 Task: Search one way flight ticket for 5 adults, 2 children, 1 infant in seat and 2 infants on lap in economy from Jacksonville: Albert J. Ellis Airport to New Bern: Coastal Carolina Regional Airport (was Craven County Regional) on 8-4-2023. Choice of flights is Alaska. Number of bags: 6 checked bags. Price is upto 77000. Outbound departure time preference is 23:30.
Action: Mouse moved to (394, 339)
Screenshot: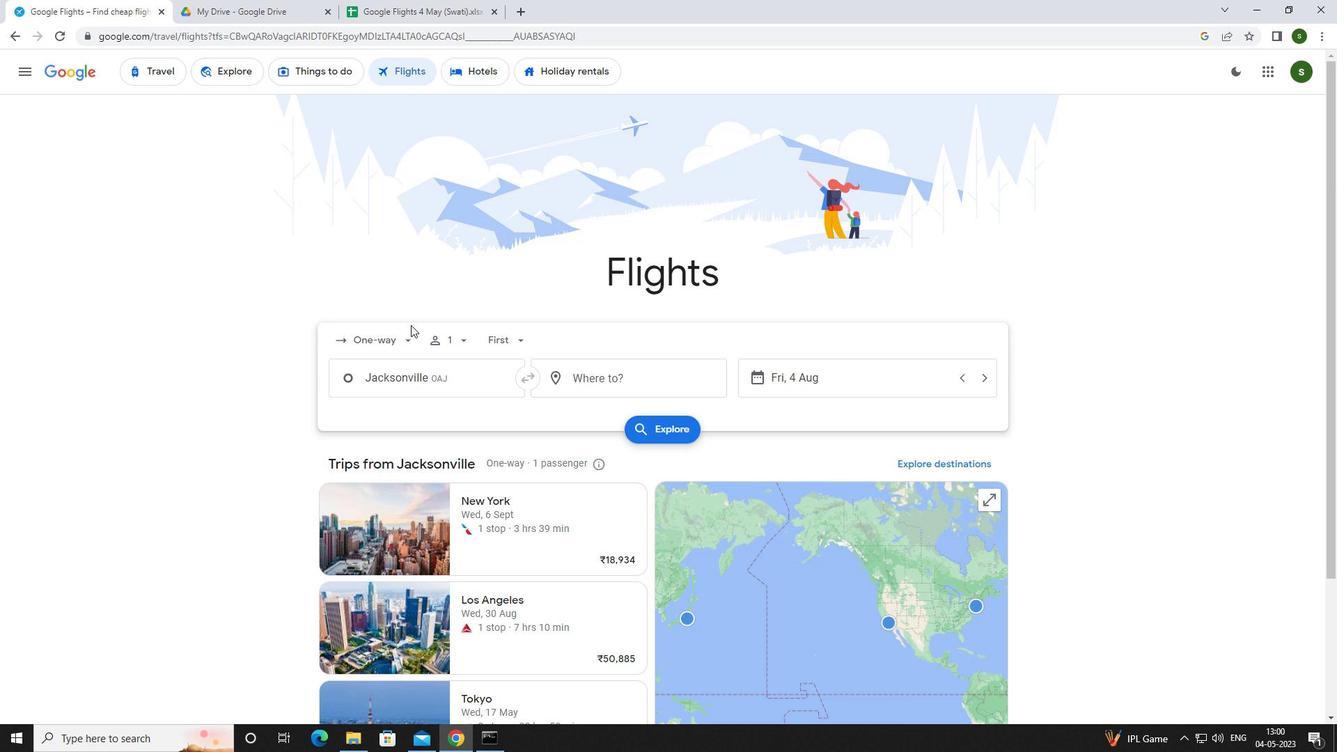 
Action: Mouse pressed left at (394, 339)
Screenshot: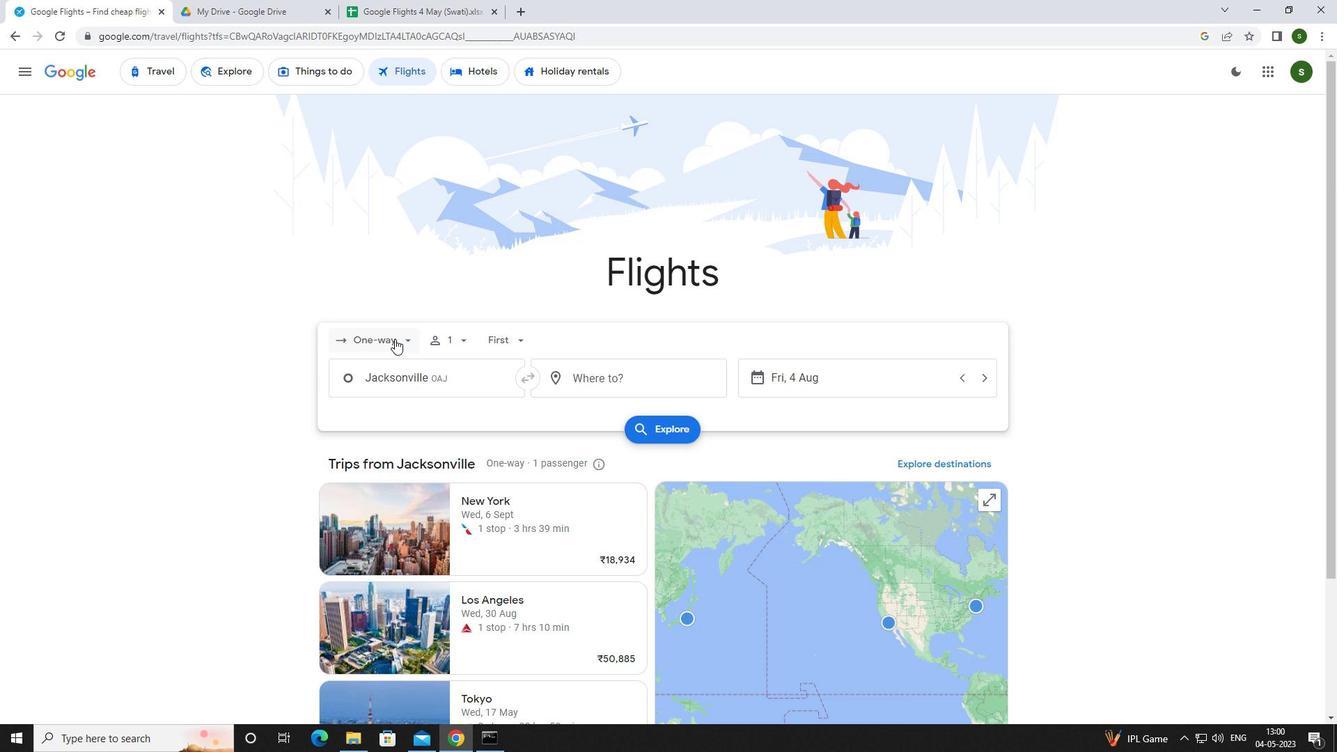 
Action: Mouse moved to (389, 408)
Screenshot: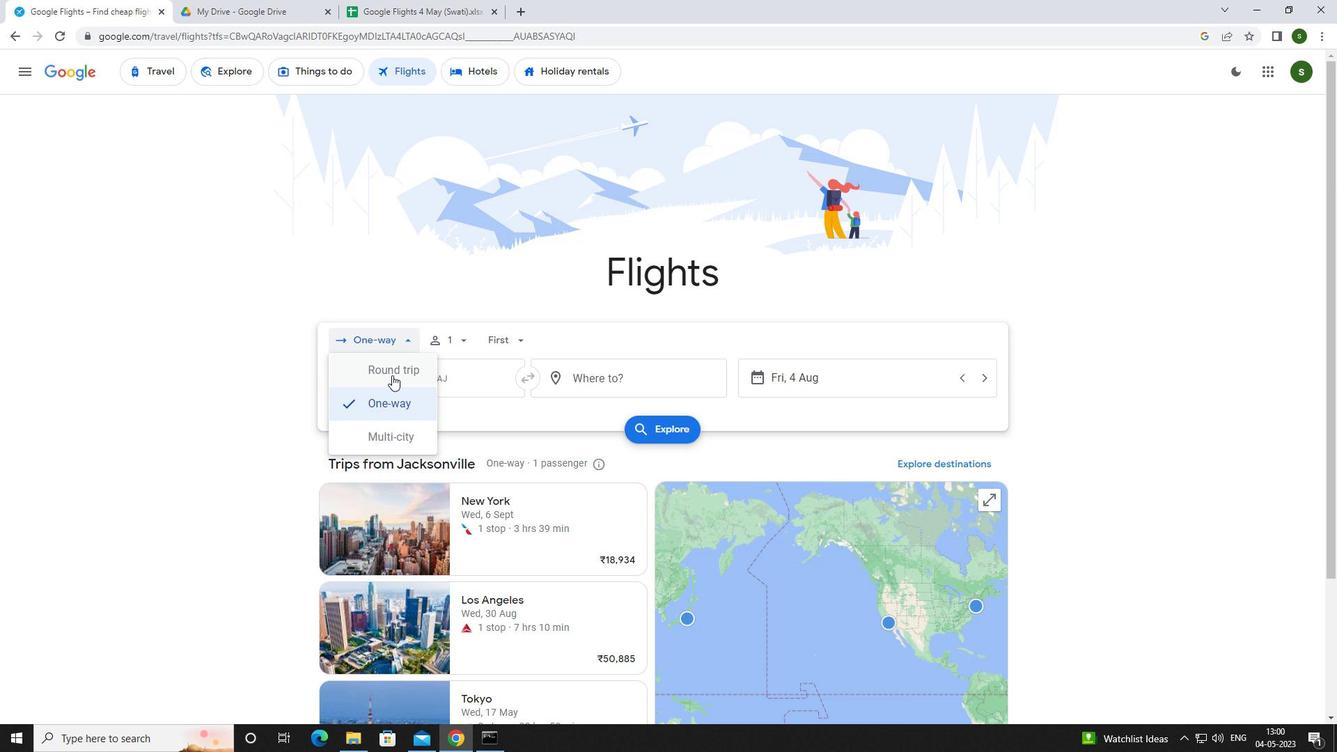 
Action: Mouse pressed left at (389, 408)
Screenshot: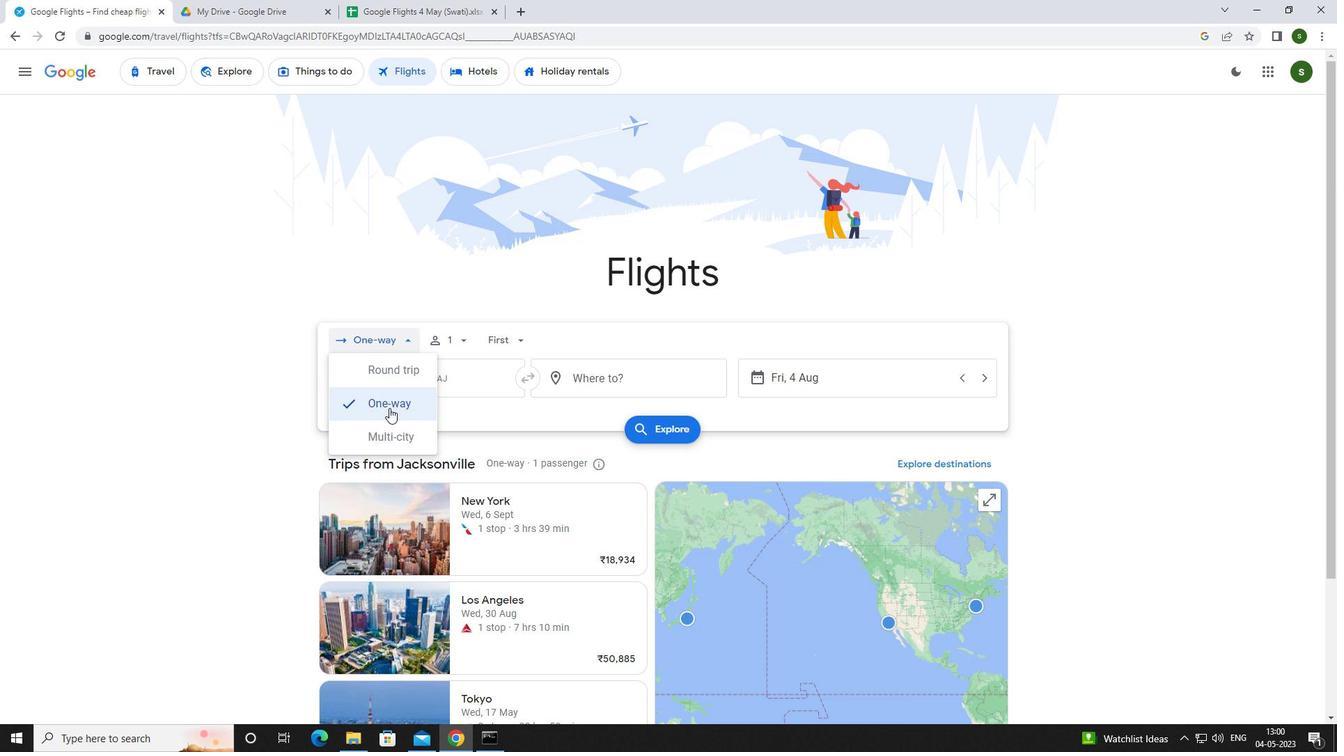 
Action: Mouse moved to (461, 345)
Screenshot: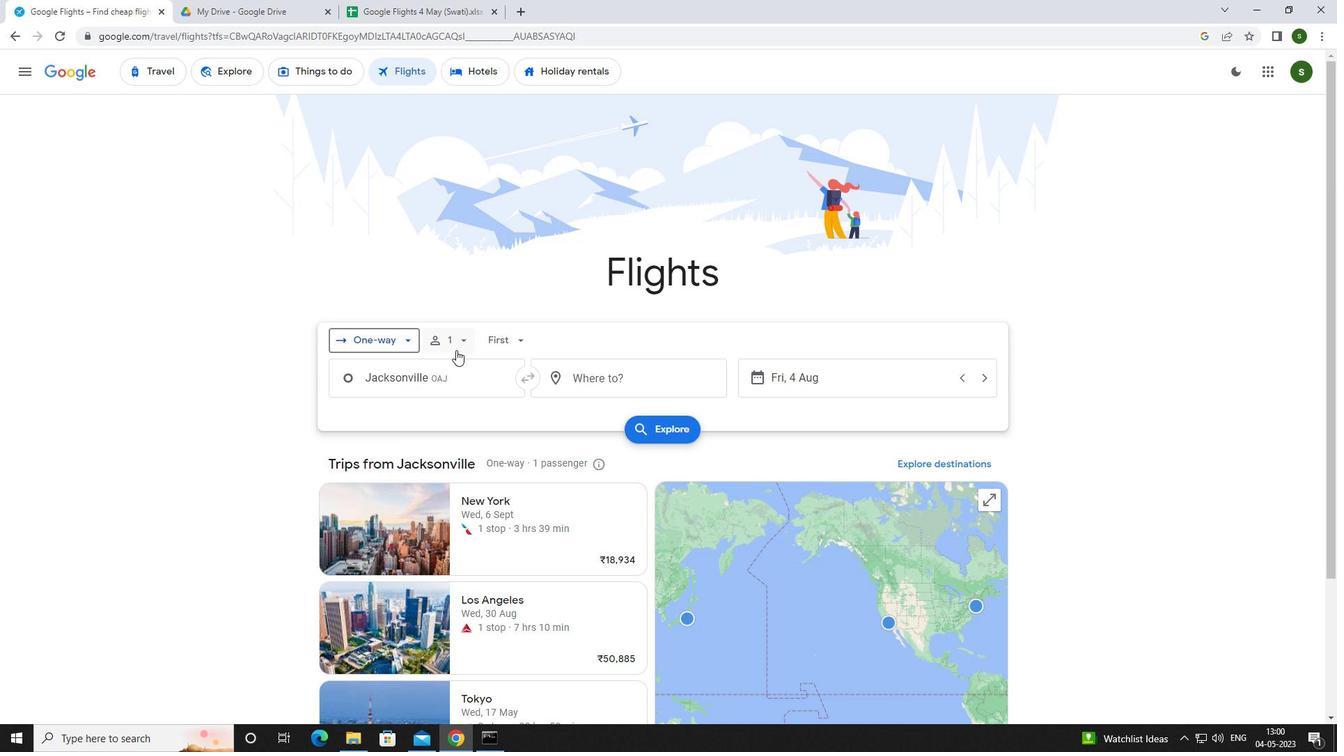 
Action: Mouse pressed left at (461, 345)
Screenshot: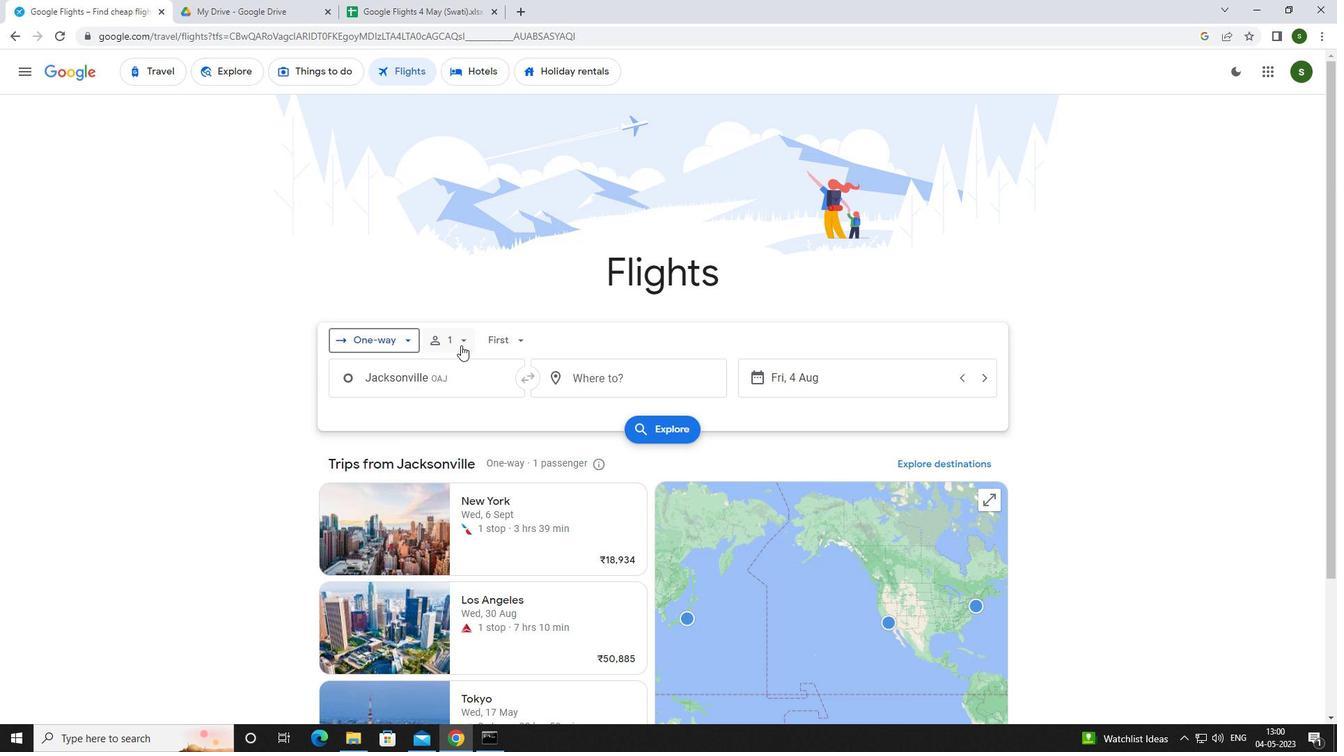 
Action: Mouse moved to (564, 378)
Screenshot: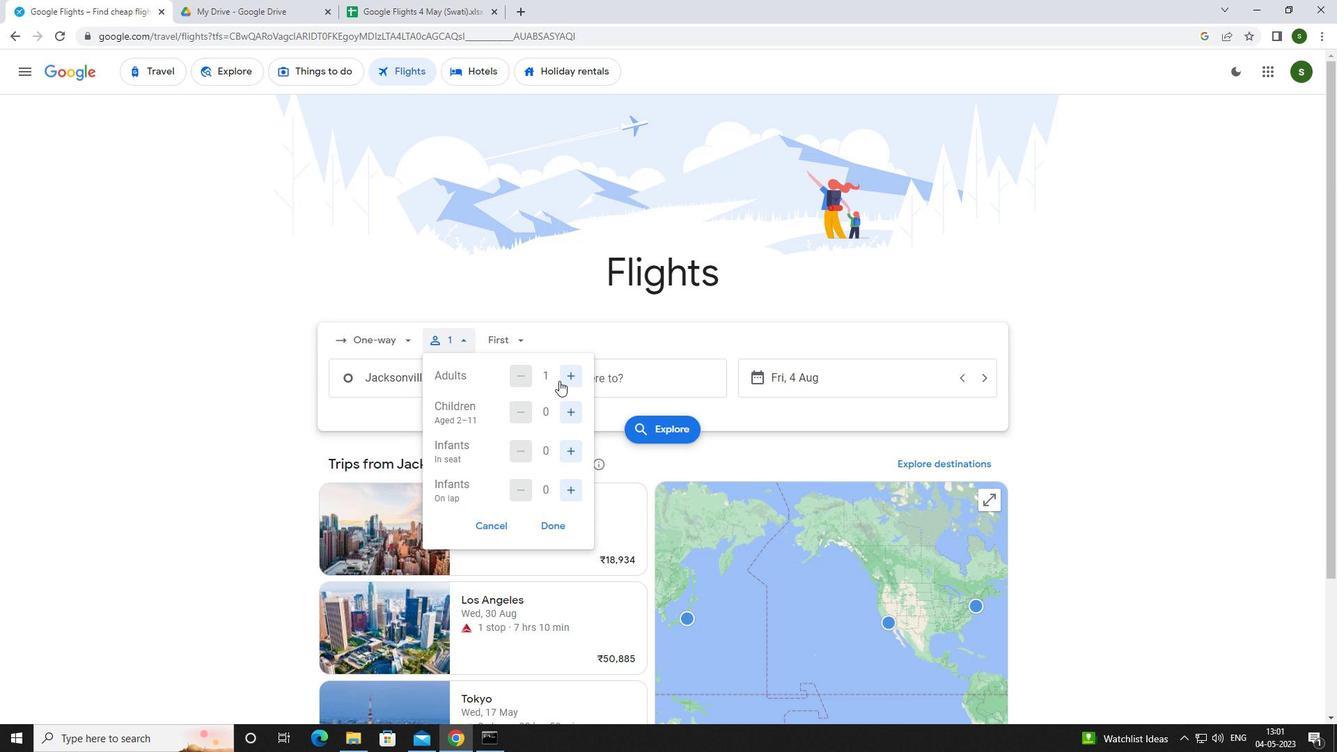 
Action: Mouse pressed left at (564, 378)
Screenshot: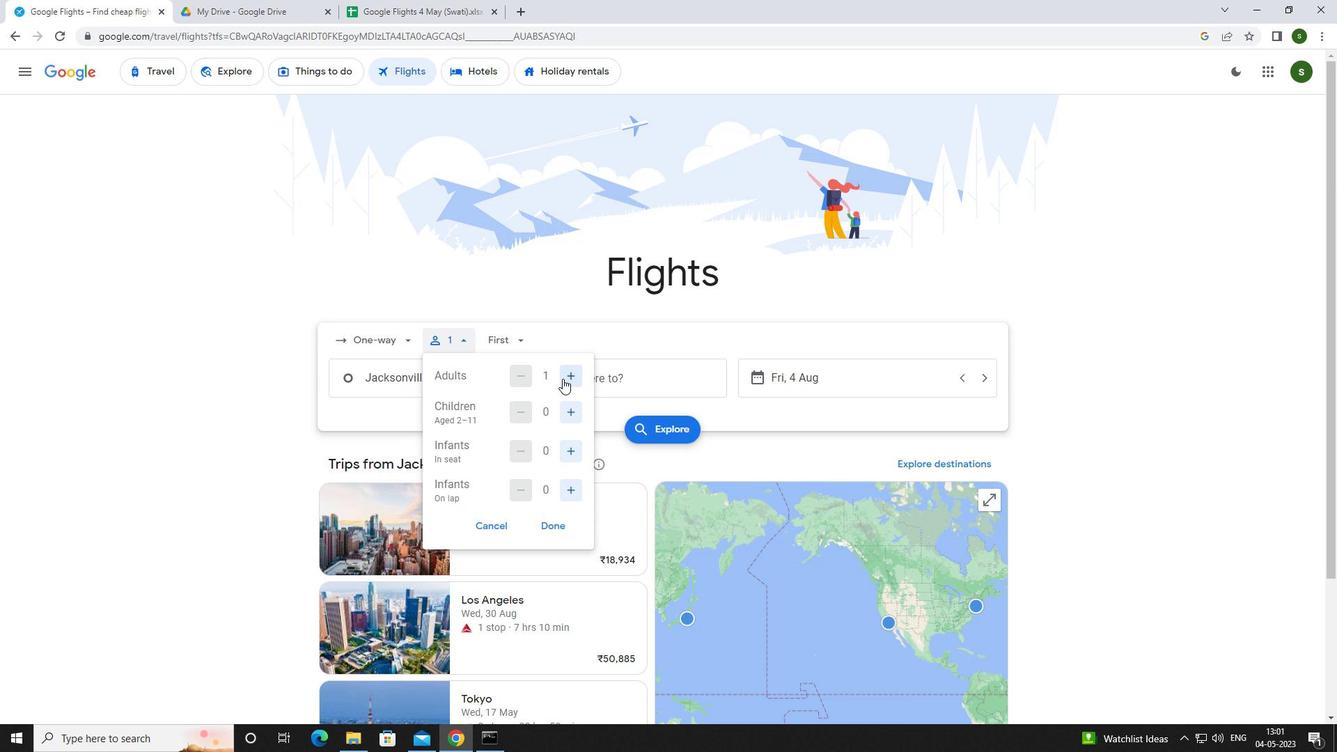 
Action: Mouse pressed left at (564, 378)
Screenshot: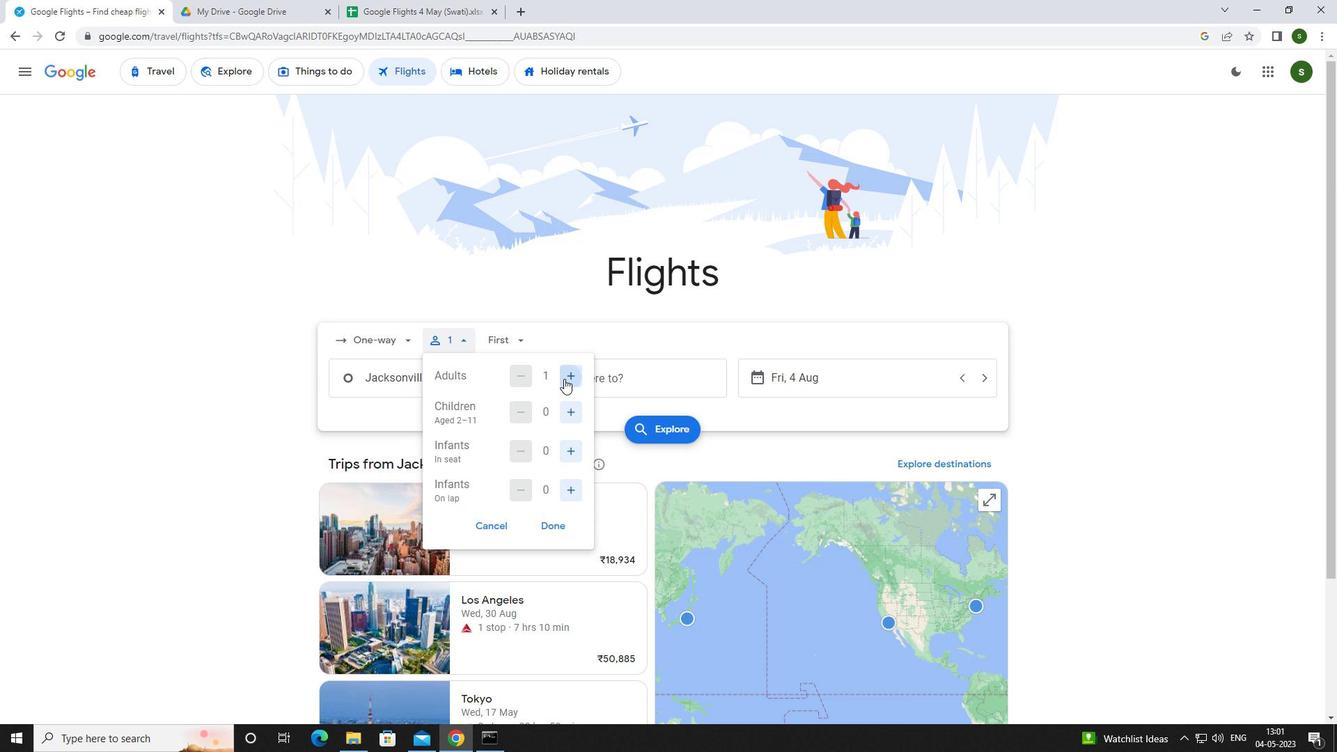 
Action: Mouse pressed left at (564, 378)
Screenshot: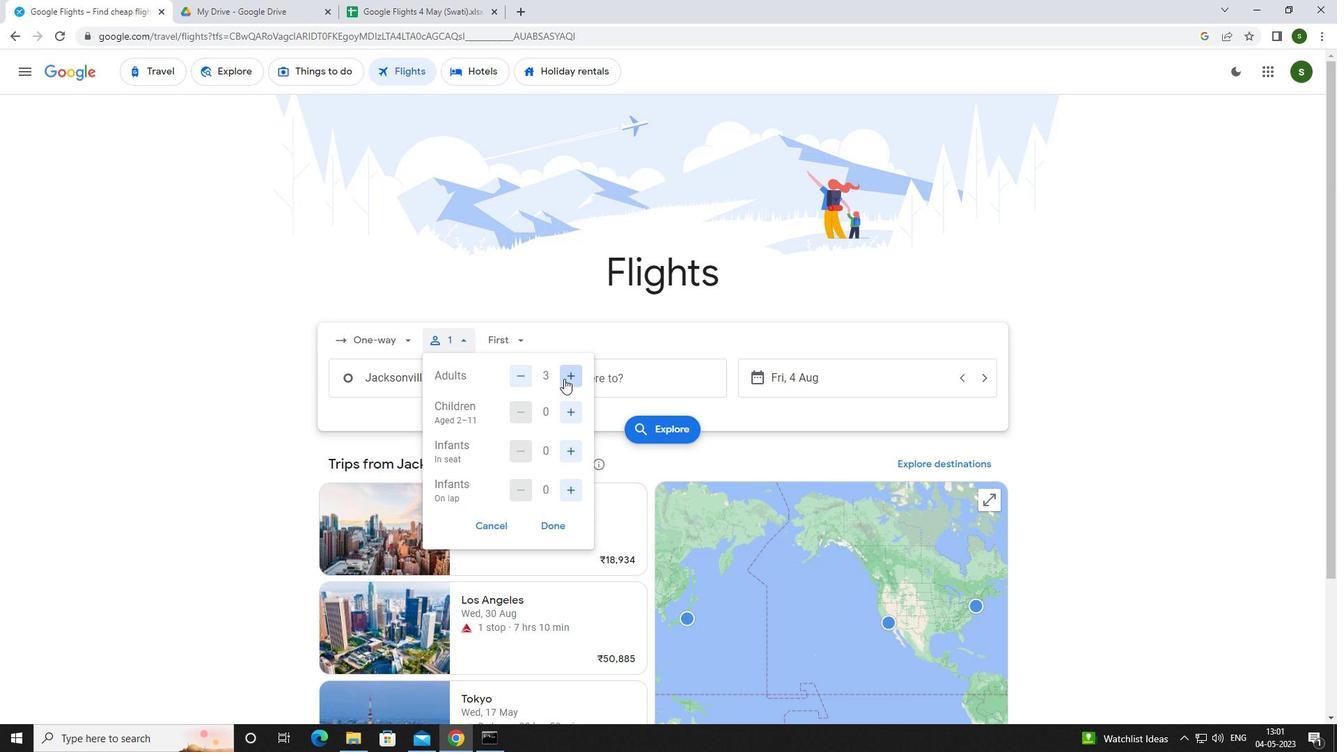 
Action: Mouse pressed left at (564, 378)
Screenshot: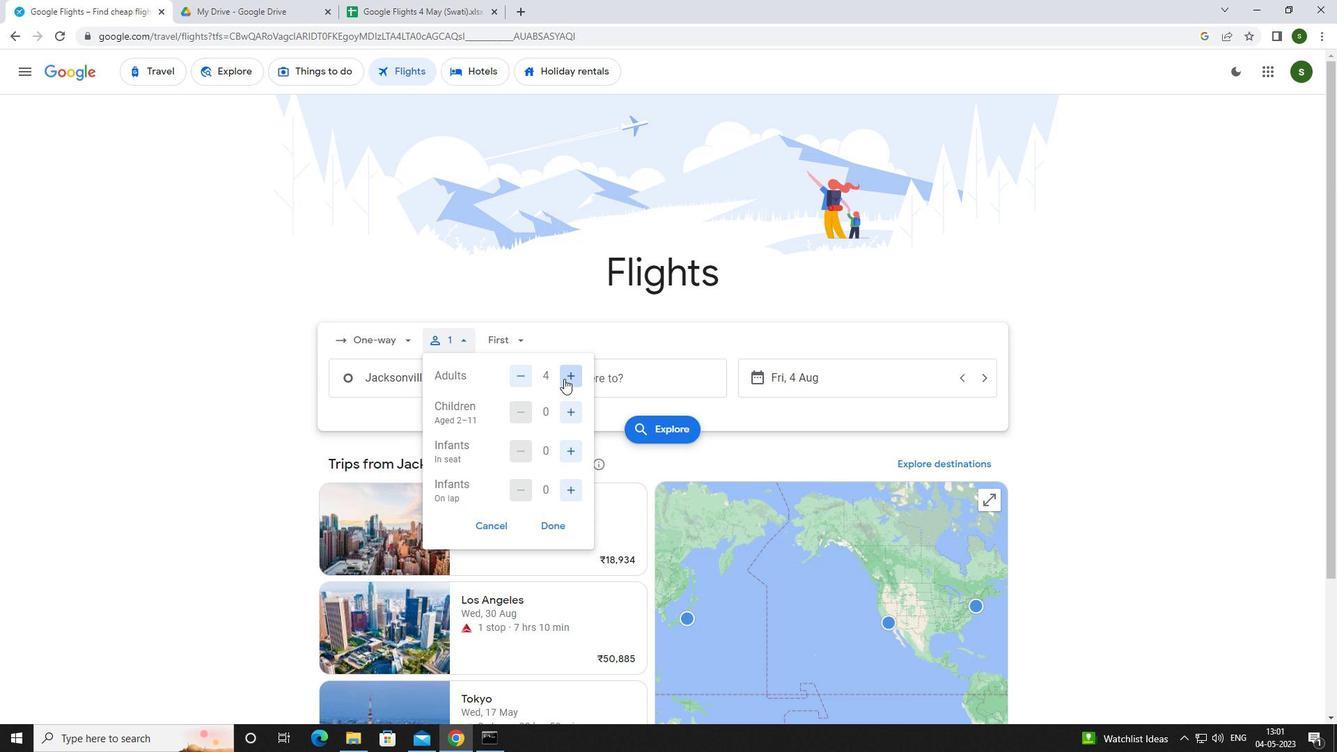 
Action: Mouse moved to (571, 403)
Screenshot: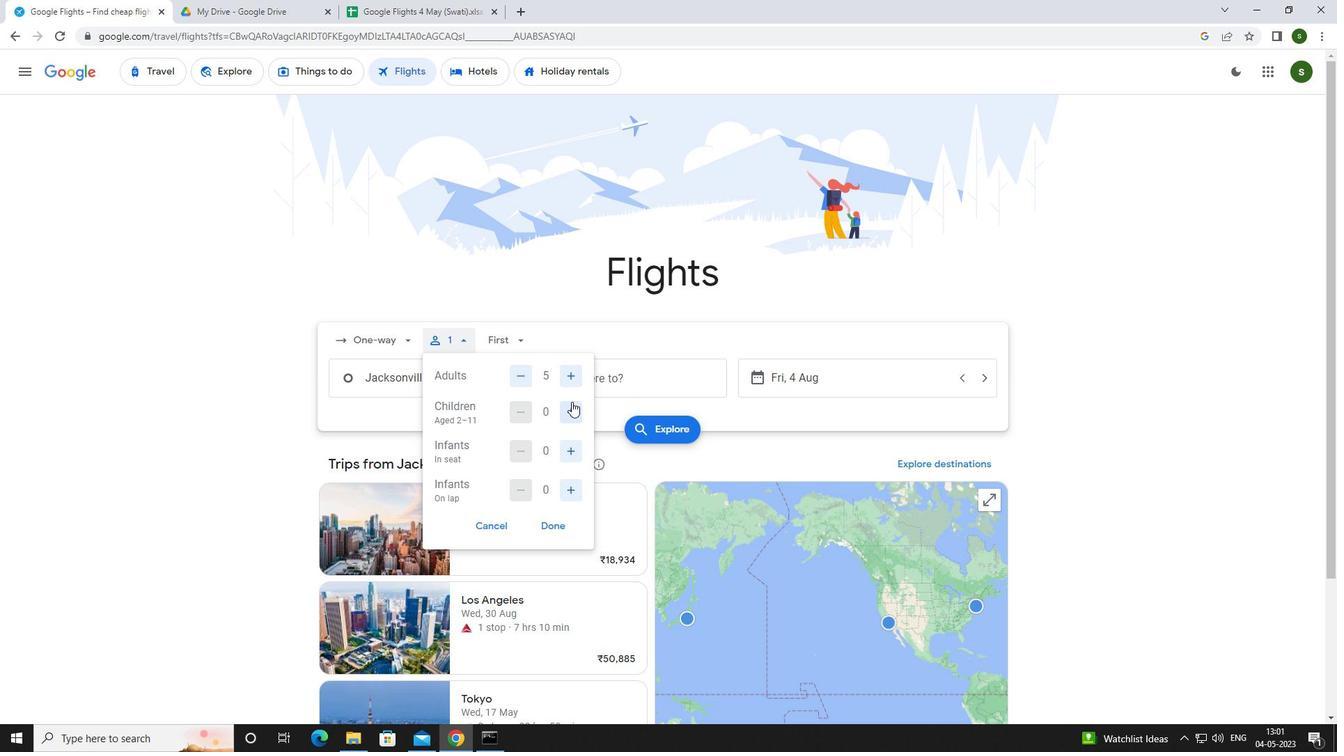 
Action: Mouse pressed left at (571, 403)
Screenshot: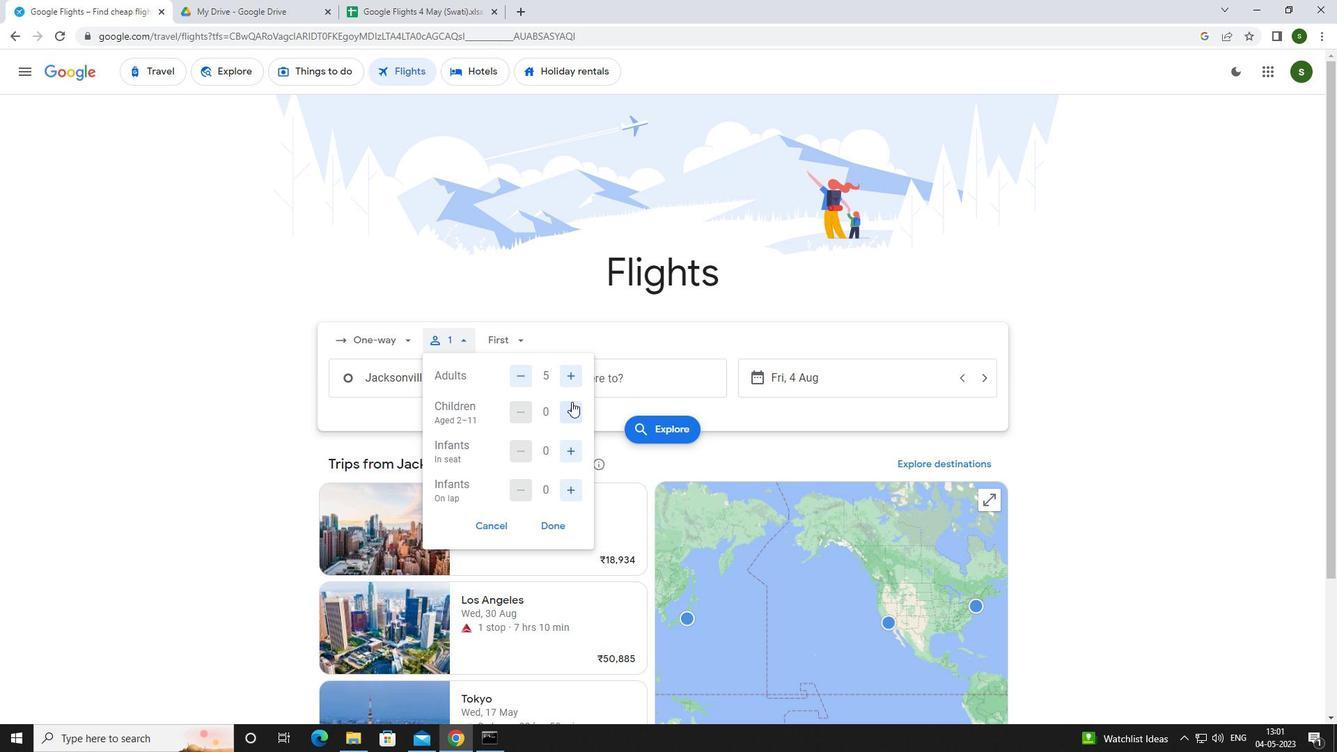 
Action: Mouse pressed left at (571, 403)
Screenshot: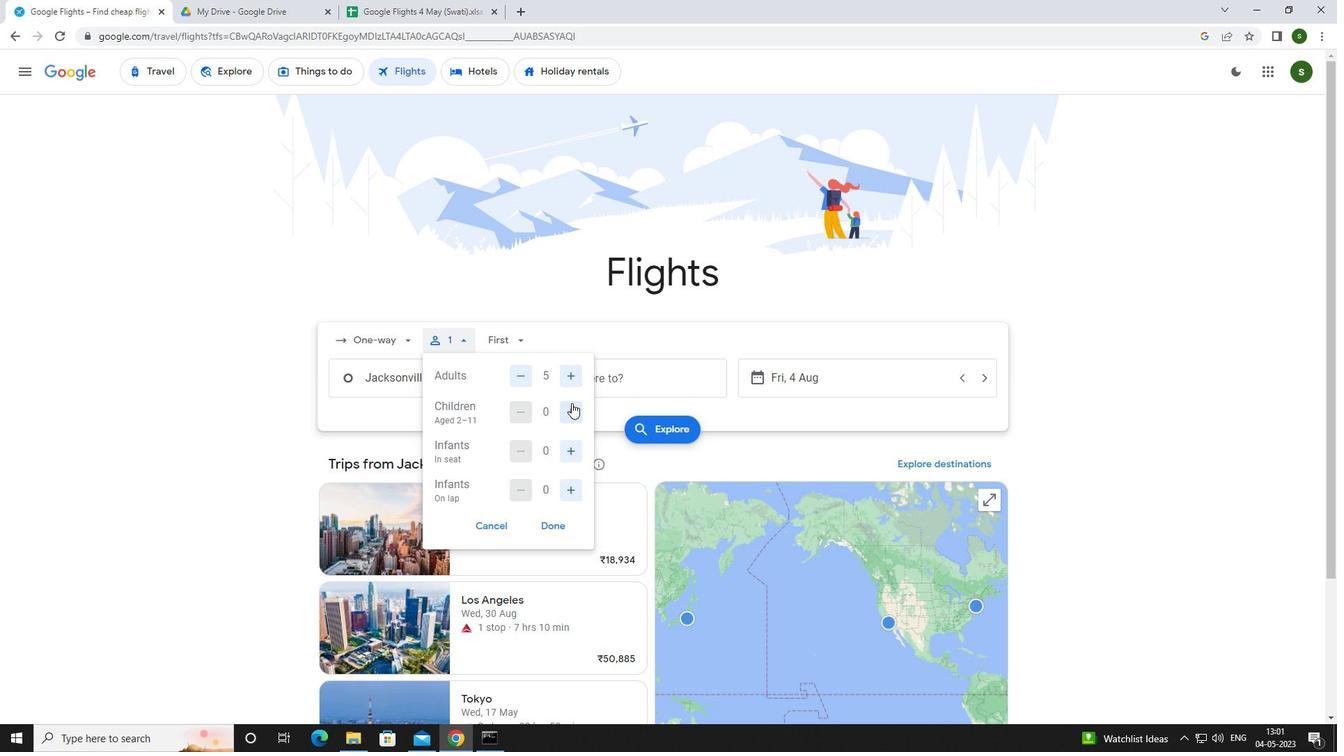 
Action: Mouse moved to (573, 458)
Screenshot: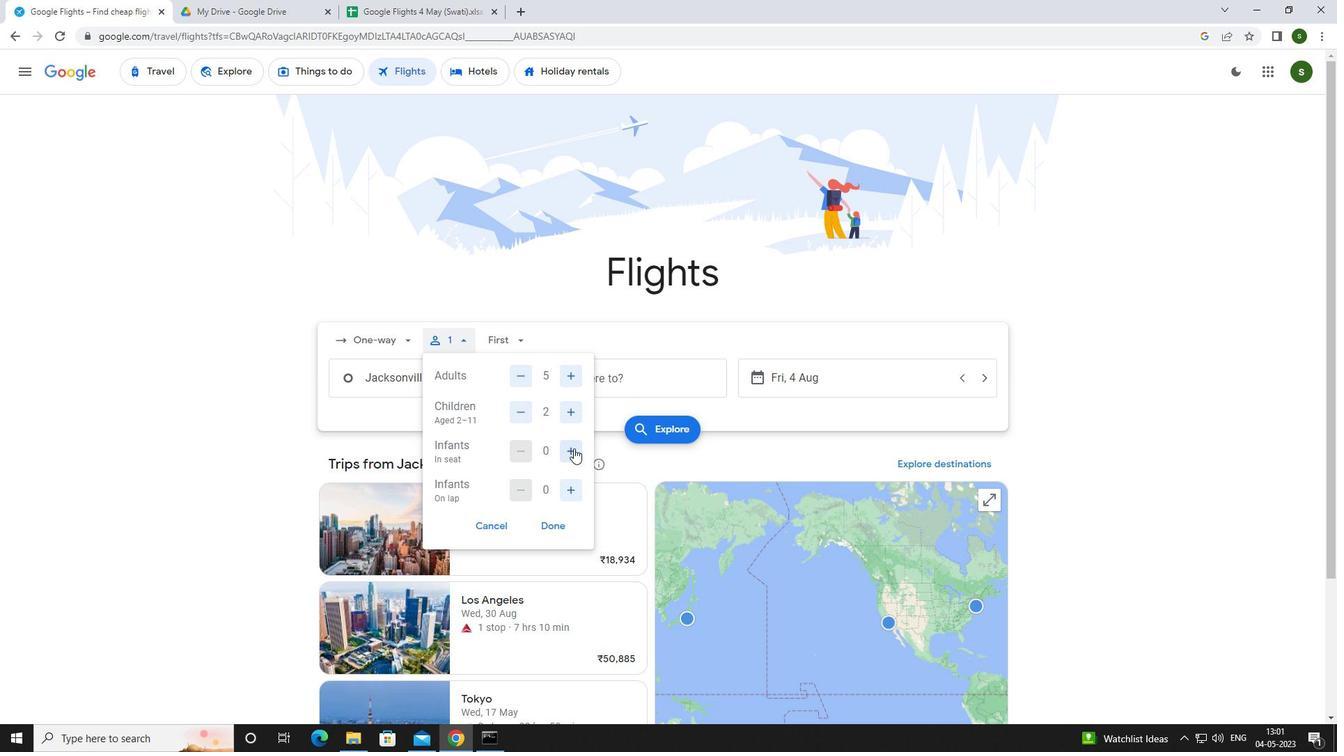 
Action: Mouse pressed left at (573, 458)
Screenshot: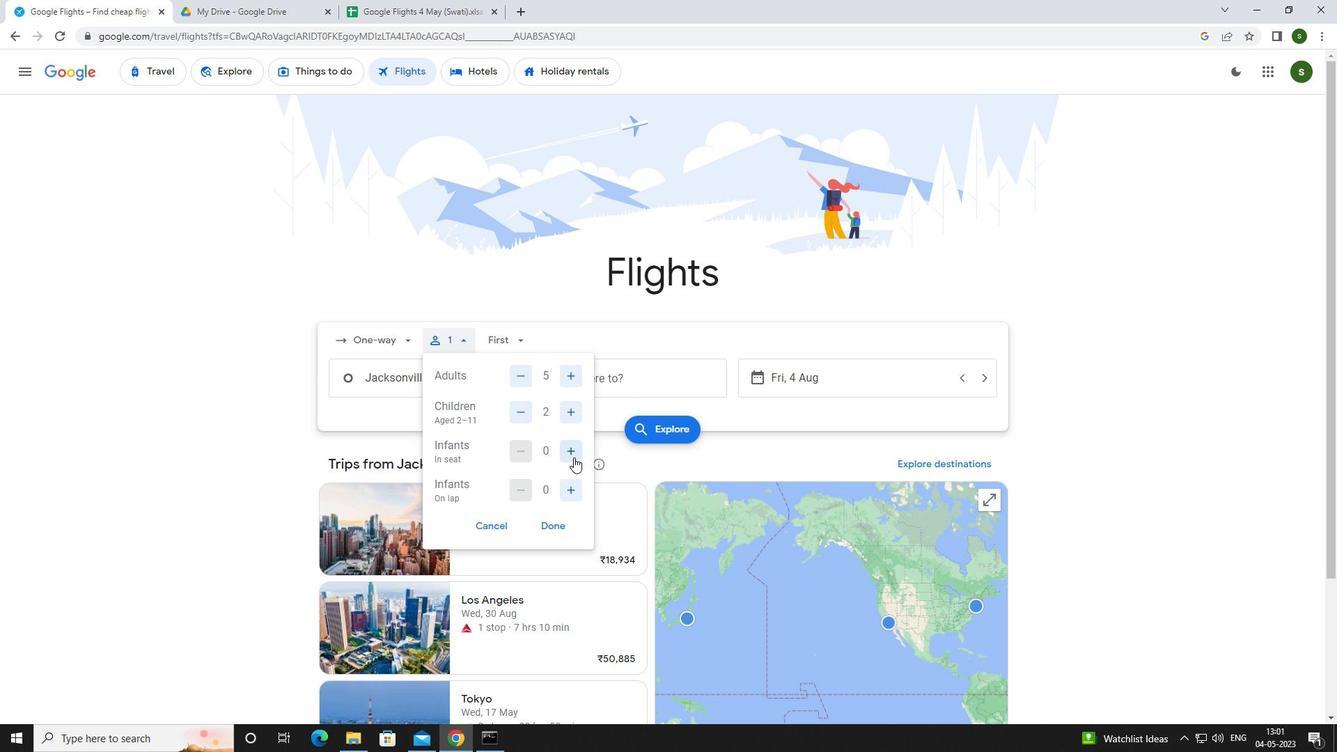 
Action: Mouse moved to (573, 487)
Screenshot: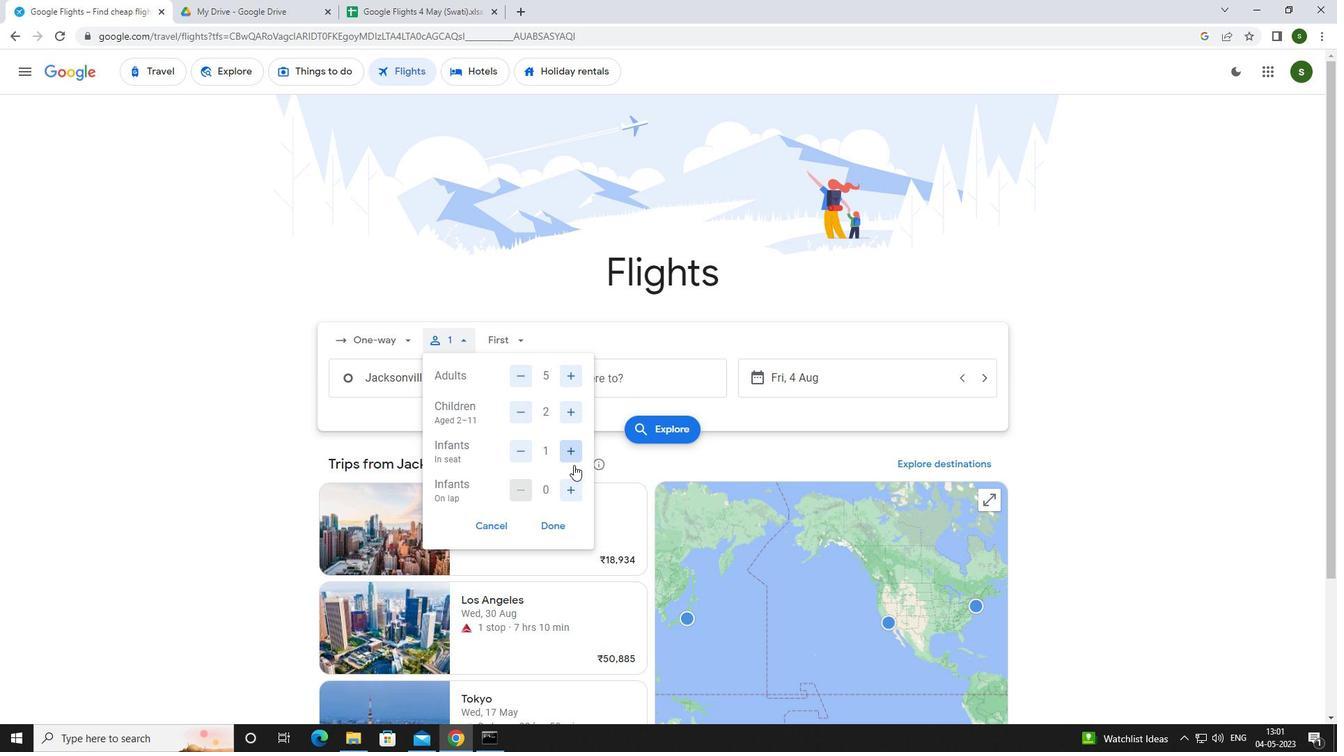 
Action: Mouse pressed left at (573, 487)
Screenshot: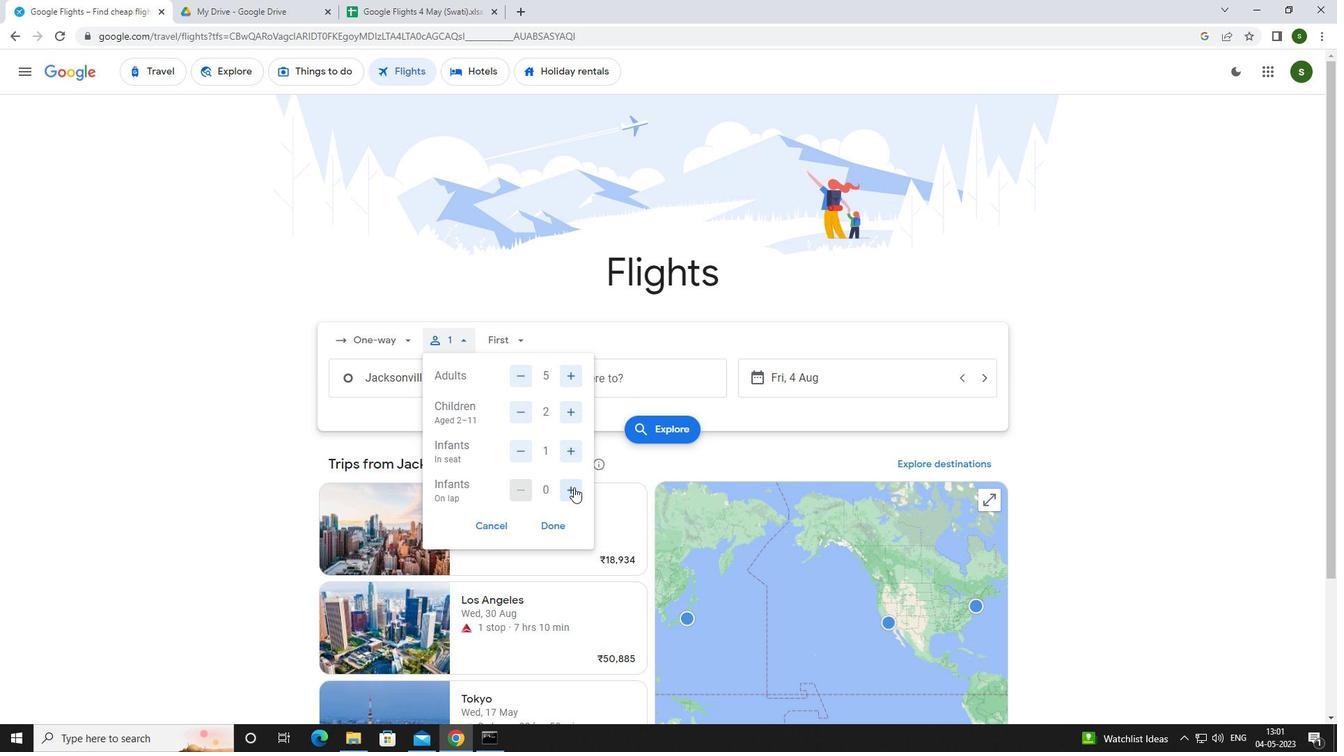 
Action: Mouse pressed left at (573, 487)
Screenshot: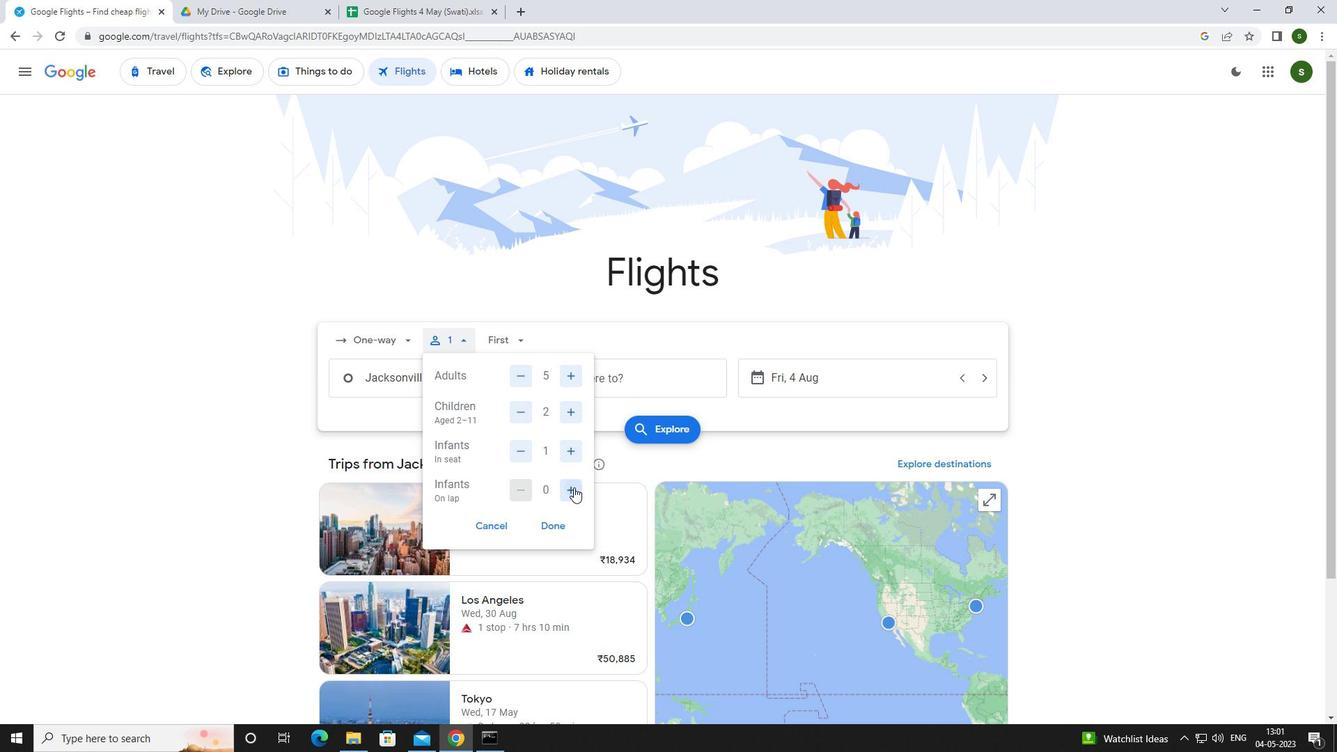
Action: Mouse moved to (520, 483)
Screenshot: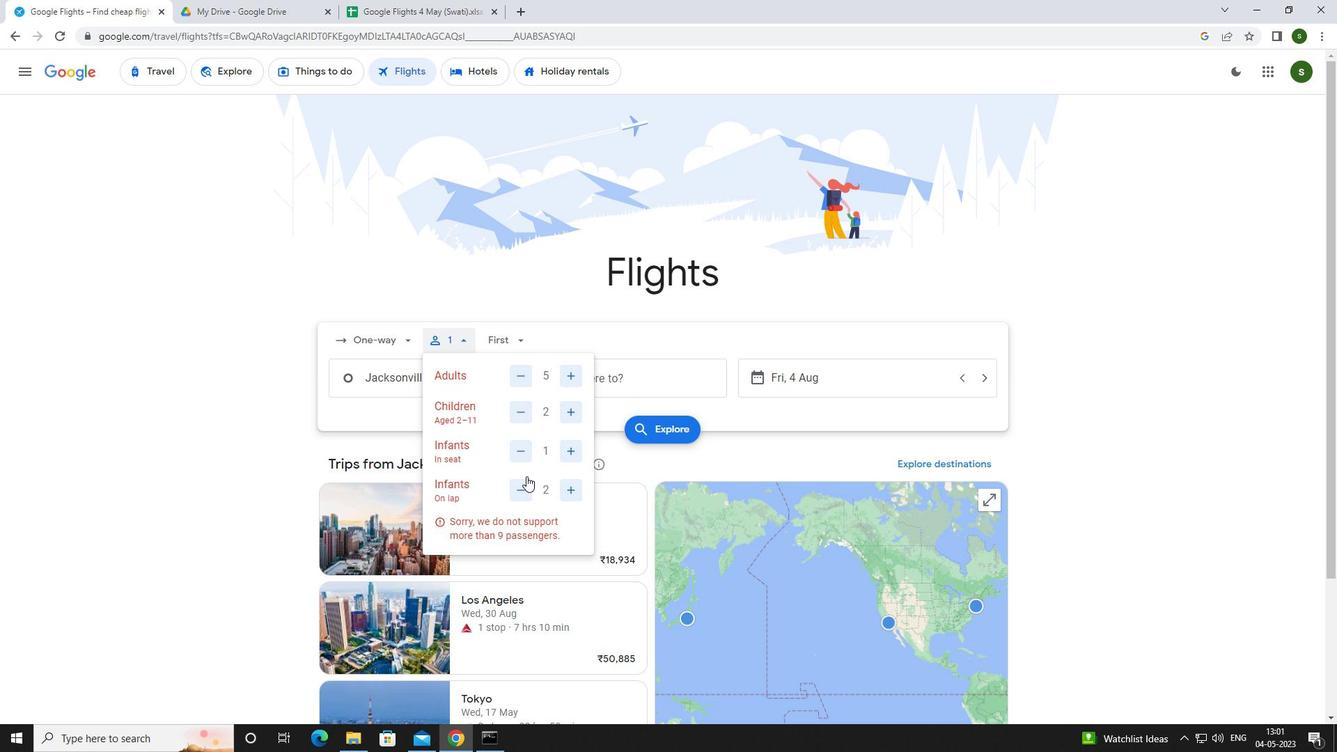 
Action: Mouse pressed left at (520, 483)
Screenshot: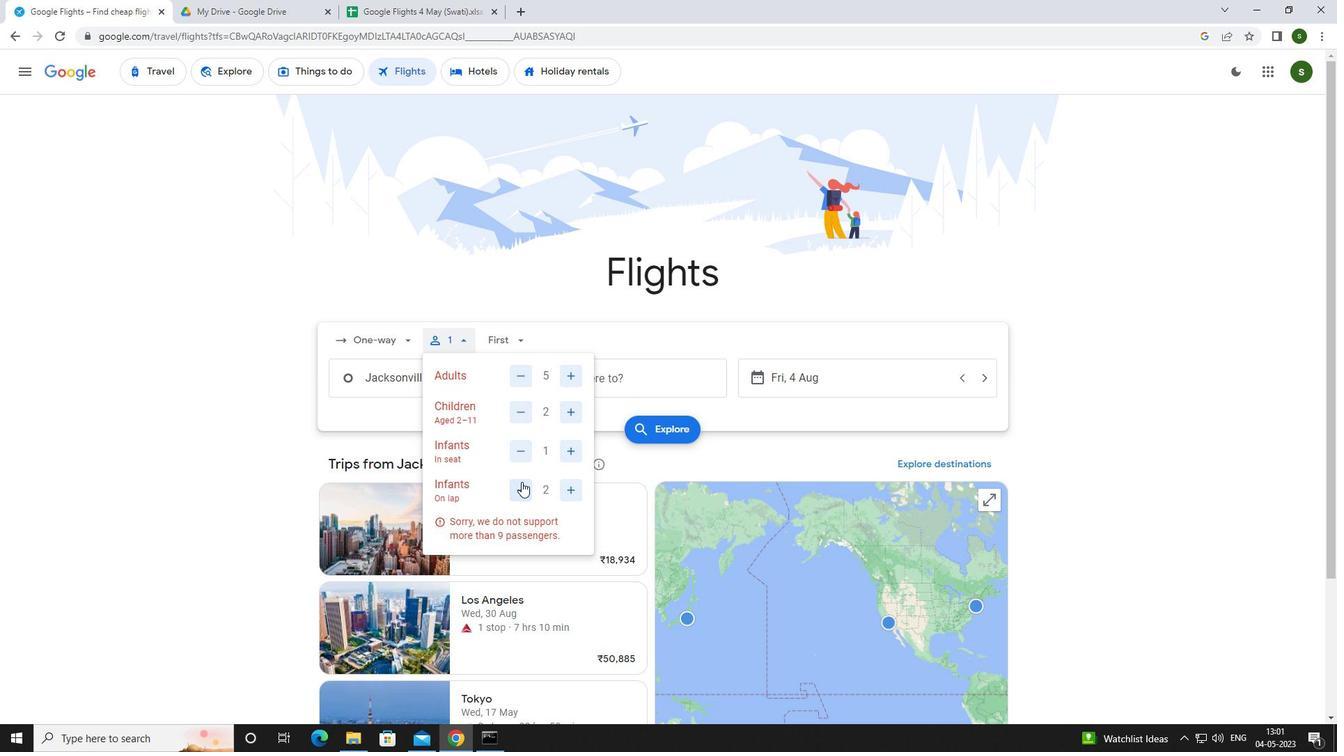 
Action: Mouse moved to (530, 341)
Screenshot: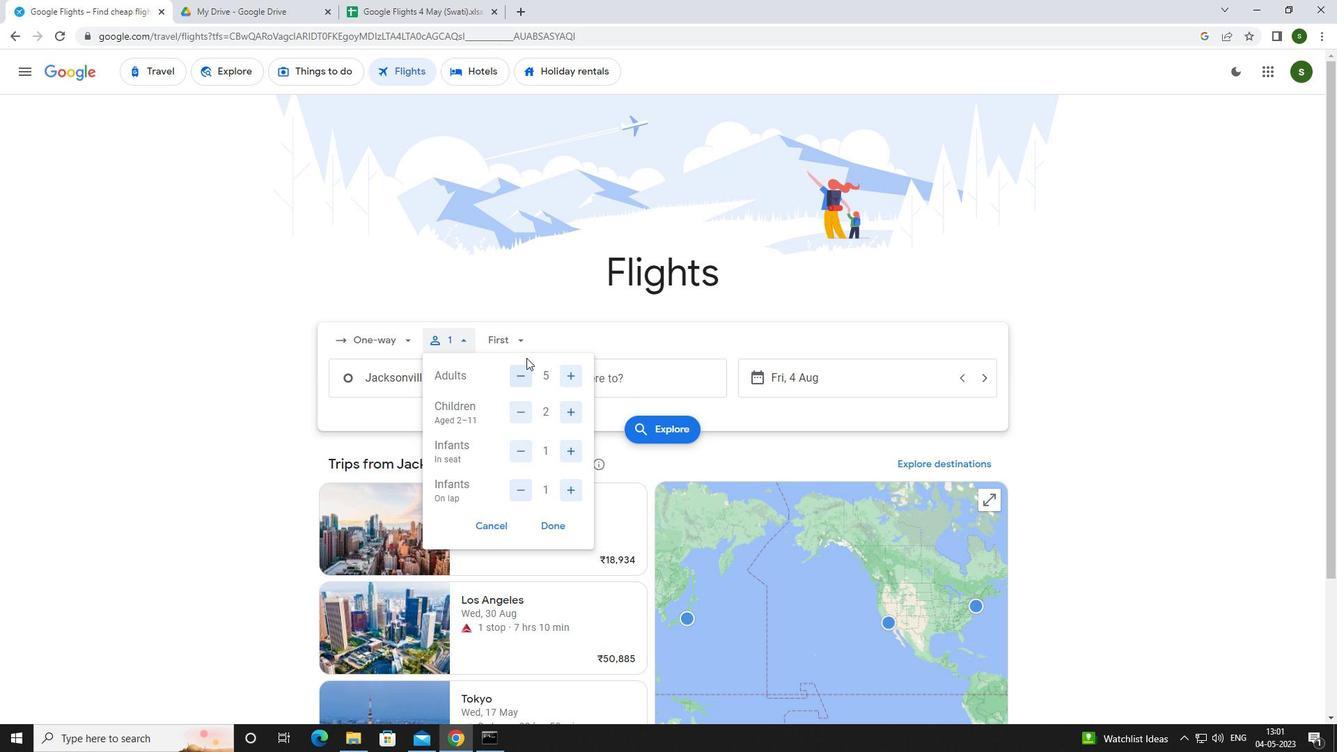 
Action: Mouse pressed left at (530, 341)
Screenshot: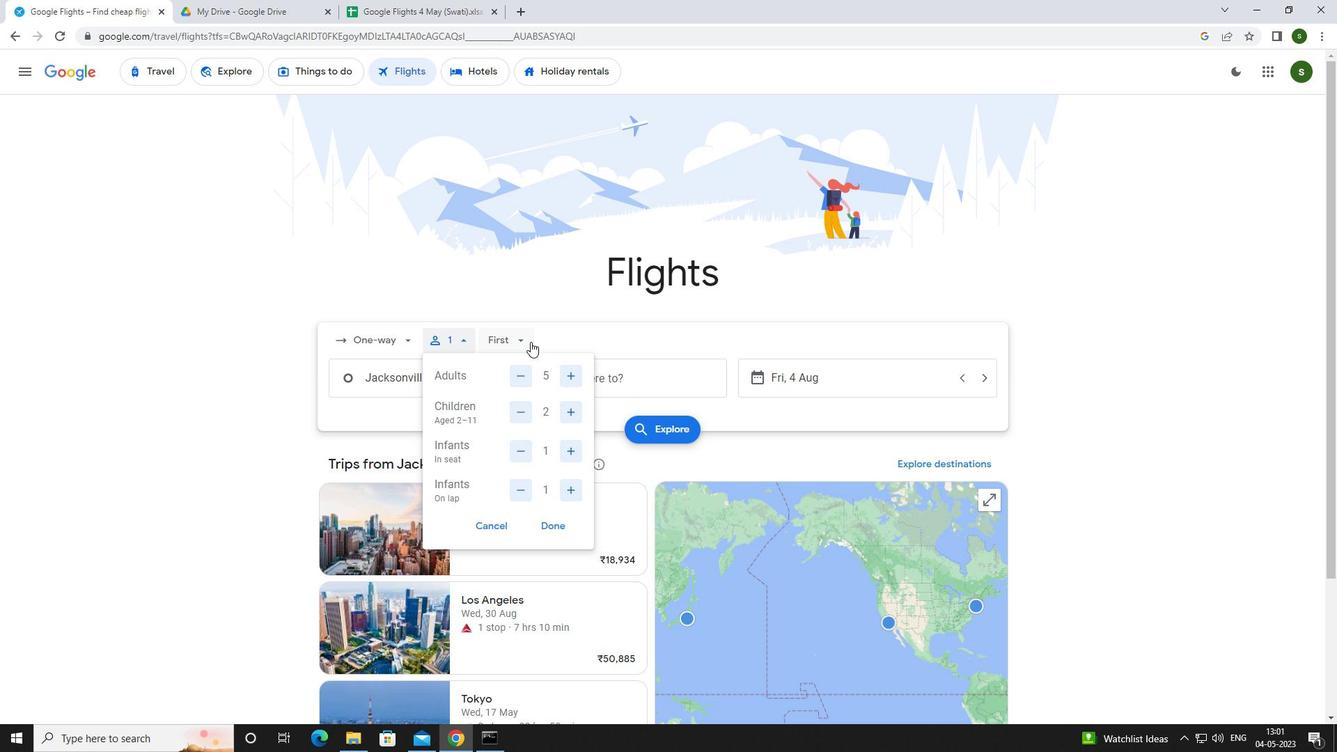 
Action: Mouse moved to (537, 378)
Screenshot: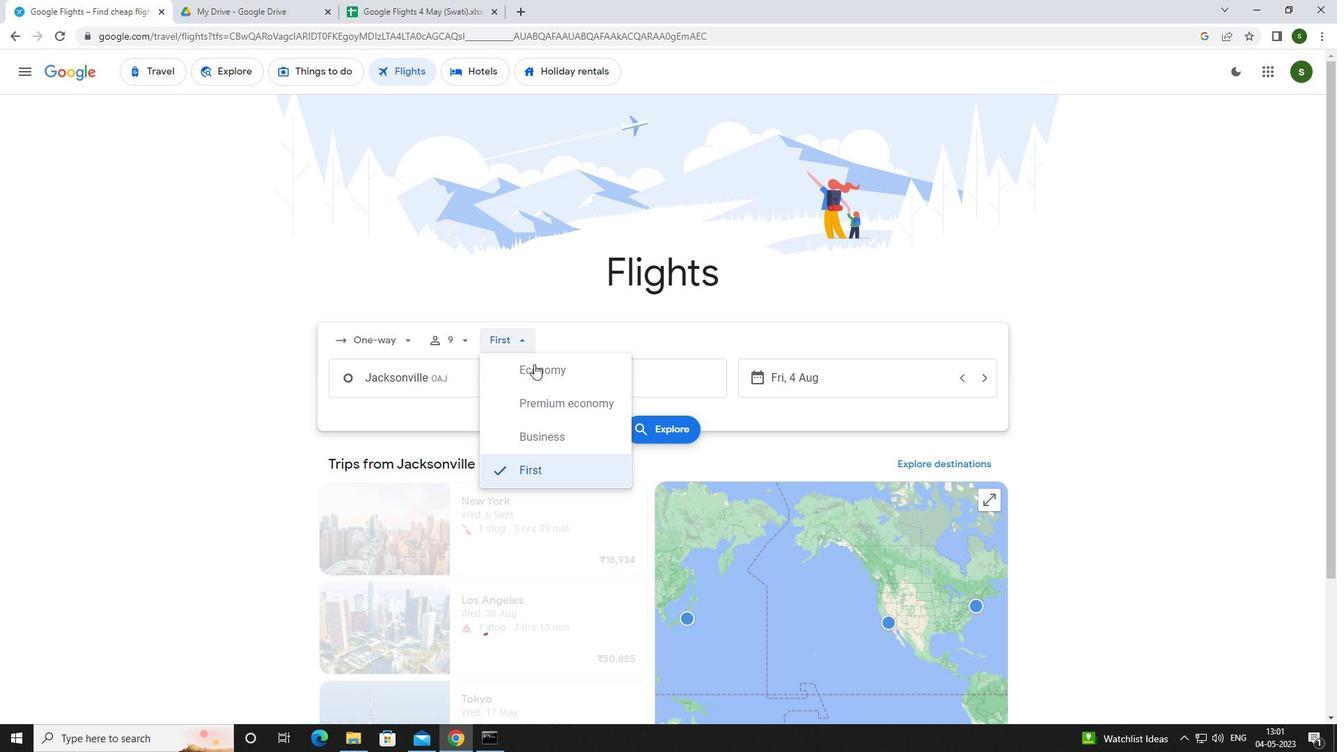 
Action: Mouse pressed left at (537, 378)
Screenshot: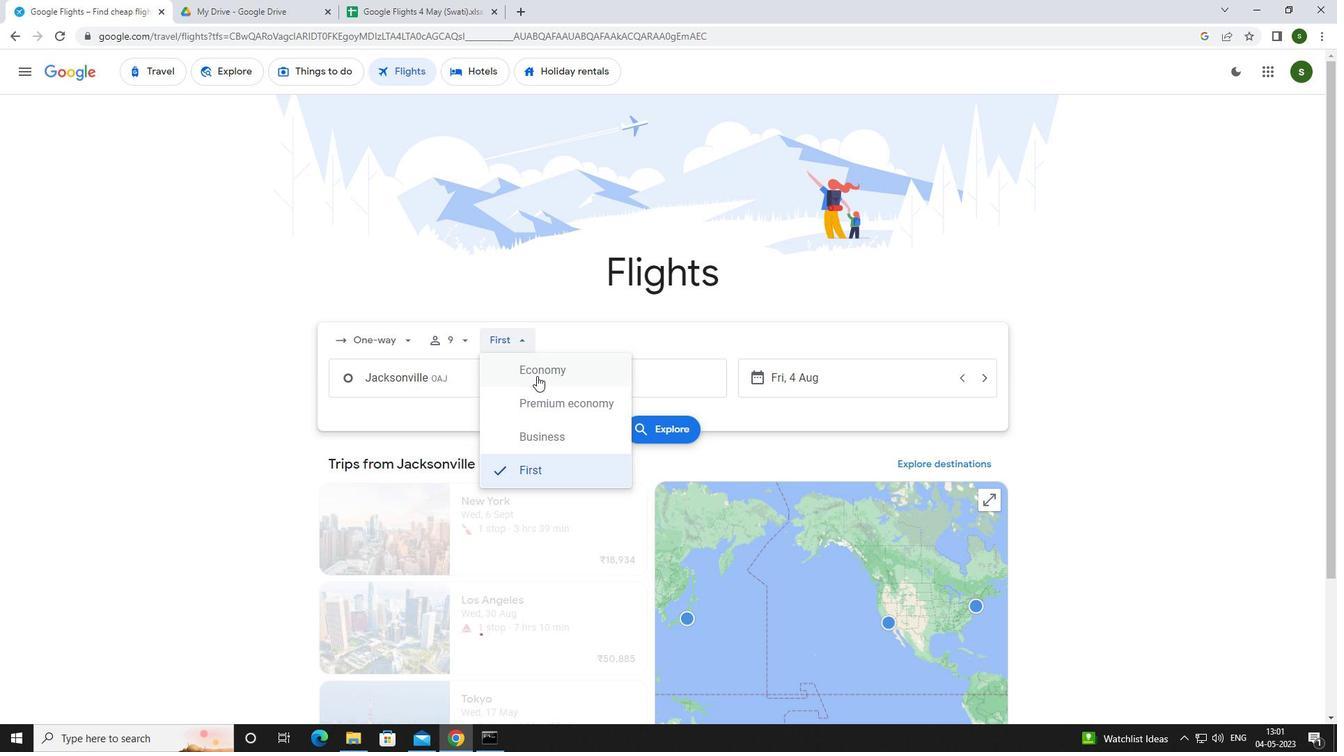 
Action: Mouse moved to (474, 383)
Screenshot: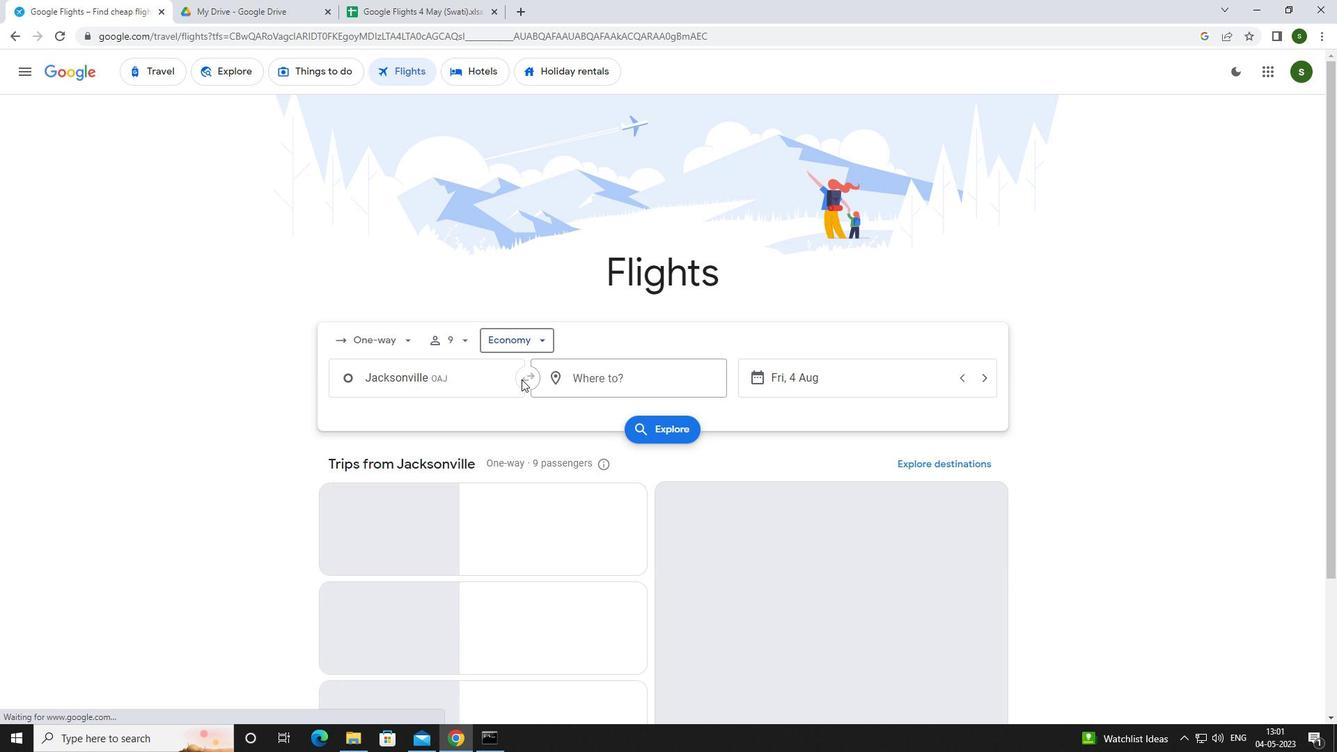 
Action: Mouse pressed left at (474, 383)
Screenshot: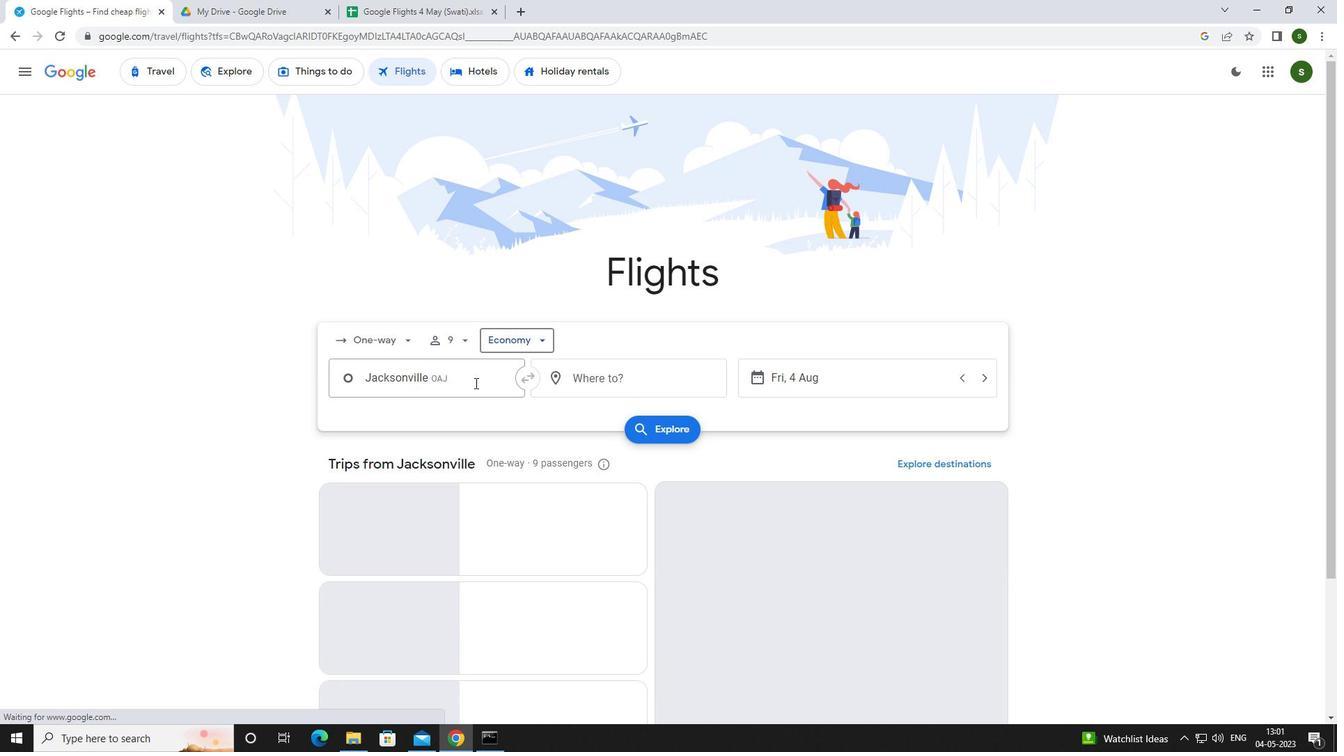 
Action: Key pressed <Key.caps_lock>a<Key.caps_lock>lbert<Key.space>
Screenshot: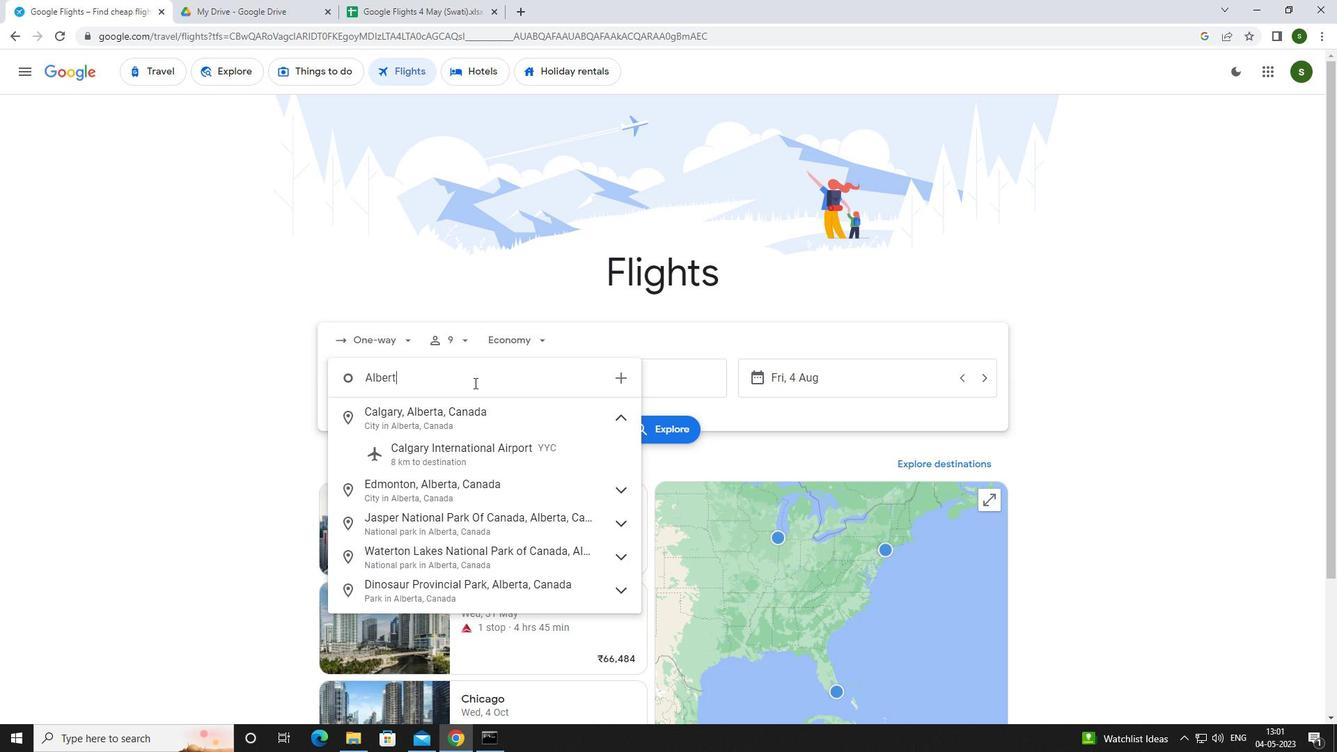 
Action: Mouse moved to (467, 413)
Screenshot: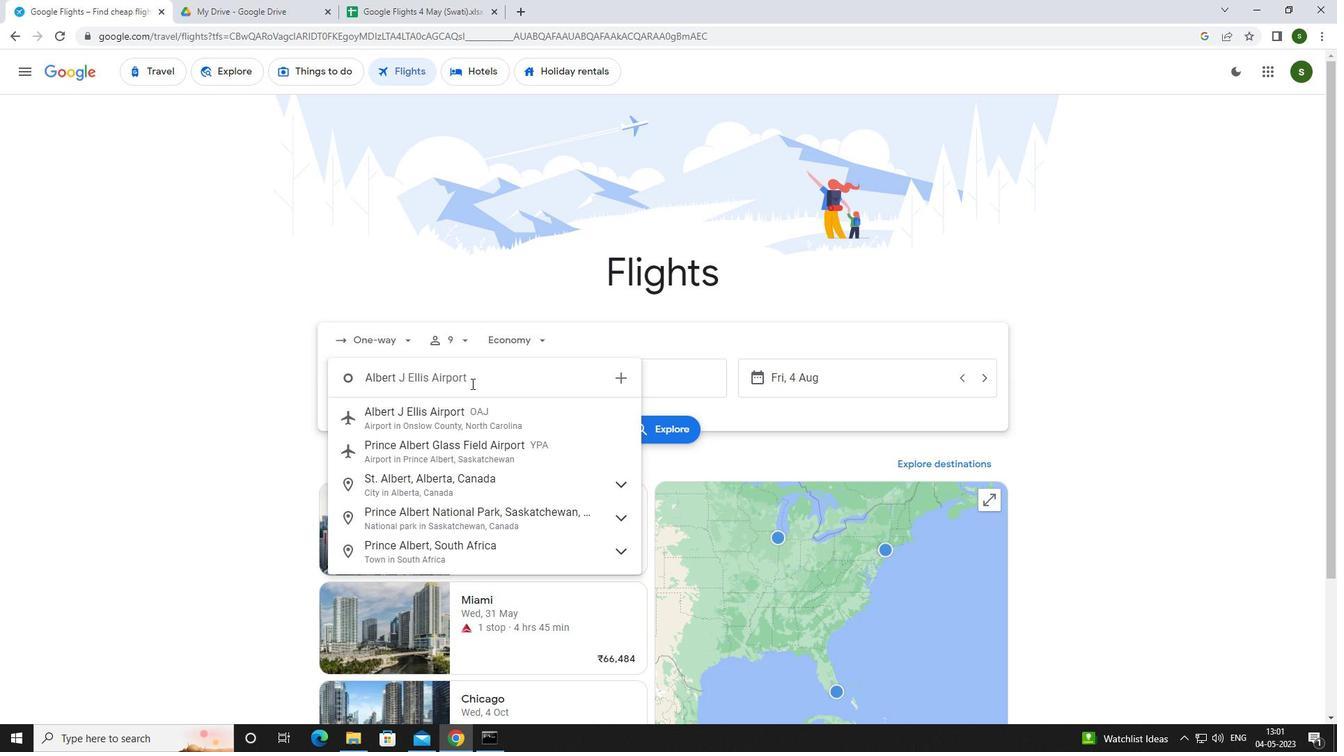 
Action: Mouse pressed left at (467, 413)
Screenshot: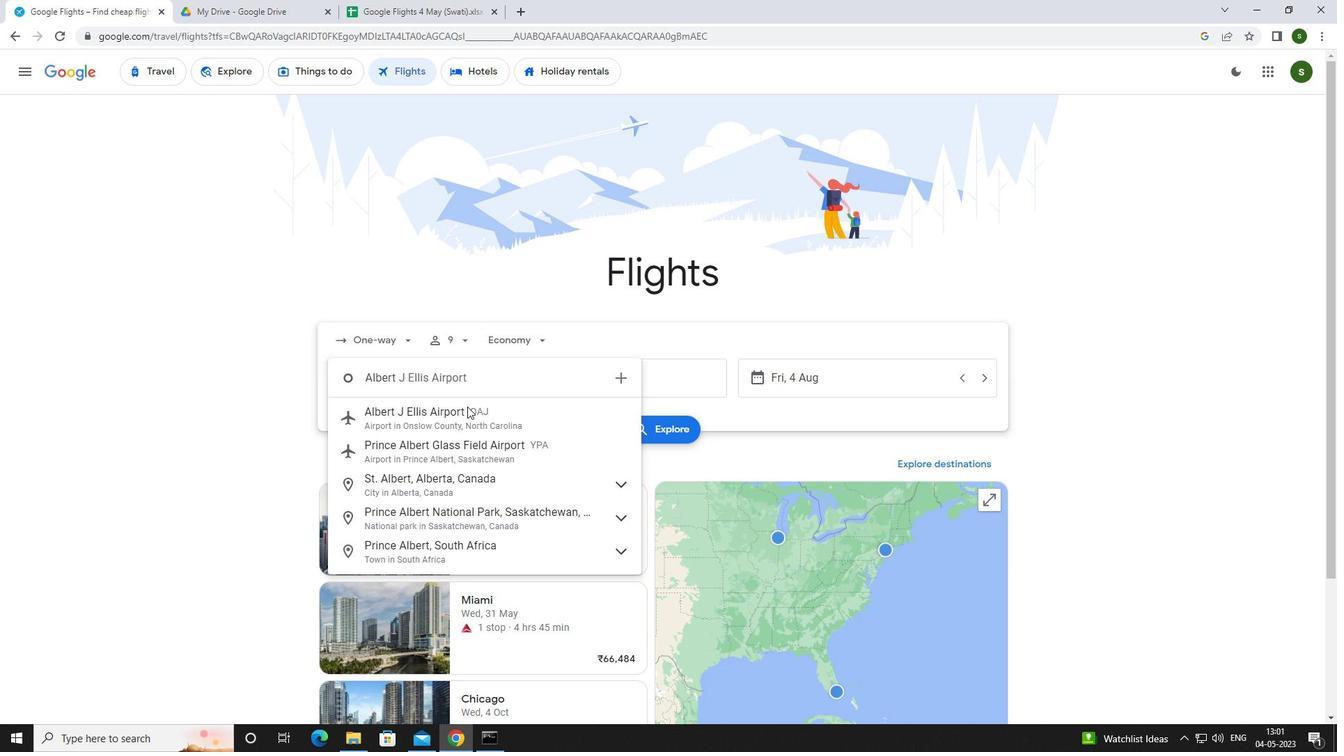 
Action: Mouse moved to (594, 372)
Screenshot: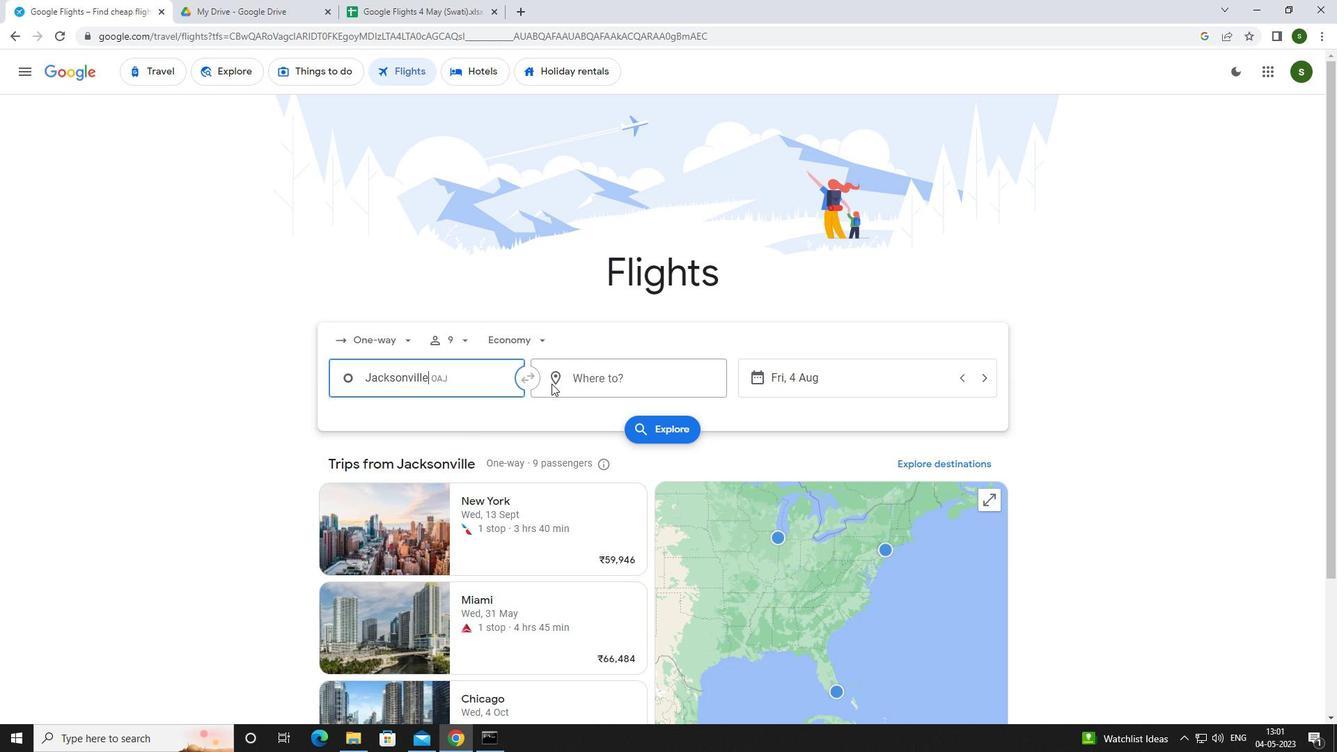 
Action: Mouse pressed left at (594, 372)
Screenshot: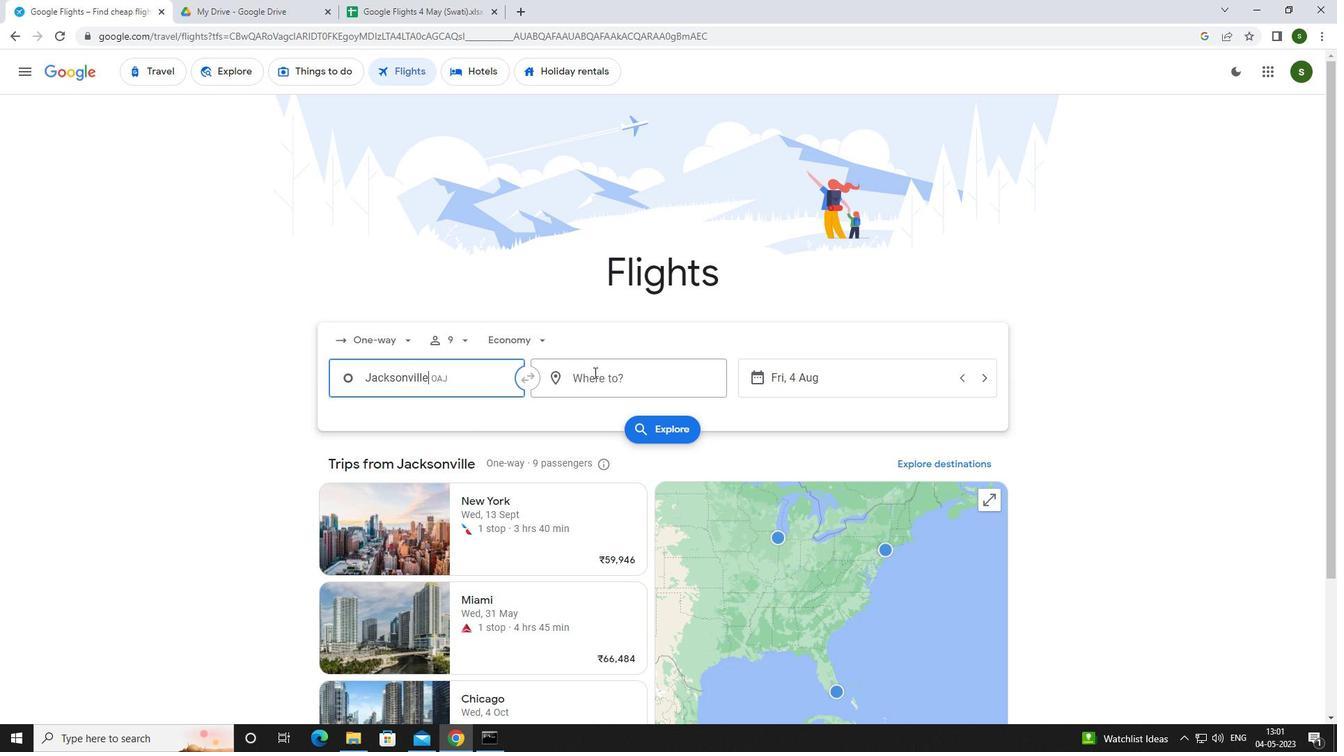 
Action: Key pressed <Key.caps_lock>c<Key.caps_lock>oastal
Screenshot: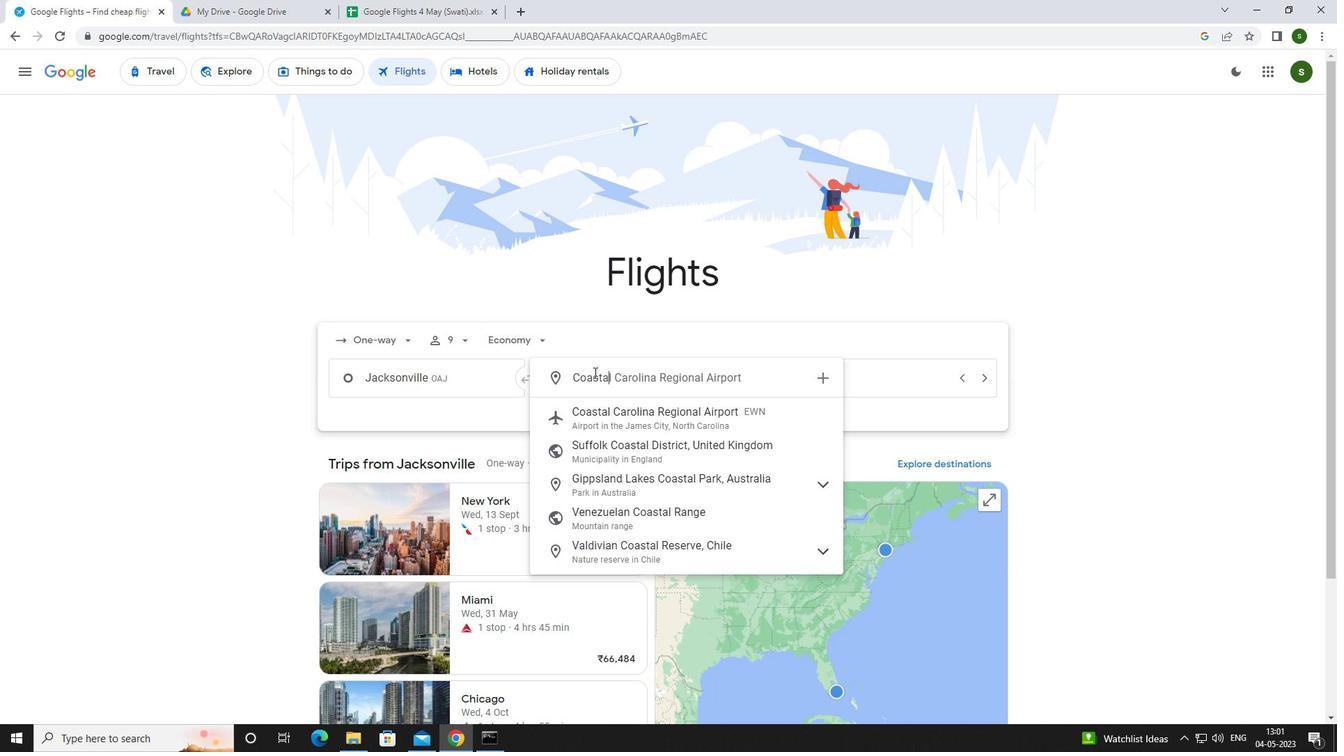 
Action: Mouse moved to (614, 420)
Screenshot: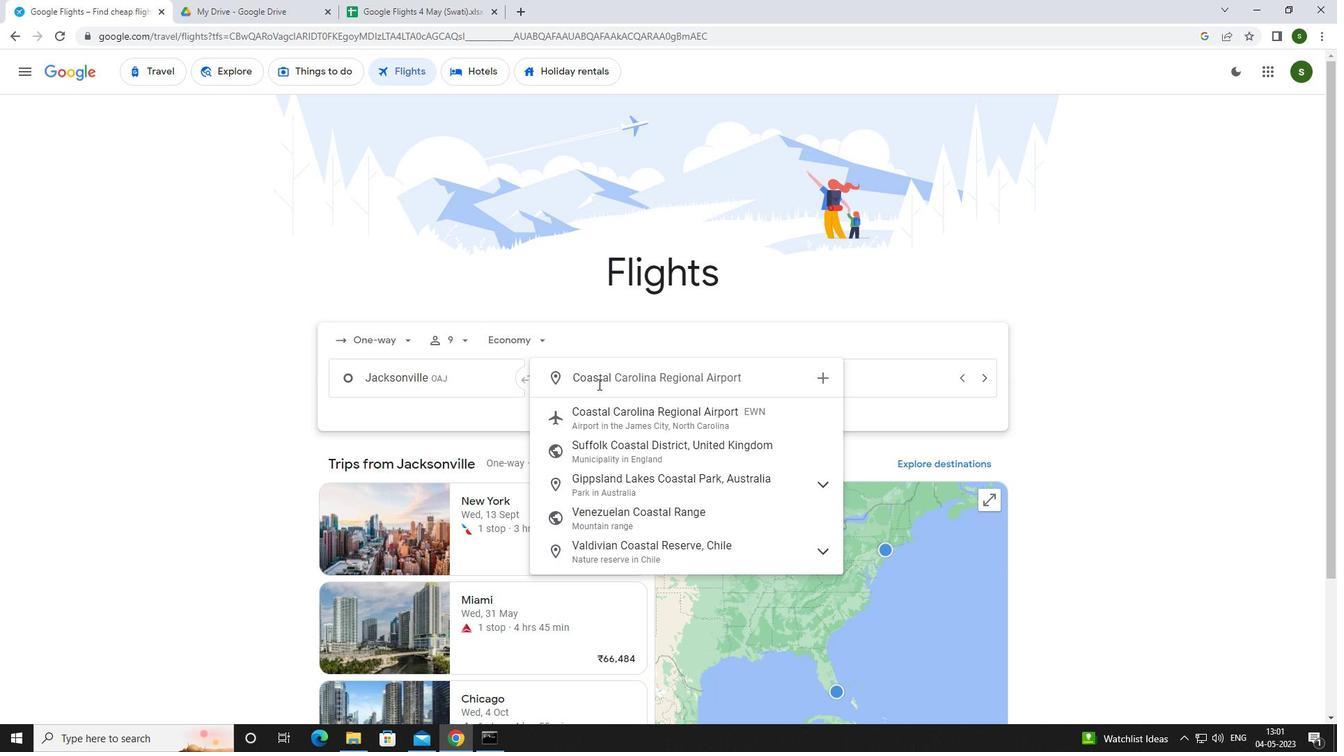 
Action: Mouse pressed left at (614, 420)
Screenshot: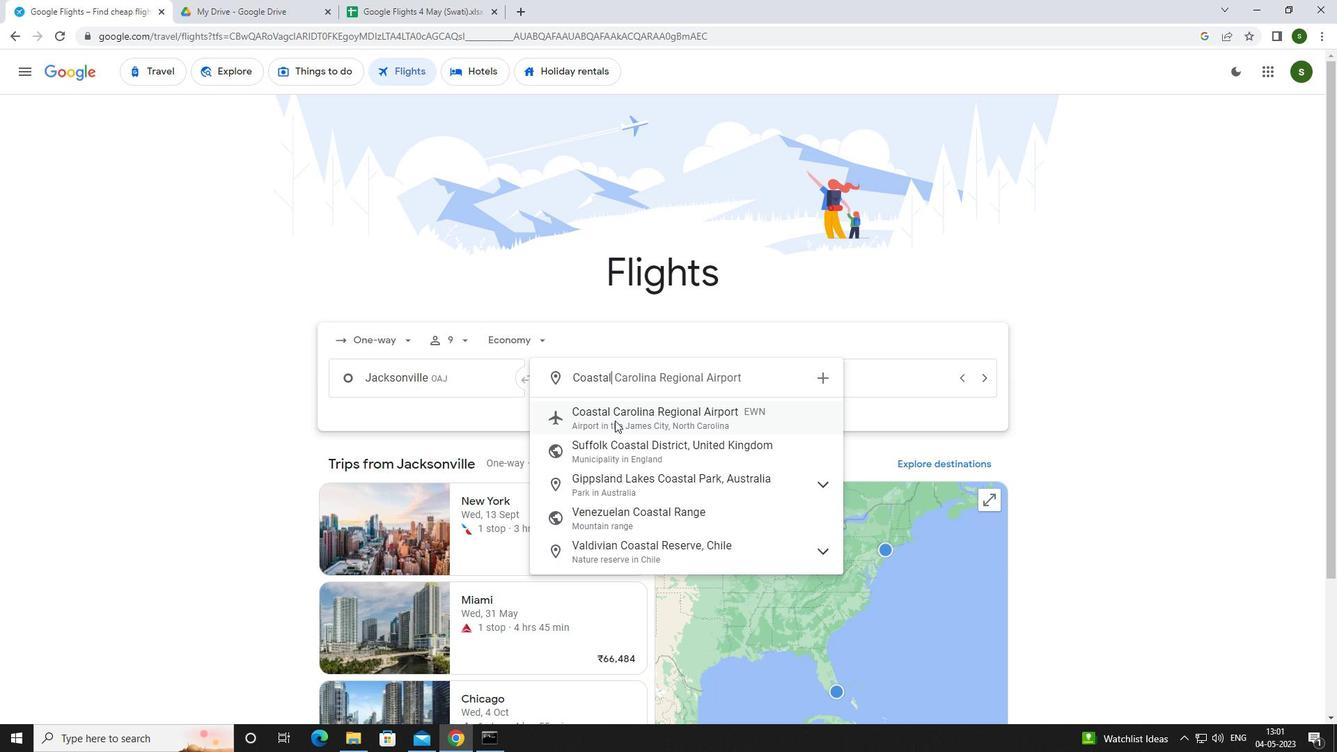 
Action: Mouse moved to (832, 375)
Screenshot: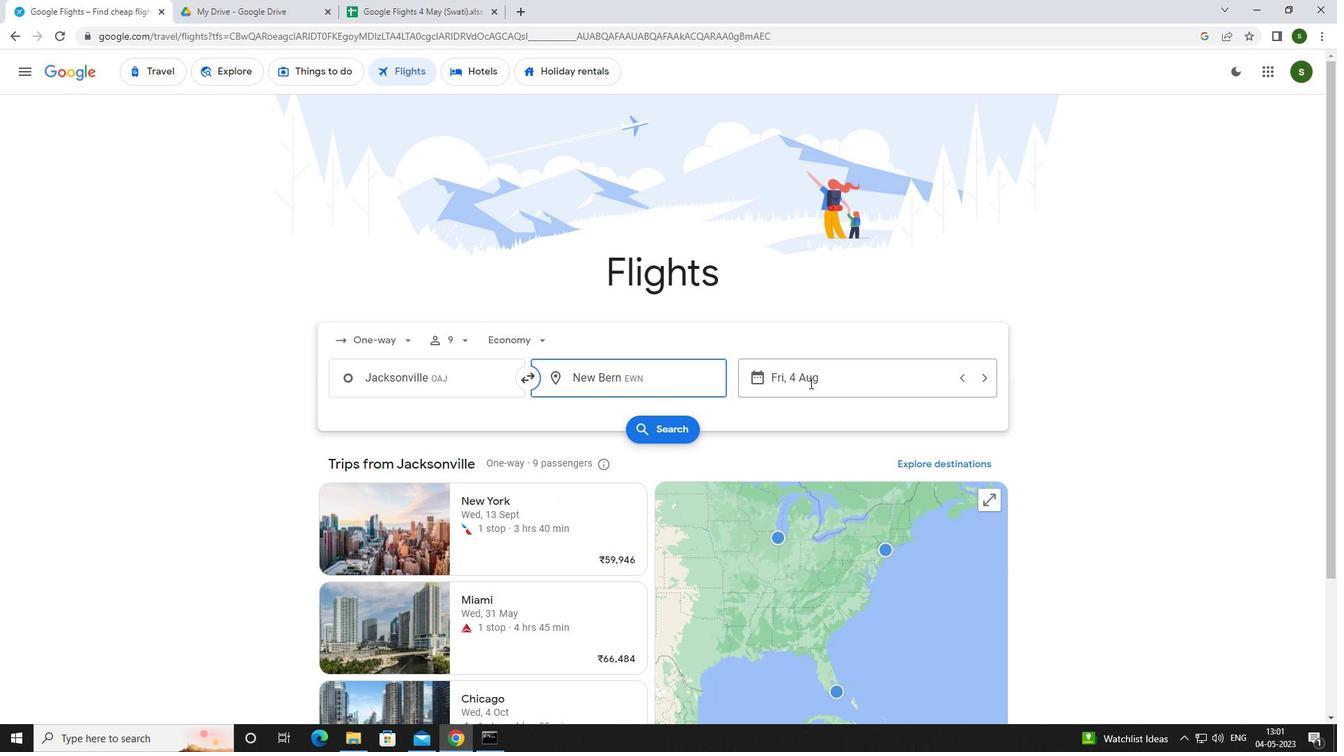 
Action: Mouse pressed left at (832, 375)
Screenshot: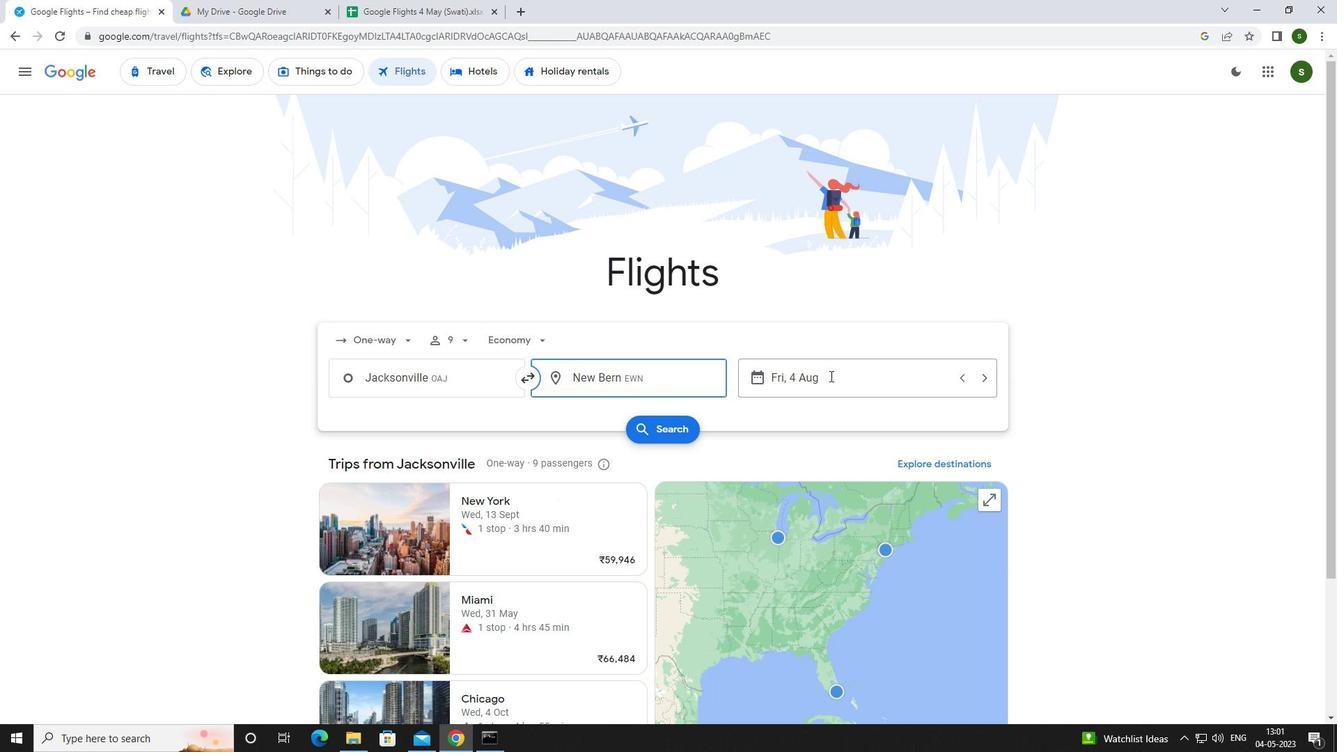 
Action: Mouse moved to (670, 470)
Screenshot: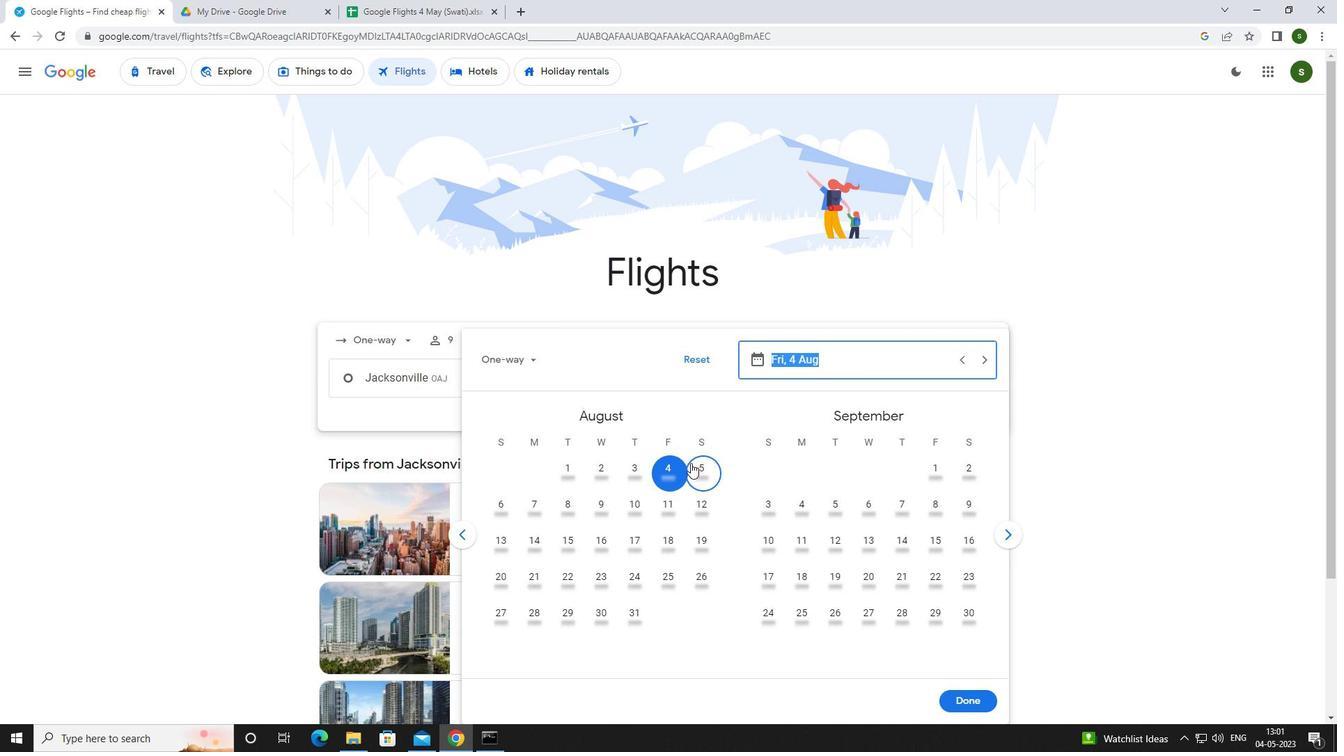 
Action: Mouse pressed left at (670, 470)
Screenshot: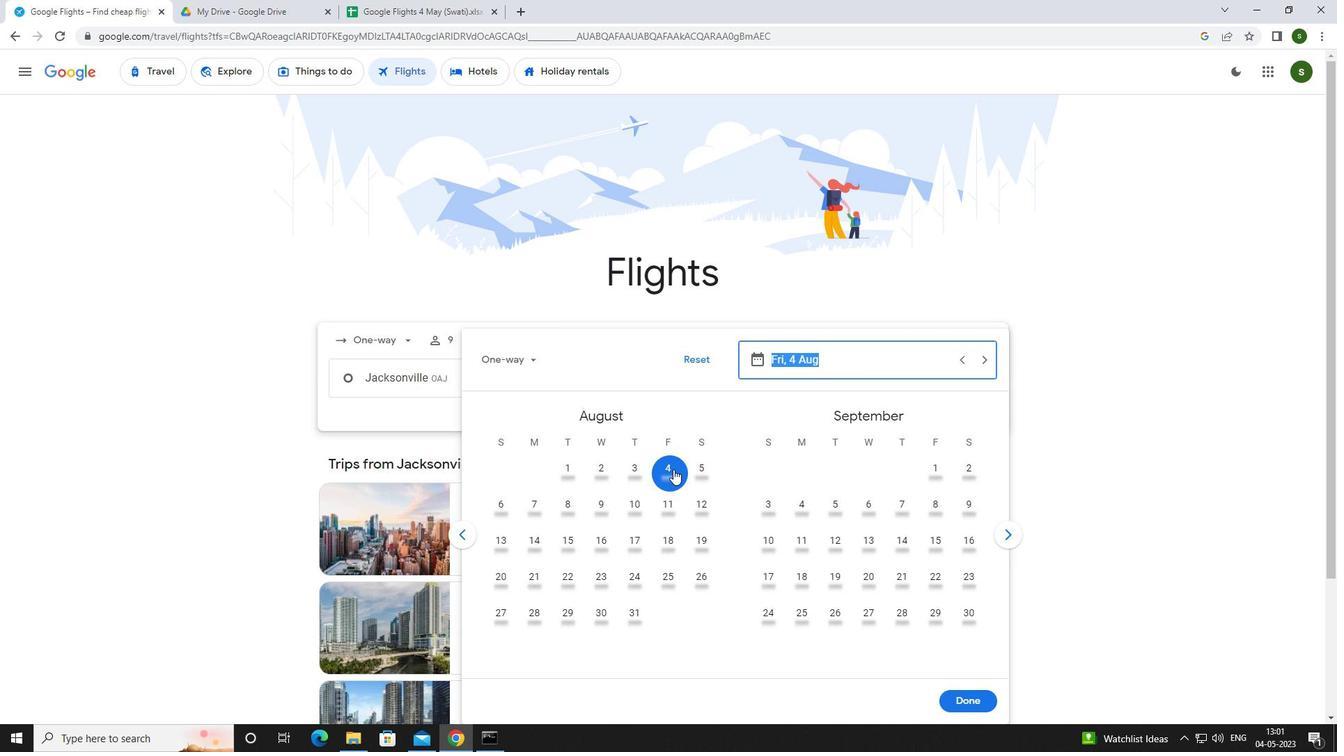 
Action: Mouse moved to (972, 708)
Screenshot: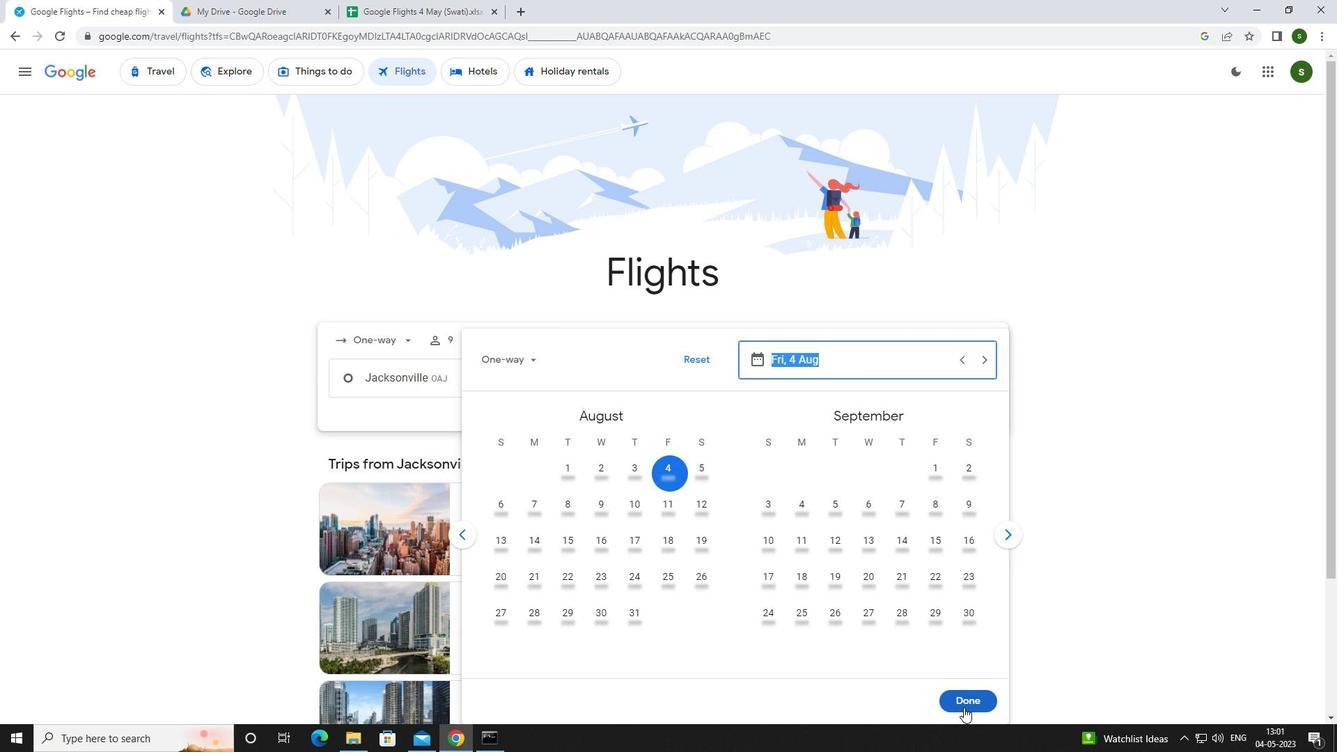 
Action: Mouse pressed left at (972, 708)
Screenshot: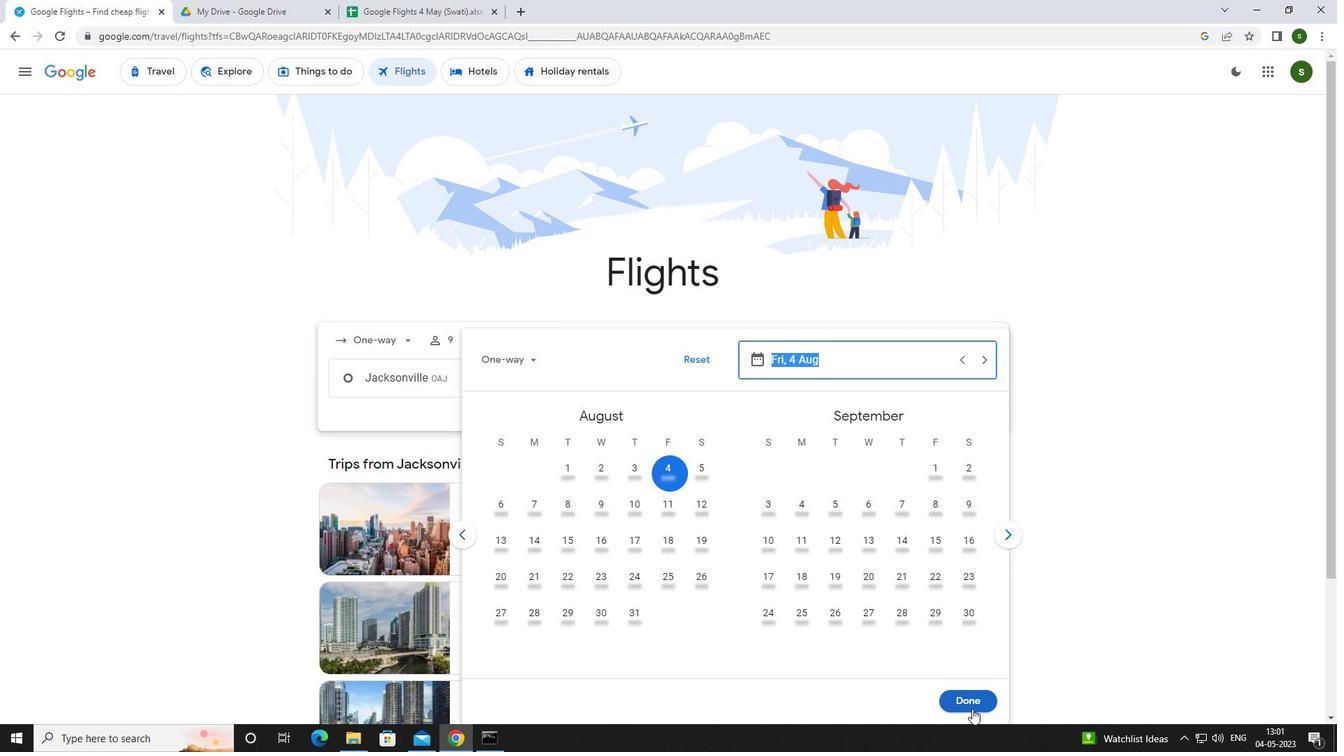 
Action: Mouse moved to (674, 438)
Screenshot: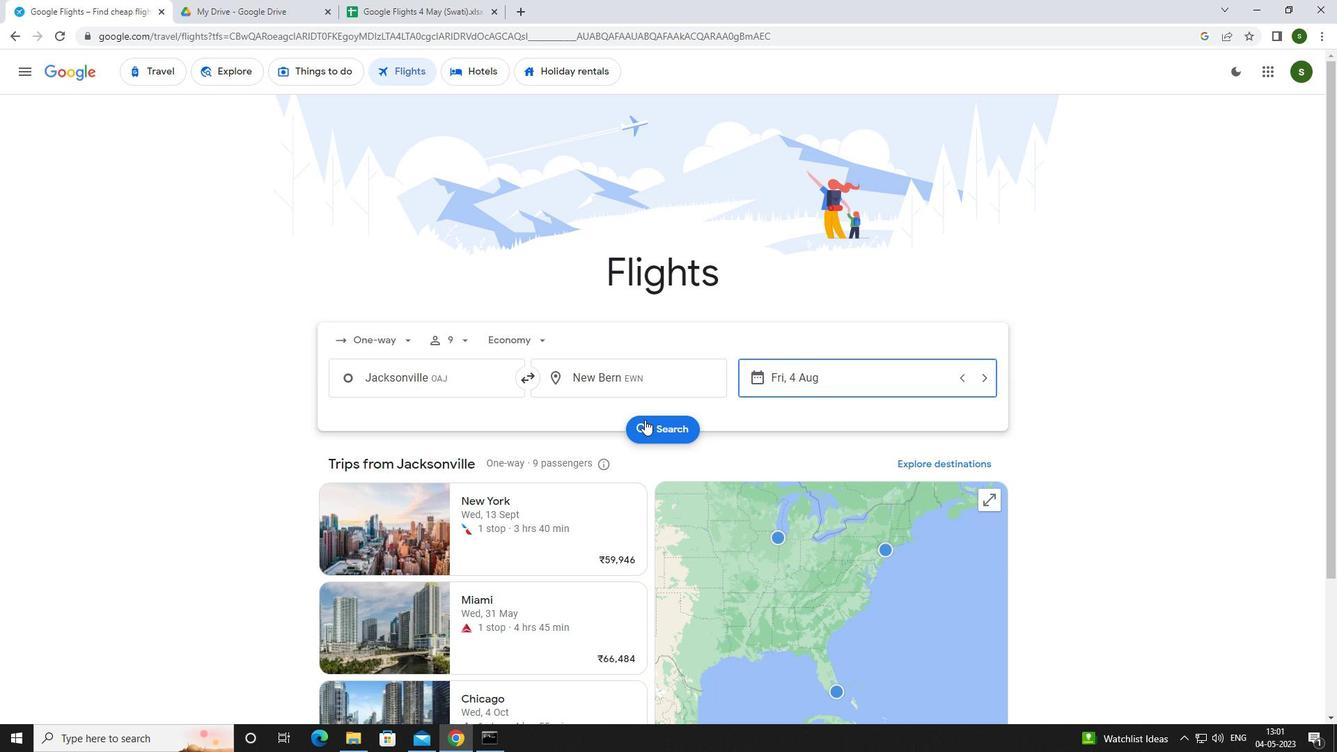 
Action: Mouse pressed left at (674, 438)
Screenshot: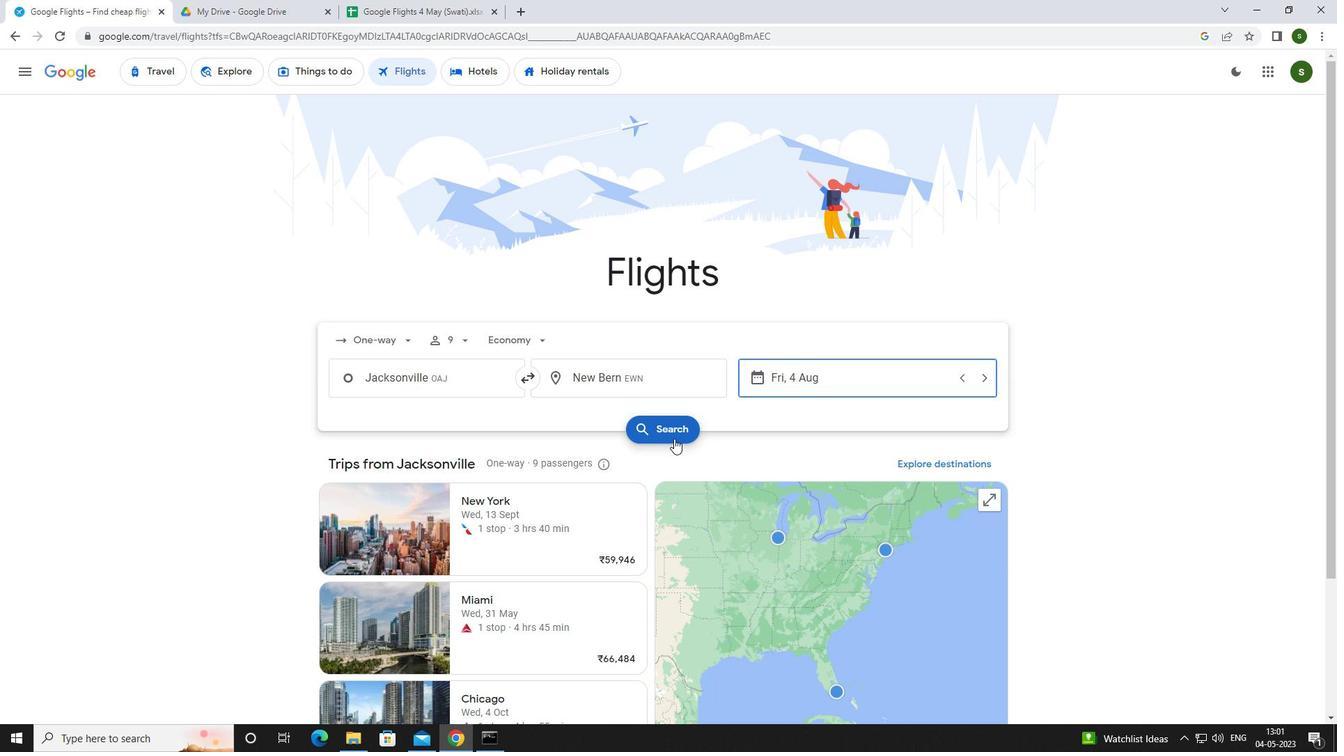
Action: Mouse moved to (354, 197)
Screenshot: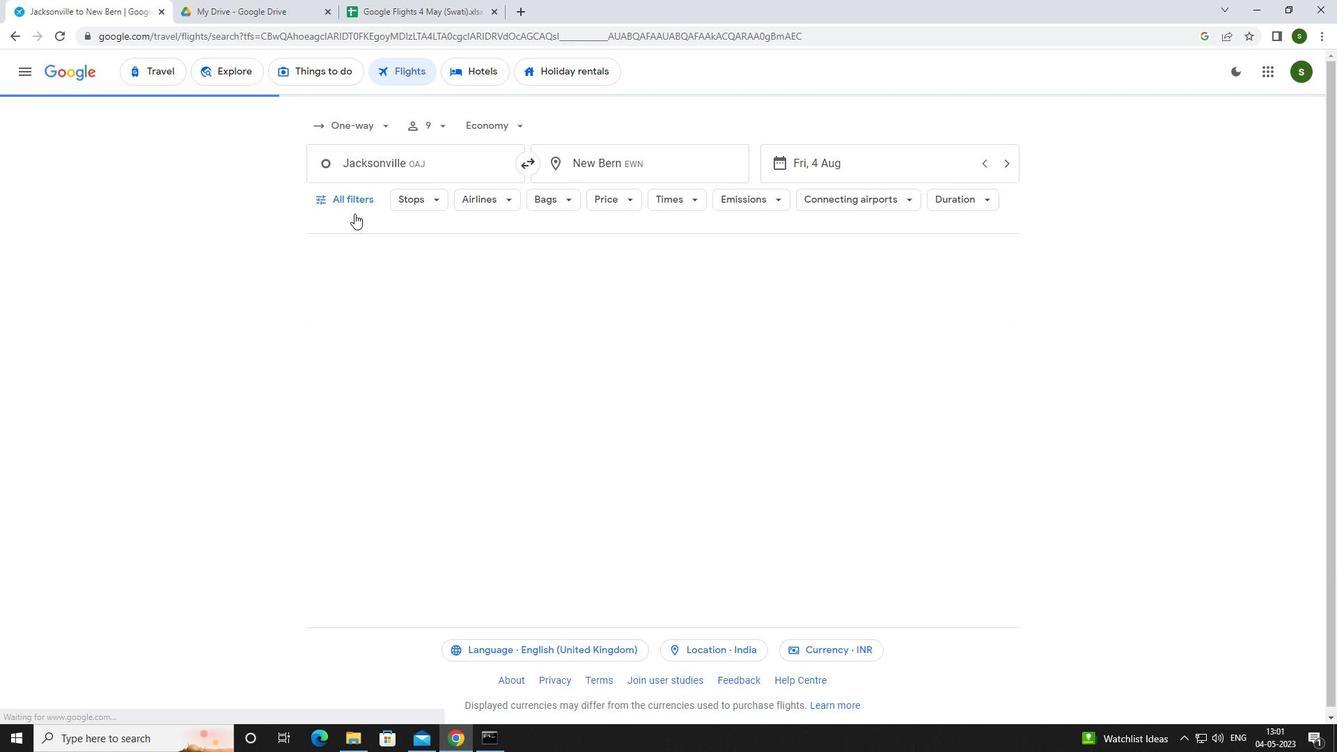 
Action: Mouse pressed left at (354, 197)
Screenshot: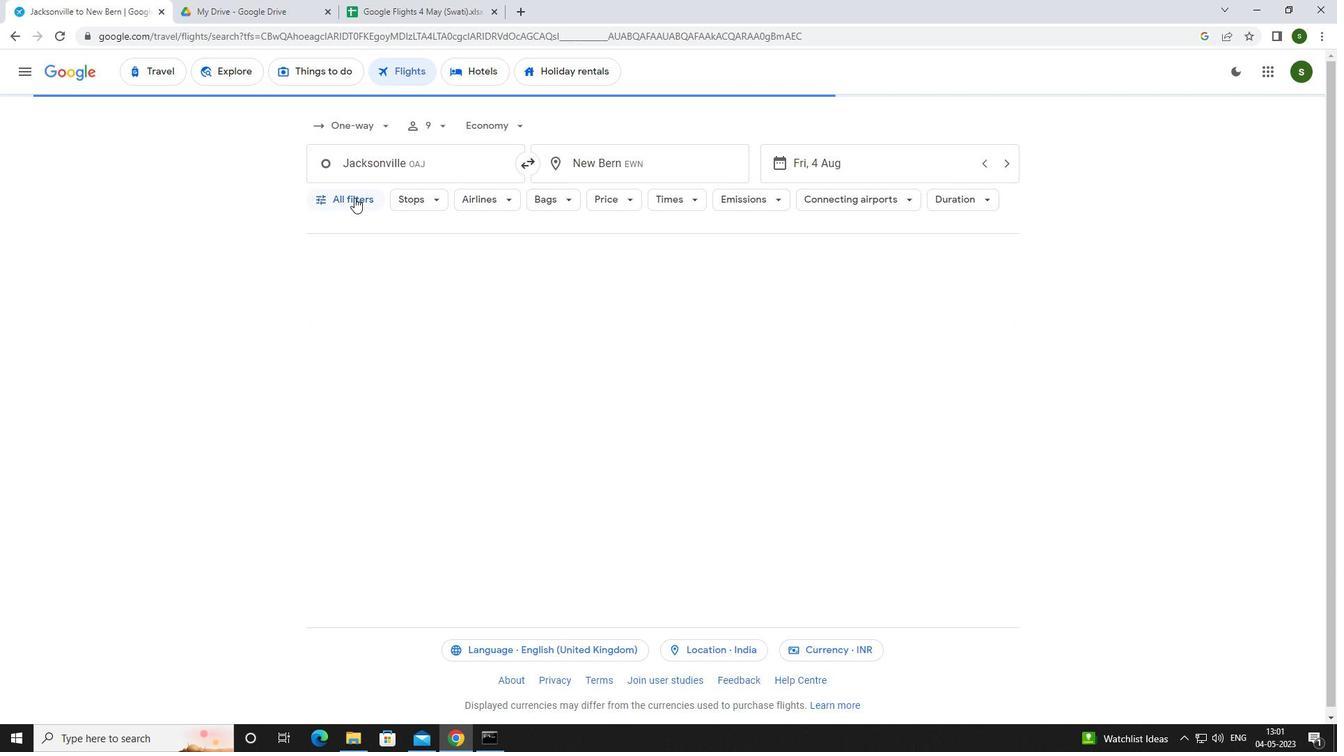 
Action: Mouse moved to (525, 491)
Screenshot: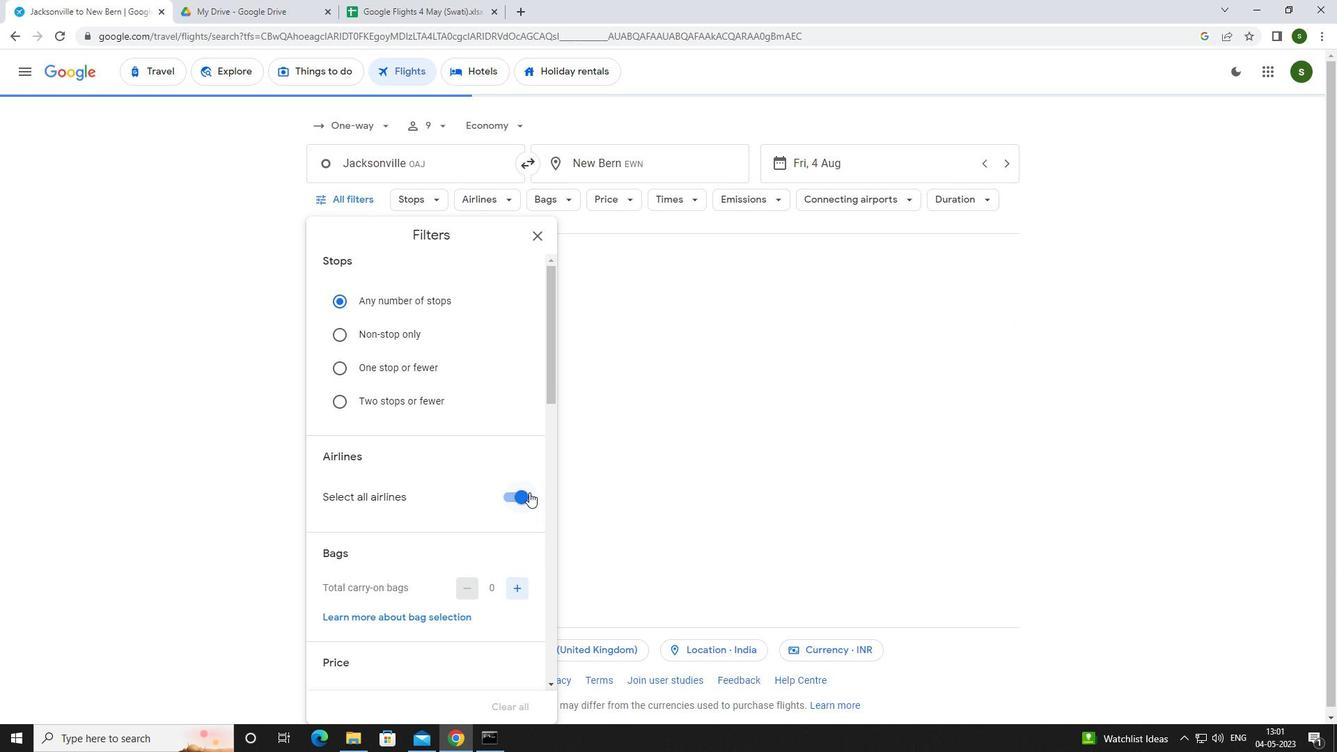 
Action: Mouse pressed left at (525, 491)
Screenshot: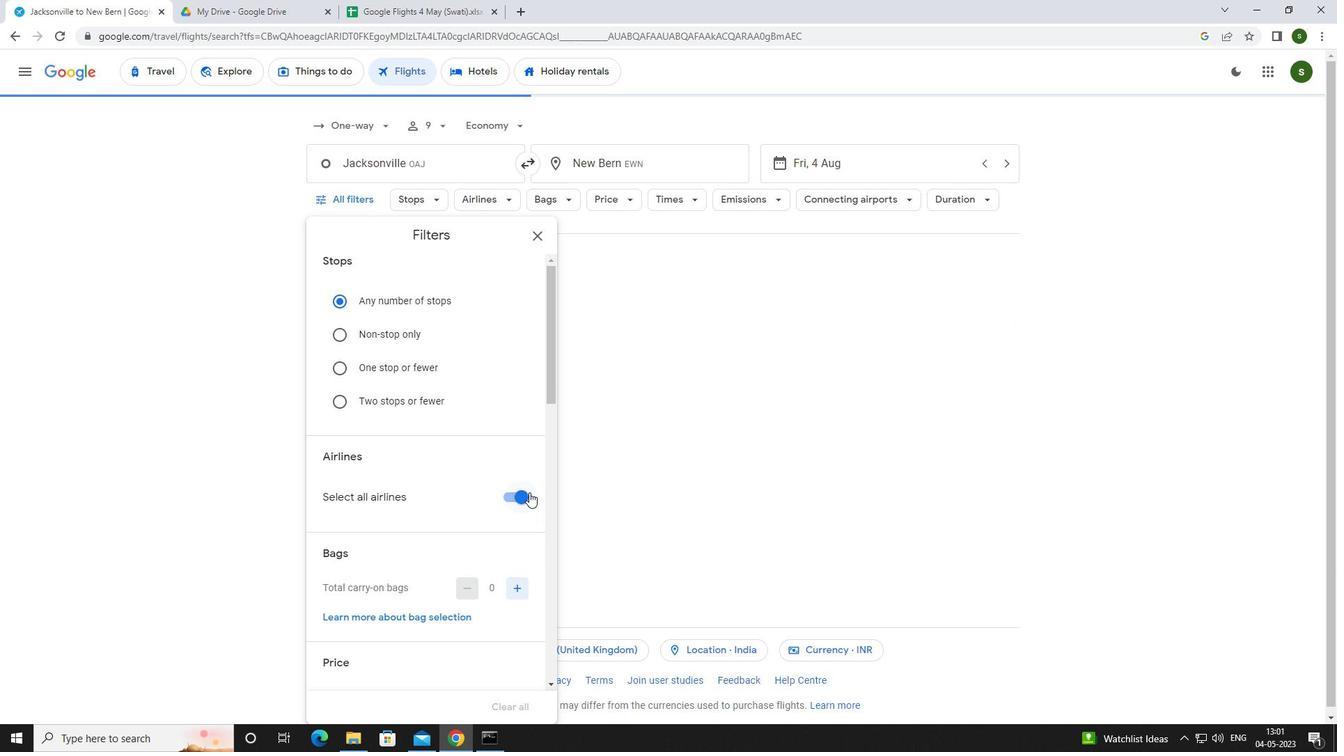 
Action: Mouse moved to (500, 434)
Screenshot: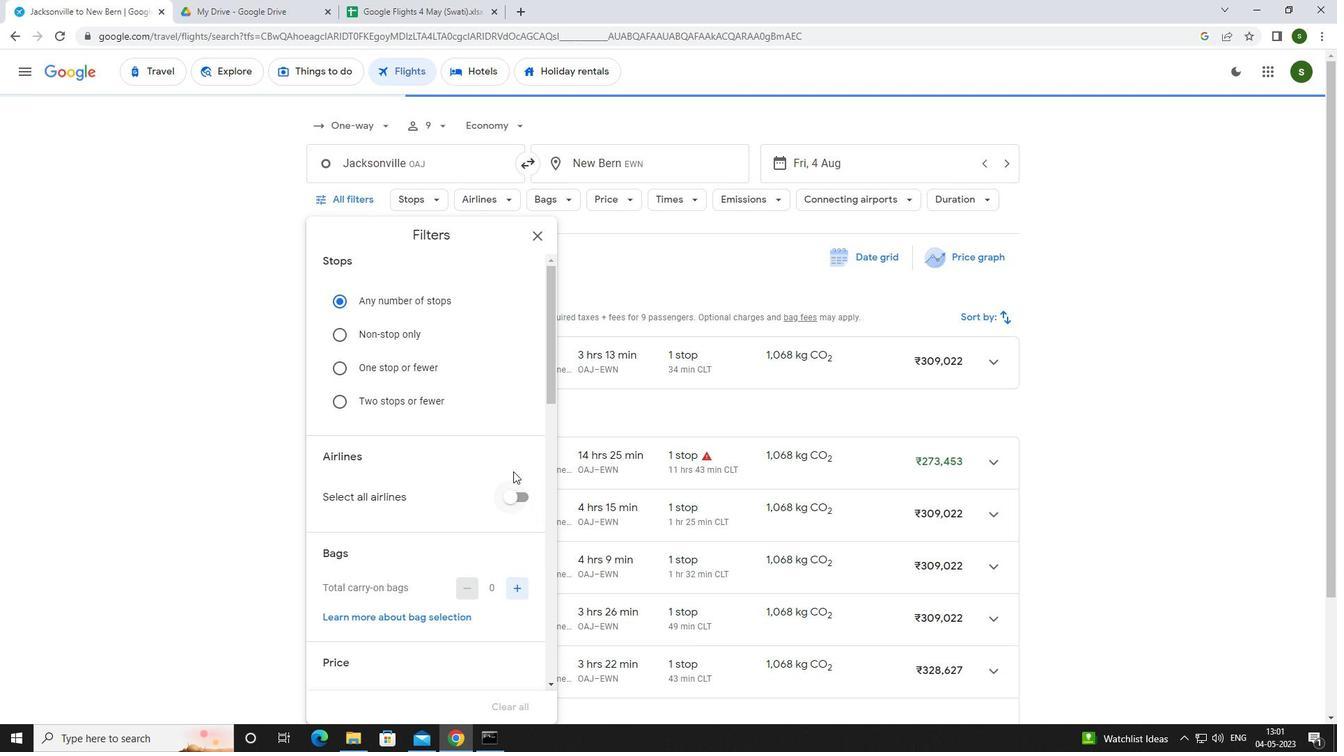 
Action: Mouse scrolled (500, 433) with delta (0, 0)
Screenshot: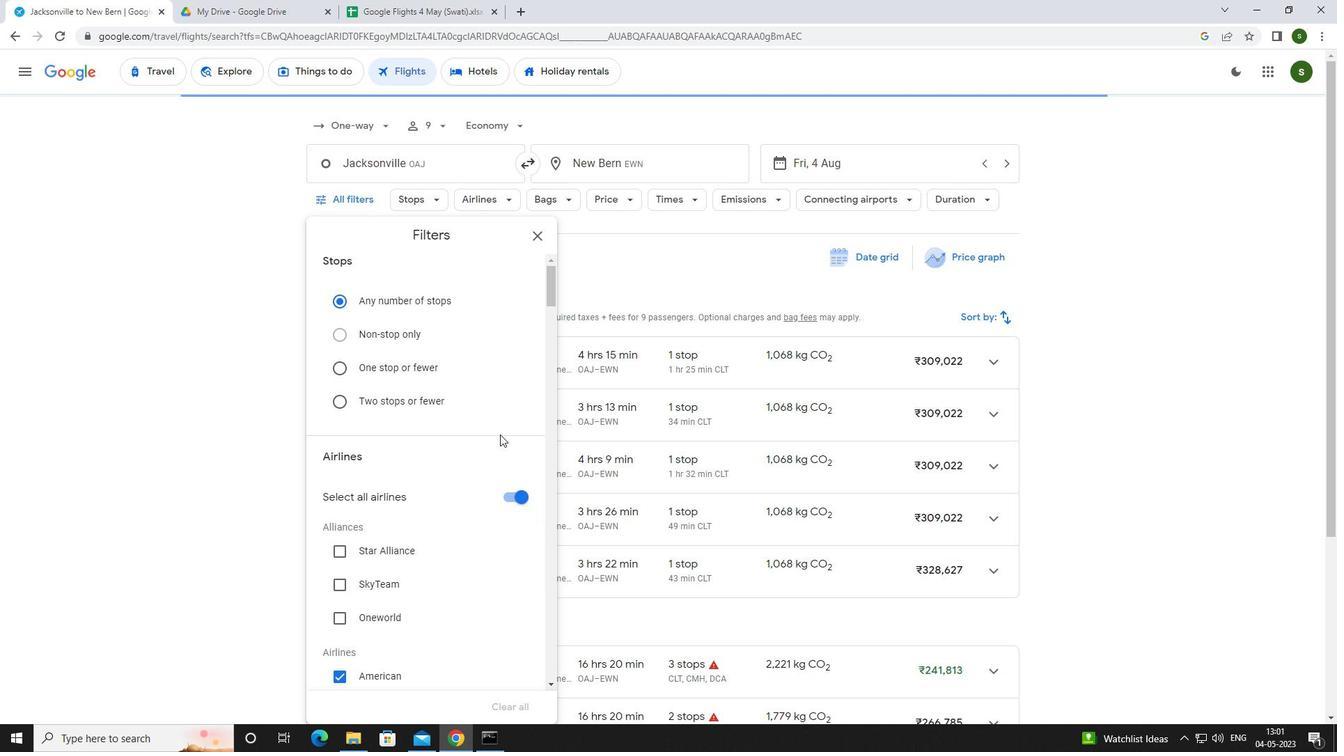 
Action: Mouse moved to (517, 426)
Screenshot: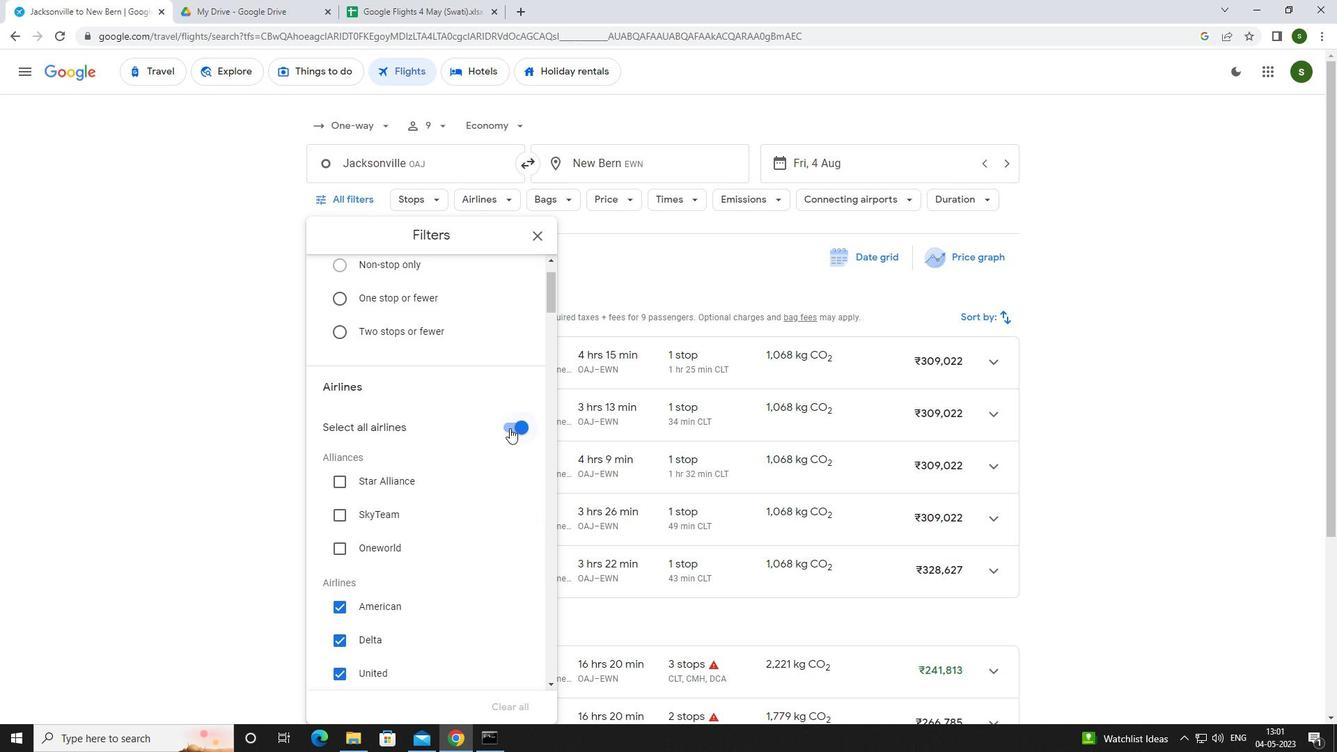 
Action: Mouse pressed left at (517, 426)
Screenshot: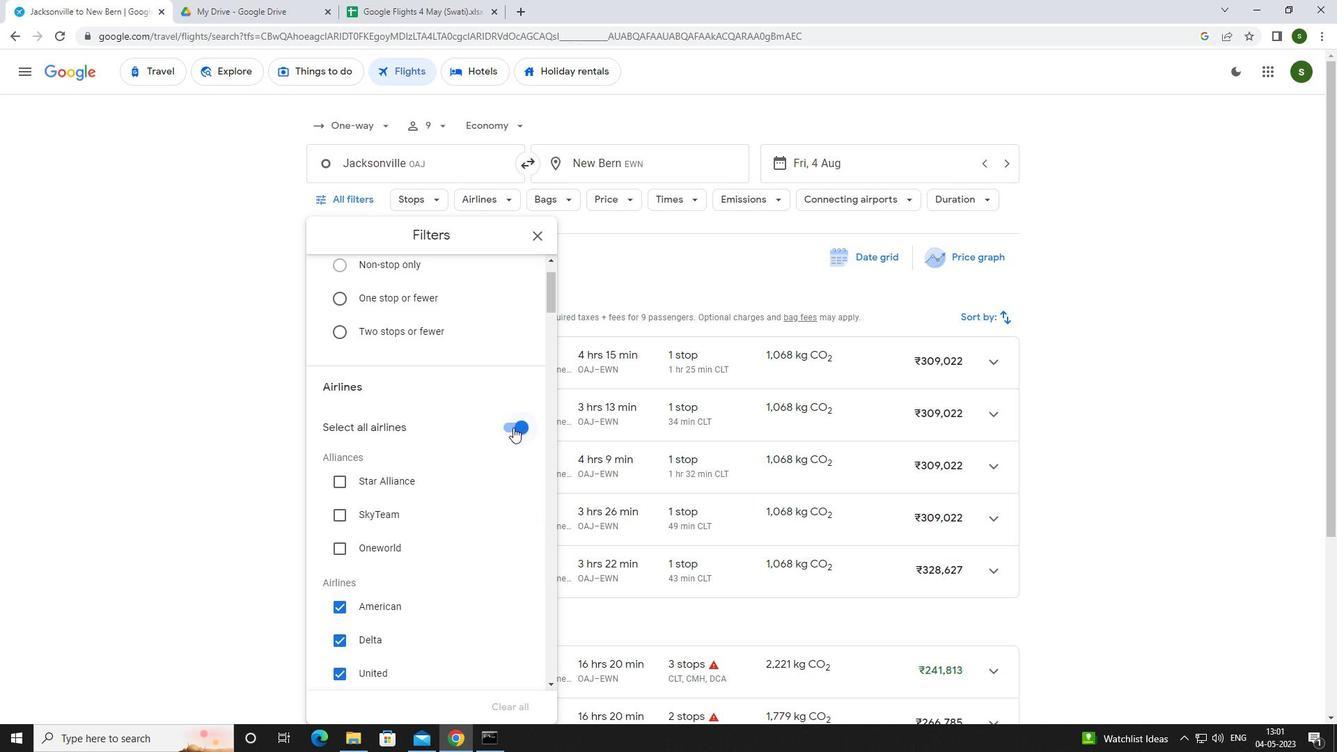
Action: Mouse scrolled (517, 425) with delta (0, 0)
Screenshot: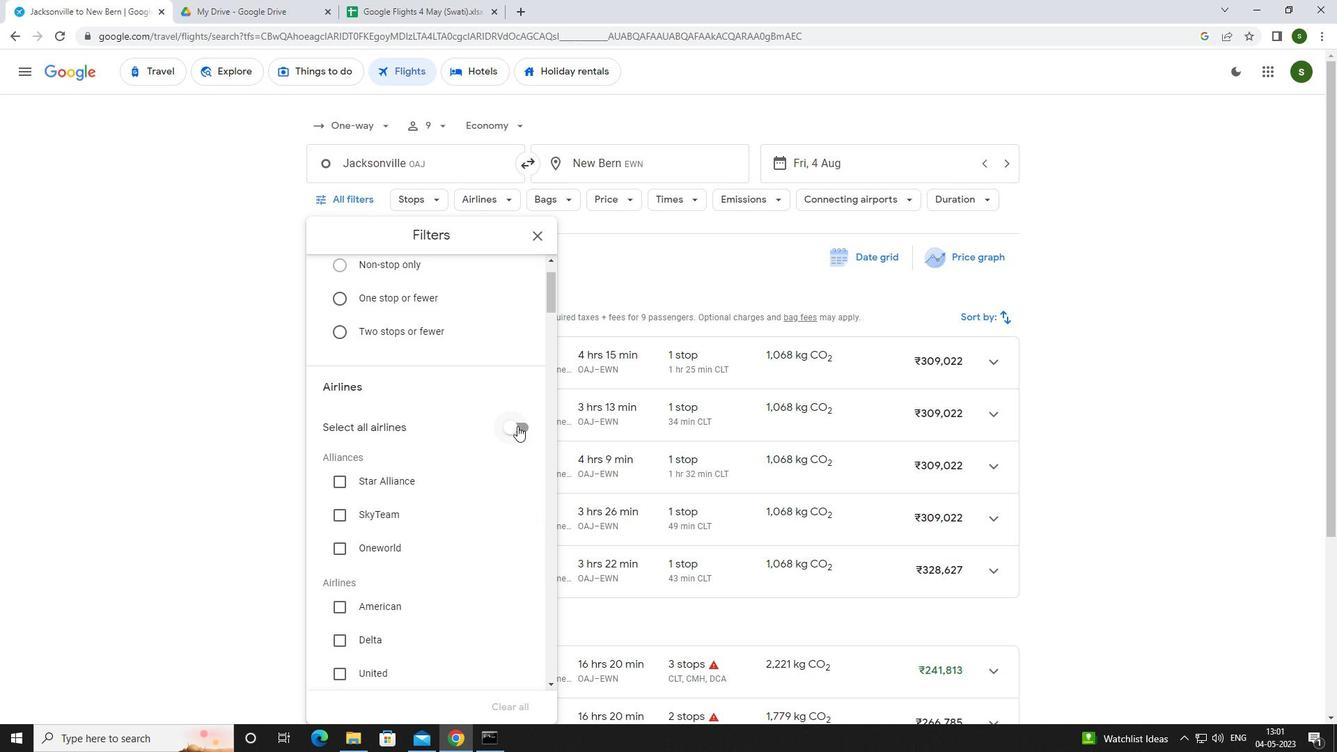 
Action: Mouse scrolled (517, 425) with delta (0, 0)
Screenshot: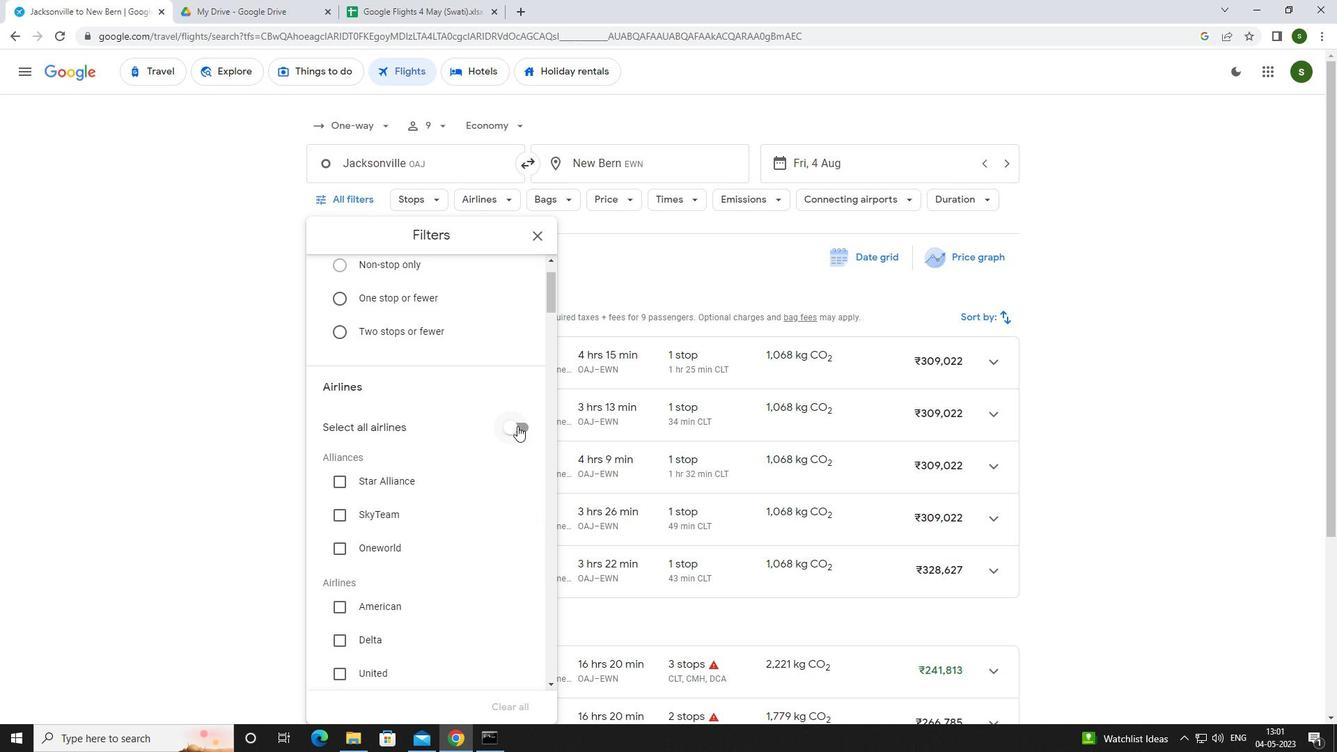 
Action: Mouse scrolled (517, 425) with delta (0, 0)
Screenshot: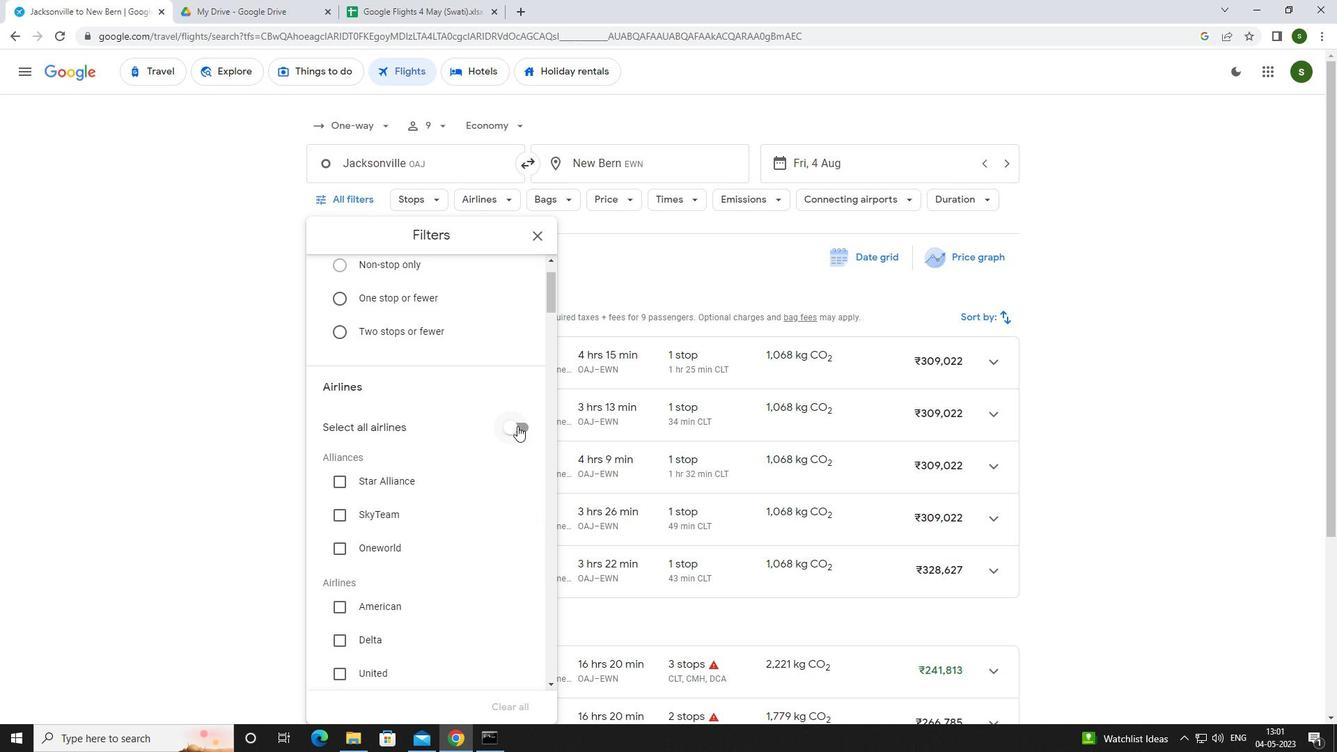
Action: Mouse scrolled (517, 425) with delta (0, 0)
Screenshot: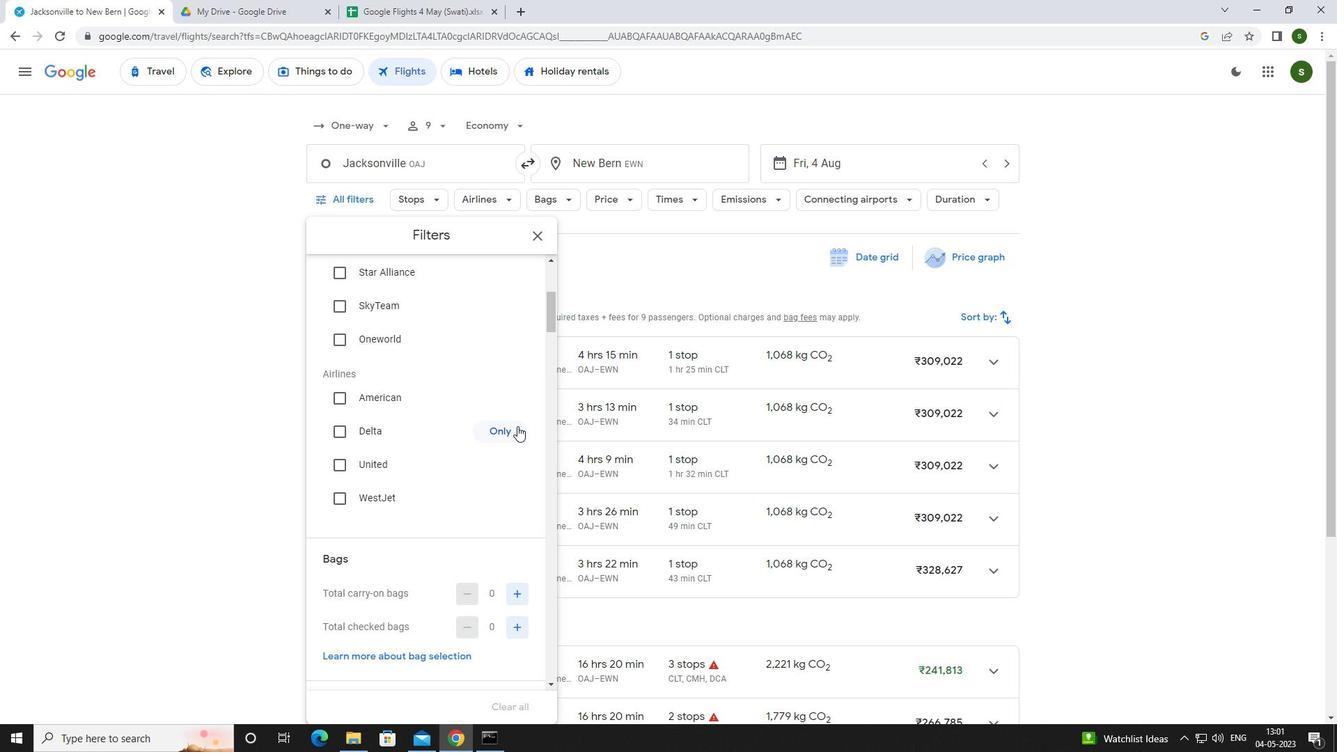
Action: Mouse scrolled (517, 425) with delta (0, 0)
Screenshot: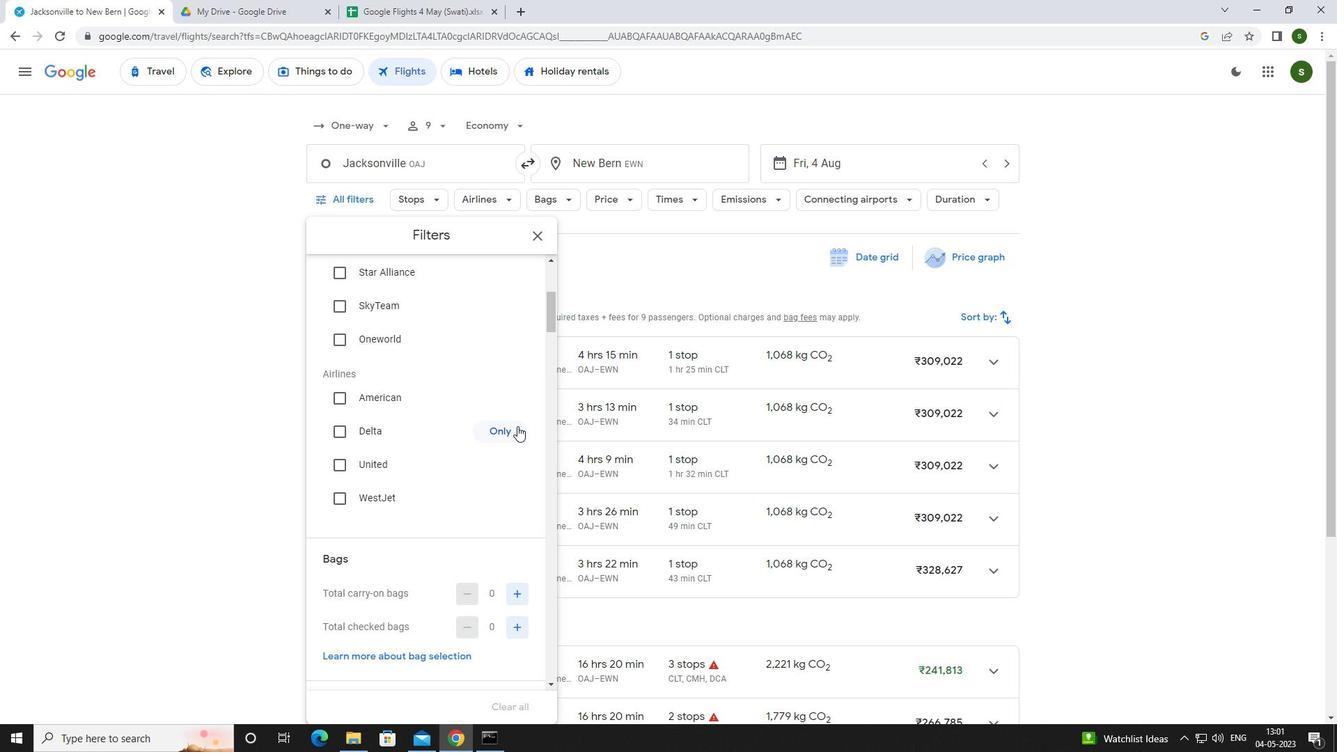 
Action: Mouse moved to (520, 480)
Screenshot: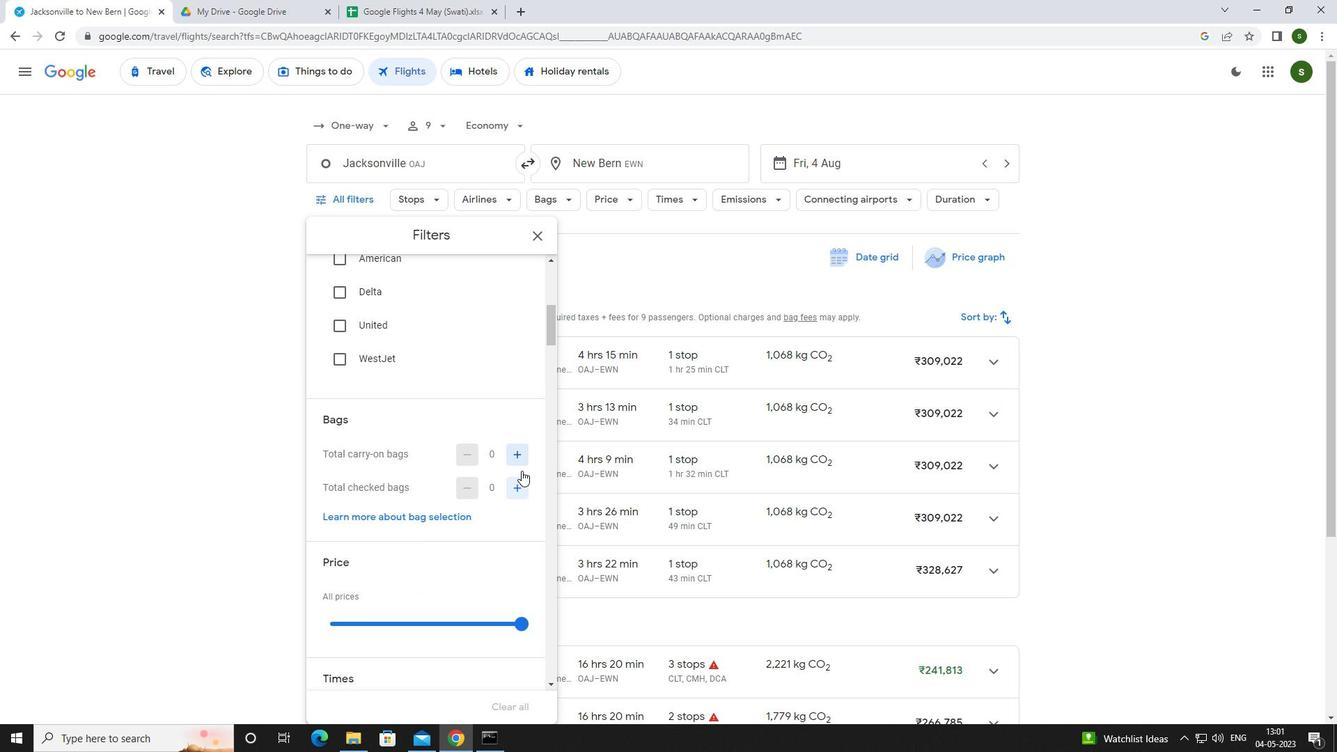 
Action: Mouse pressed left at (520, 480)
Screenshot: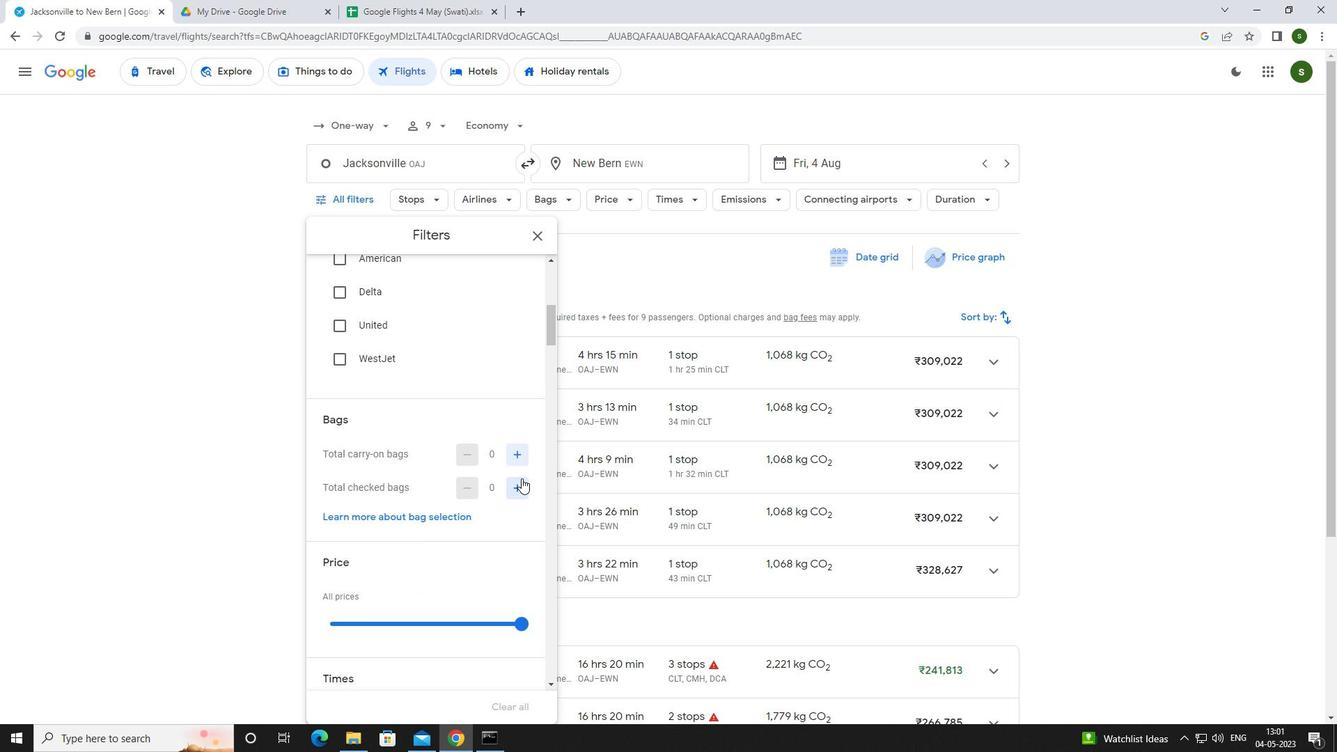 
Action: Mouse pressed left at (520, 480)
Screenshot: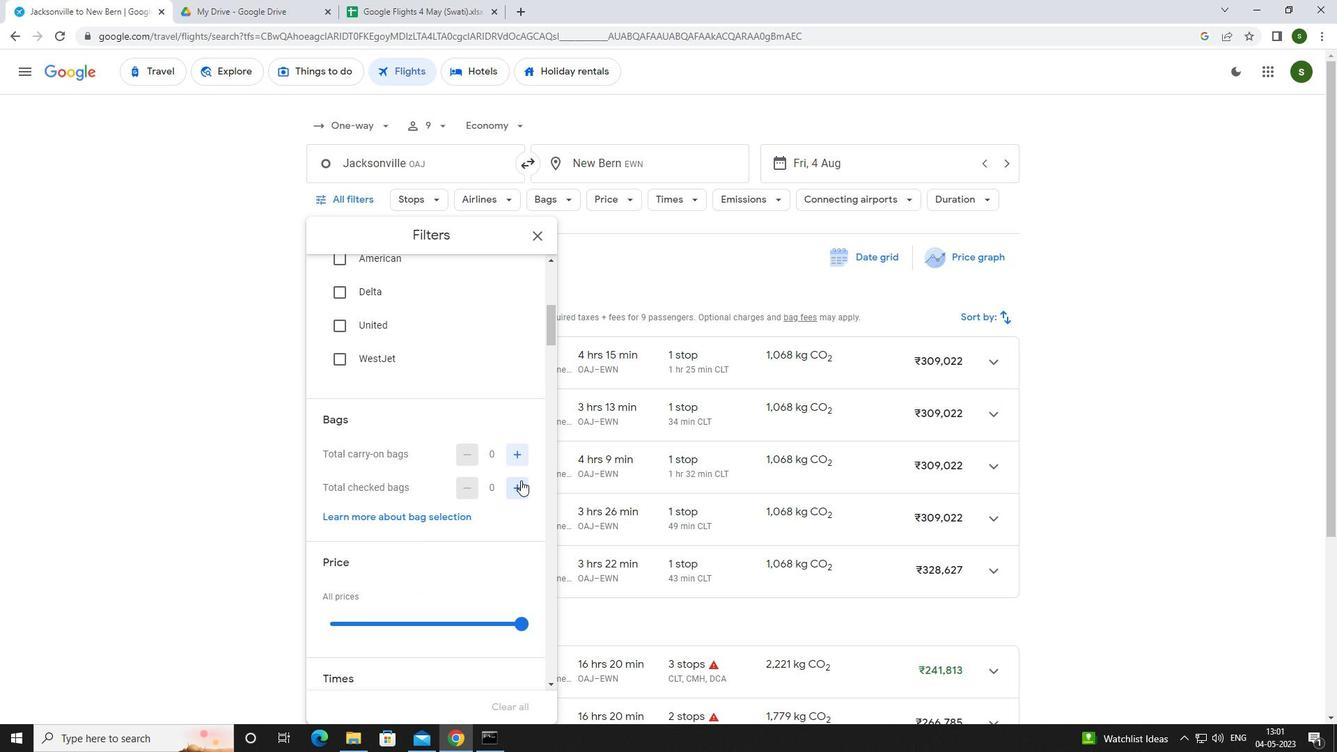 
Action: Mouse pressed left at (520, 480)
Screenshot: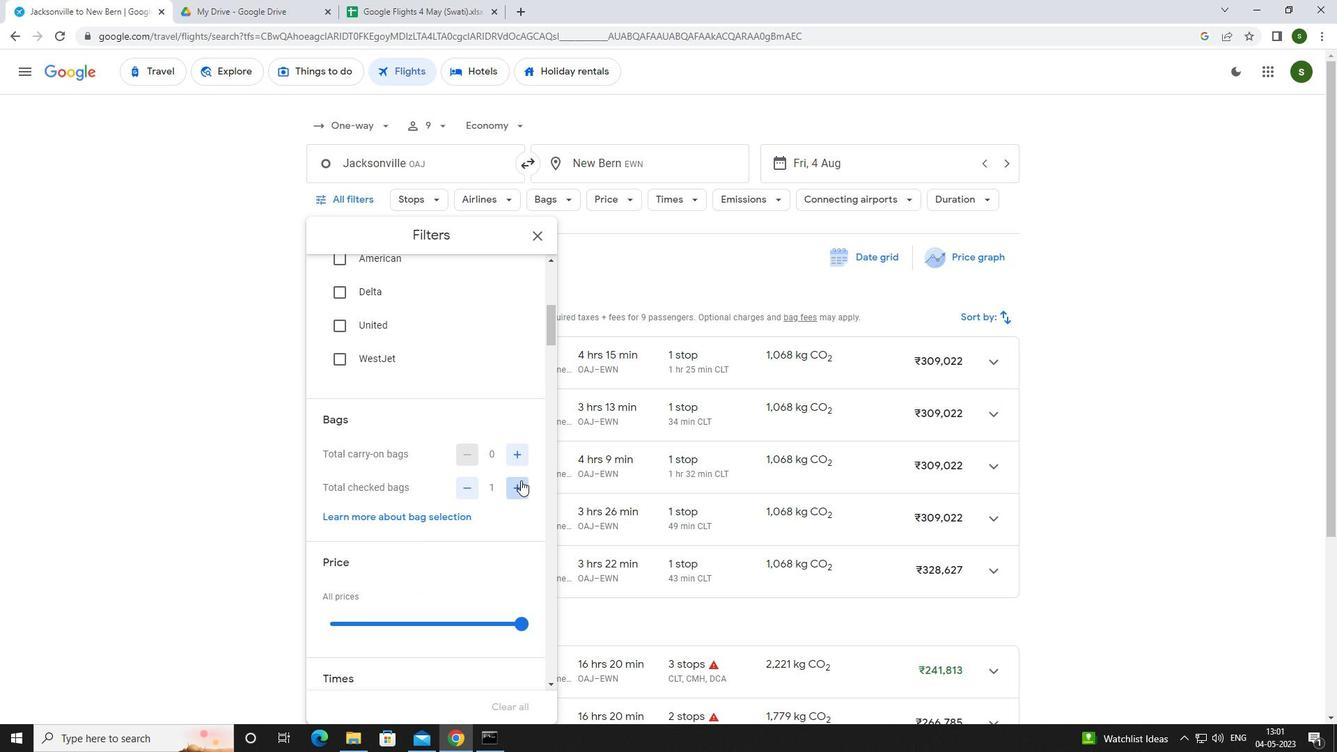 
Action: Mouse pressed left at (520, 480)
Screenshot: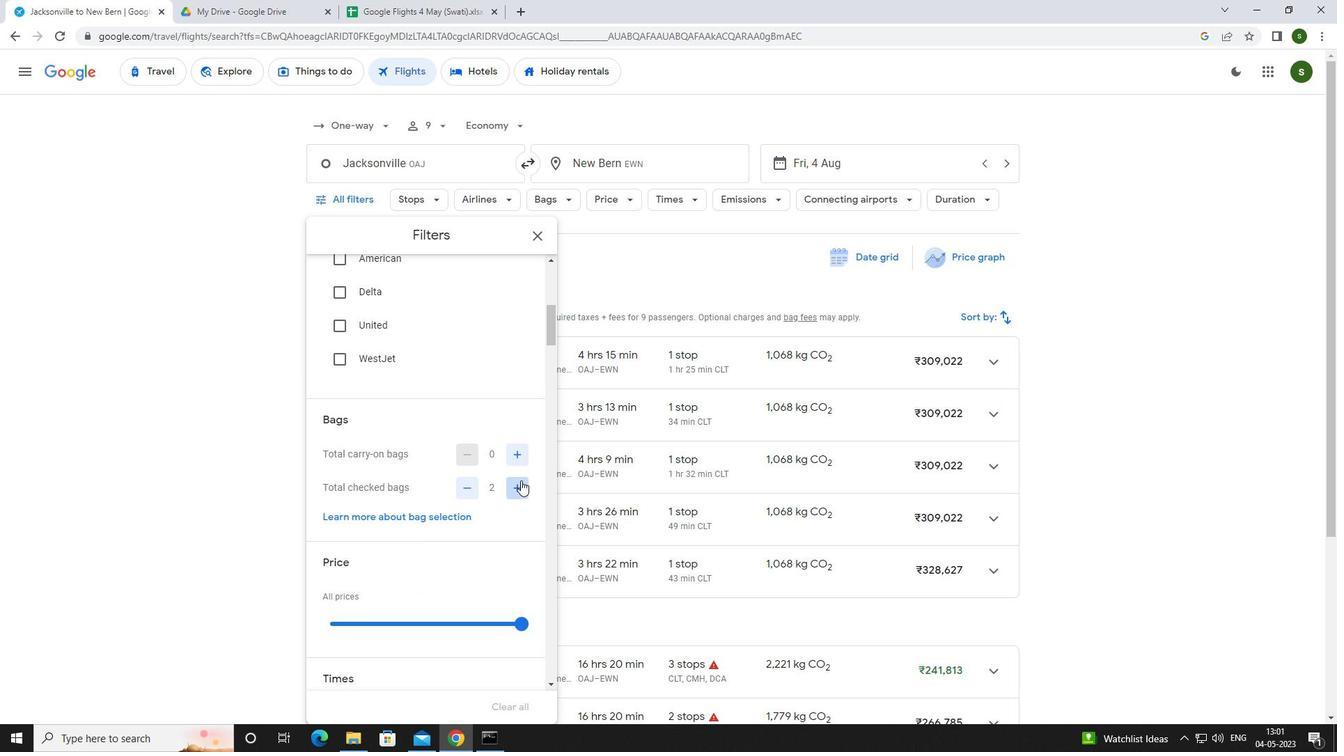 
Action: Mouse pressed left at (520, 480)
Screenshot: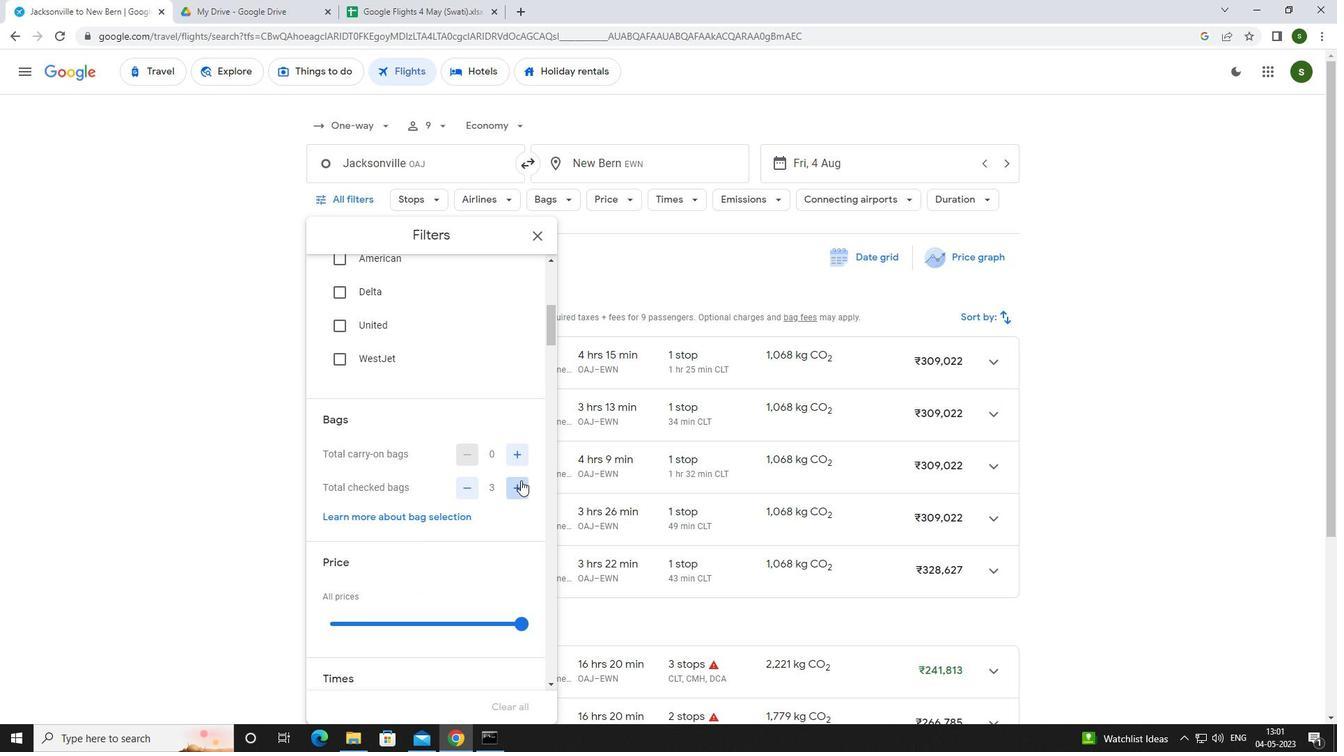 
Action: Mouse pressed left at (520, 480)
Screenshot: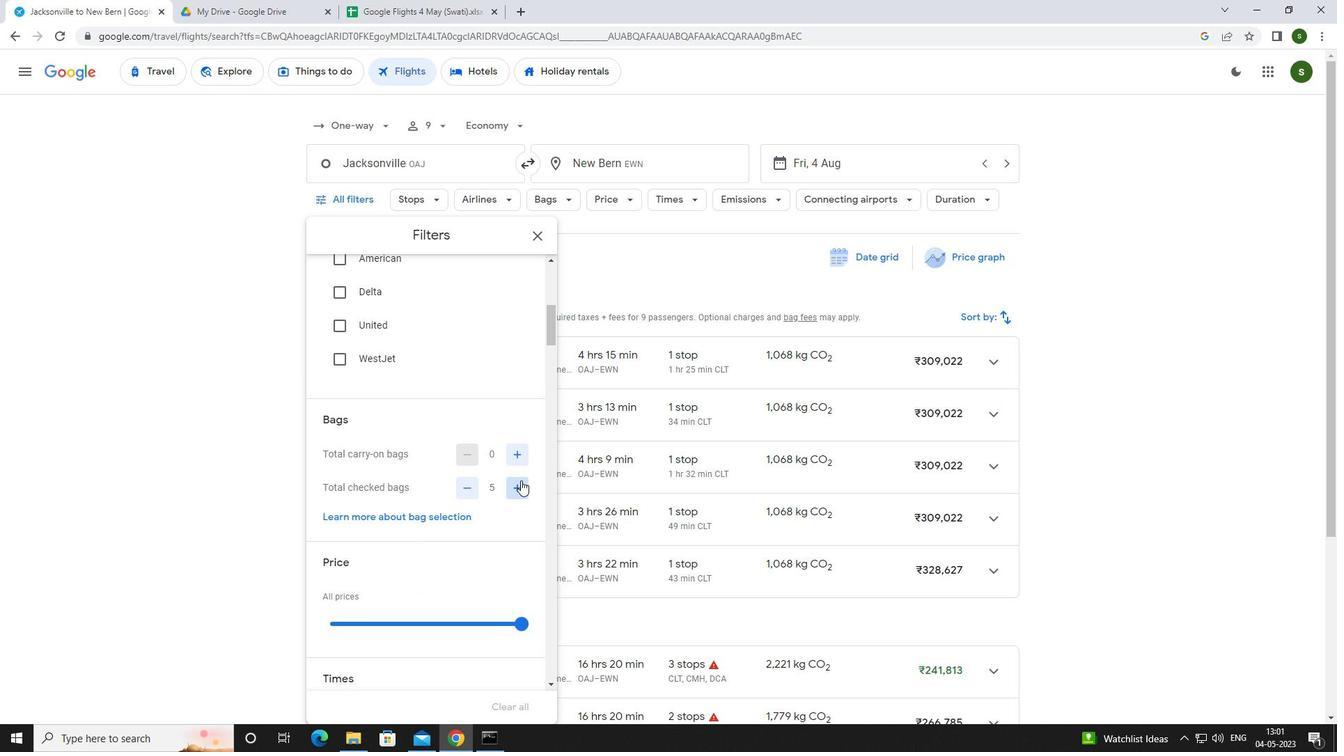 
Action: Mouse scrolled (520, 479) with delta (0, 0)
Screenshot: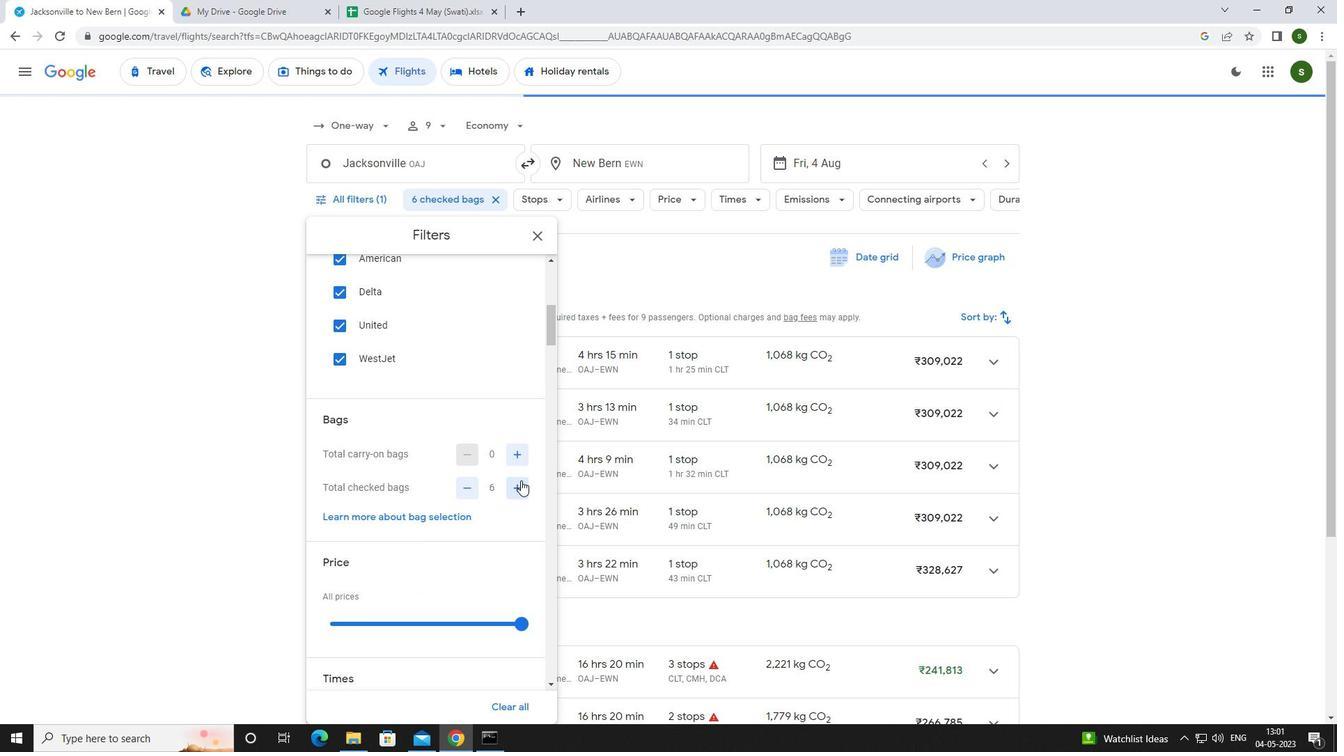 
Action: Mouse scrolled (520, 479) with delta (0, 0)
Screenshot: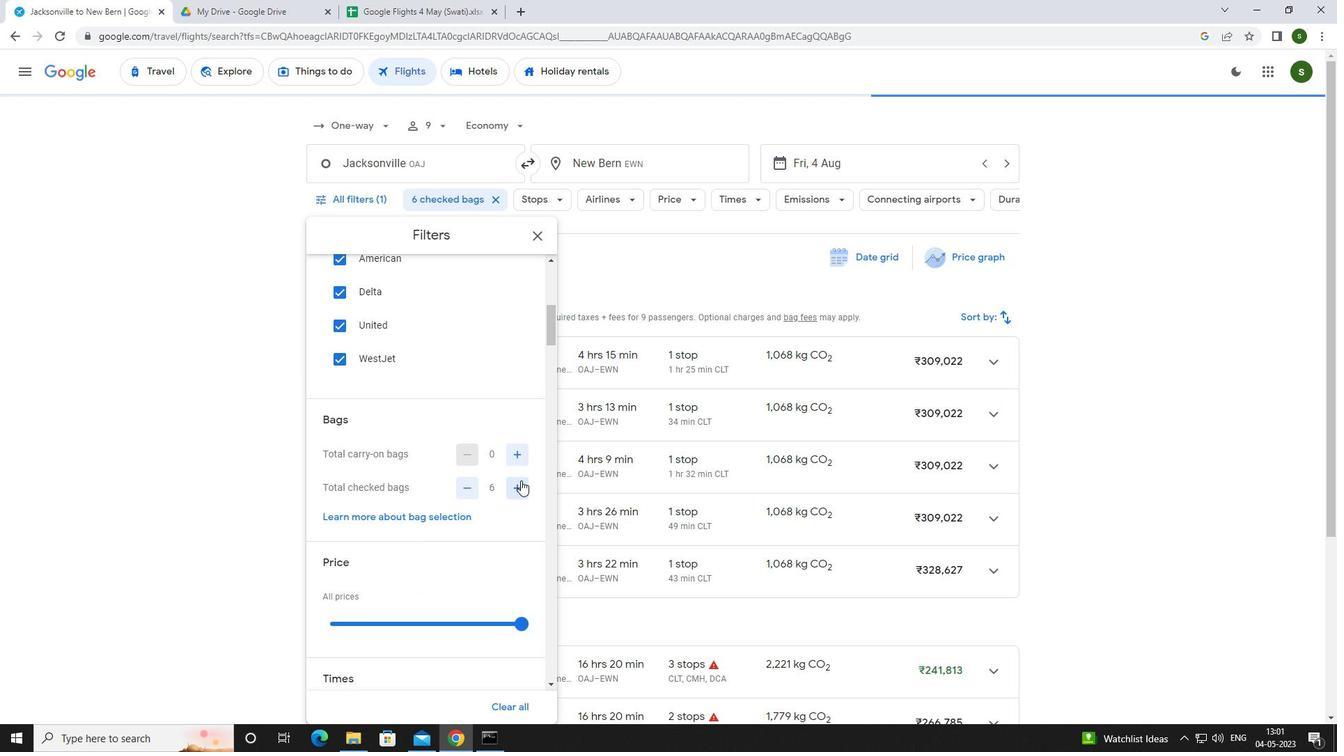 
Action: Mouse moved to (520, 477)
Screenshot: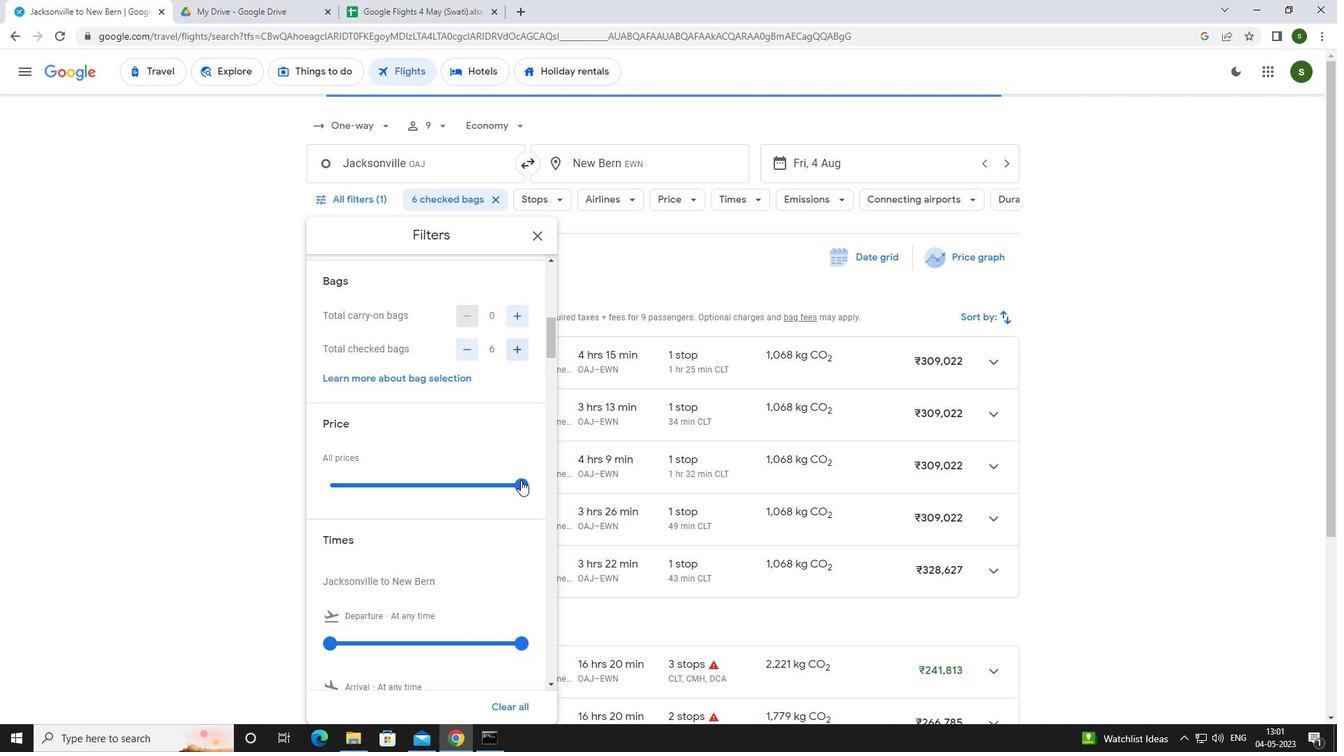 
Action: Mouse pressed left at (520, 477)
Screenshot: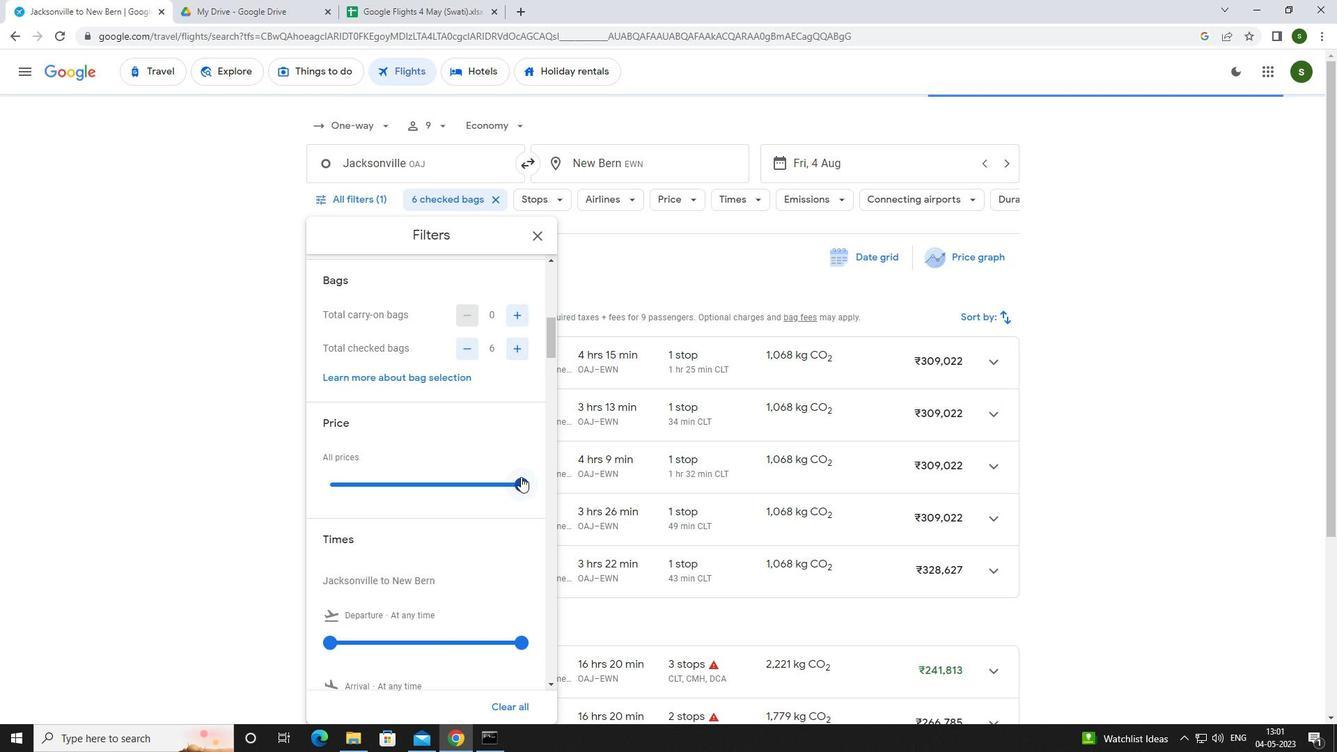 
Action: Mouse moved to (357, 501)
Screenshot: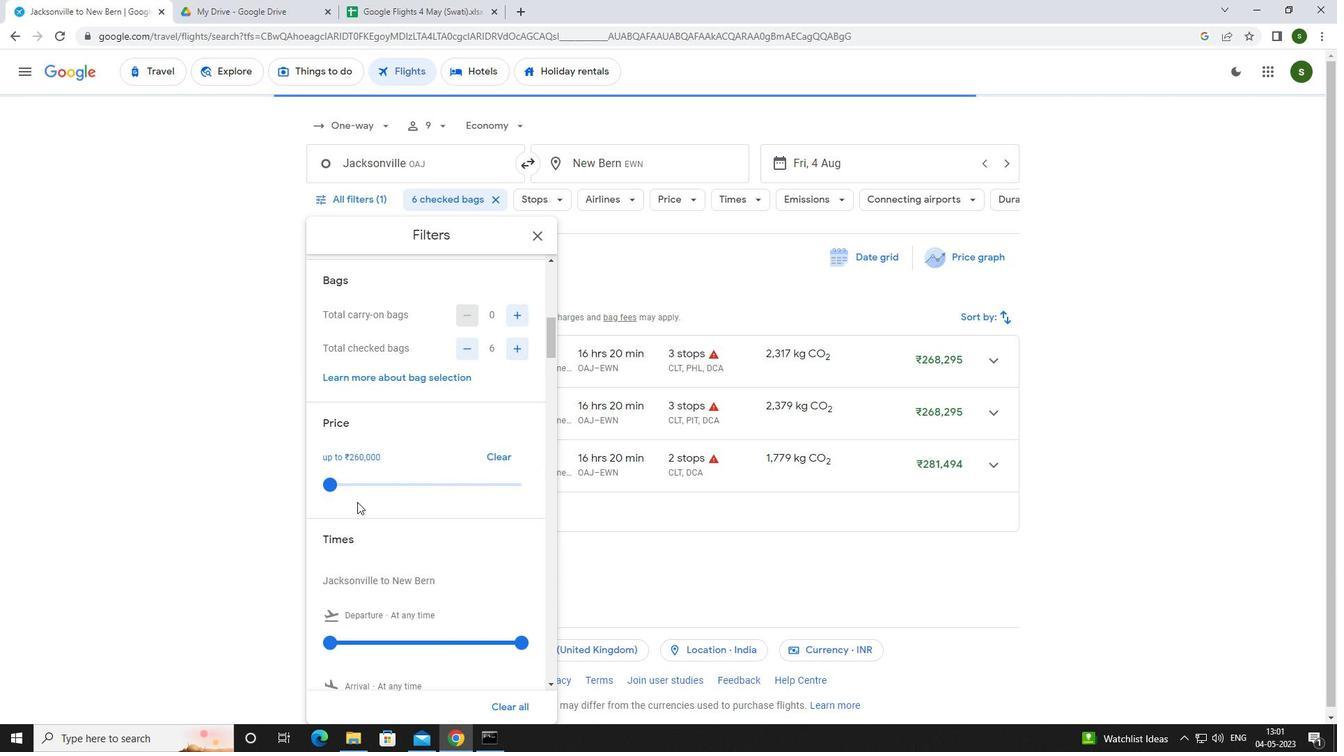 
Action: Mouse scrolled (357, 500) with delta (0, 0)
Screenshot: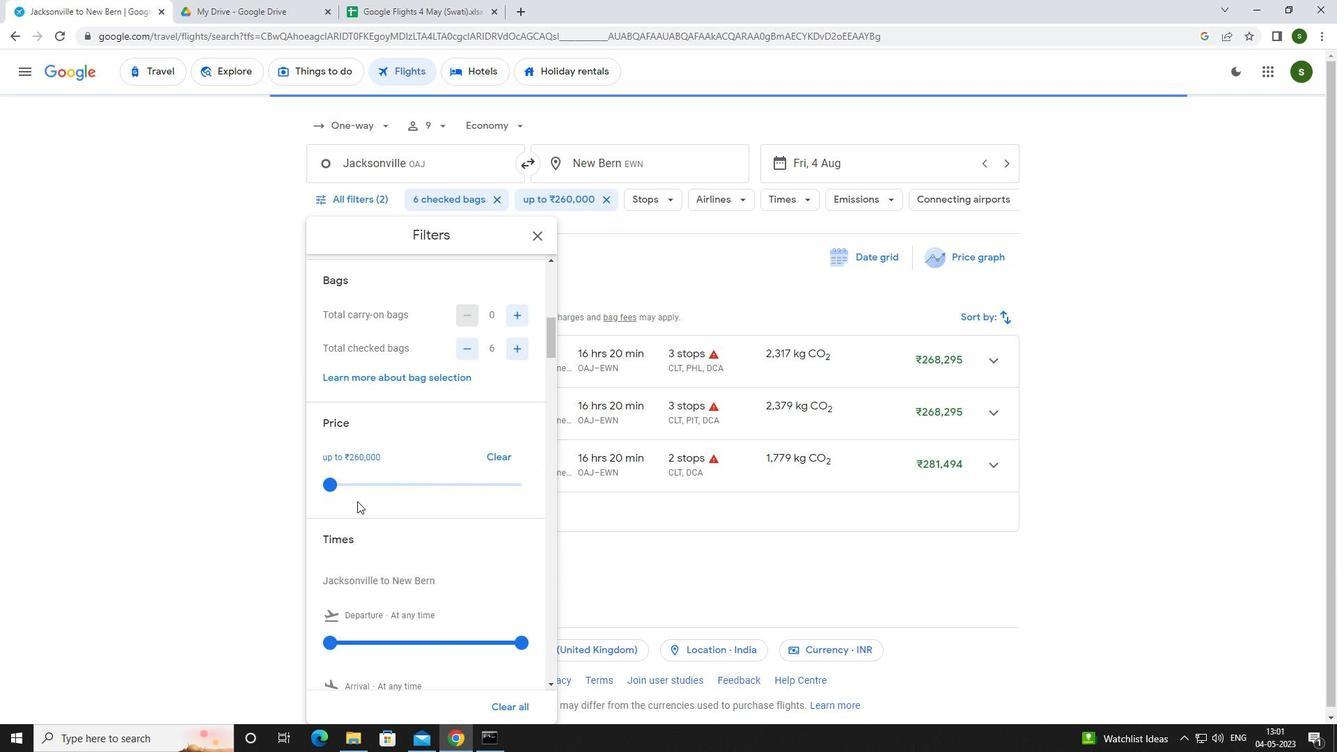 
Action: Mouse moved to (357, 501)
Screenshot: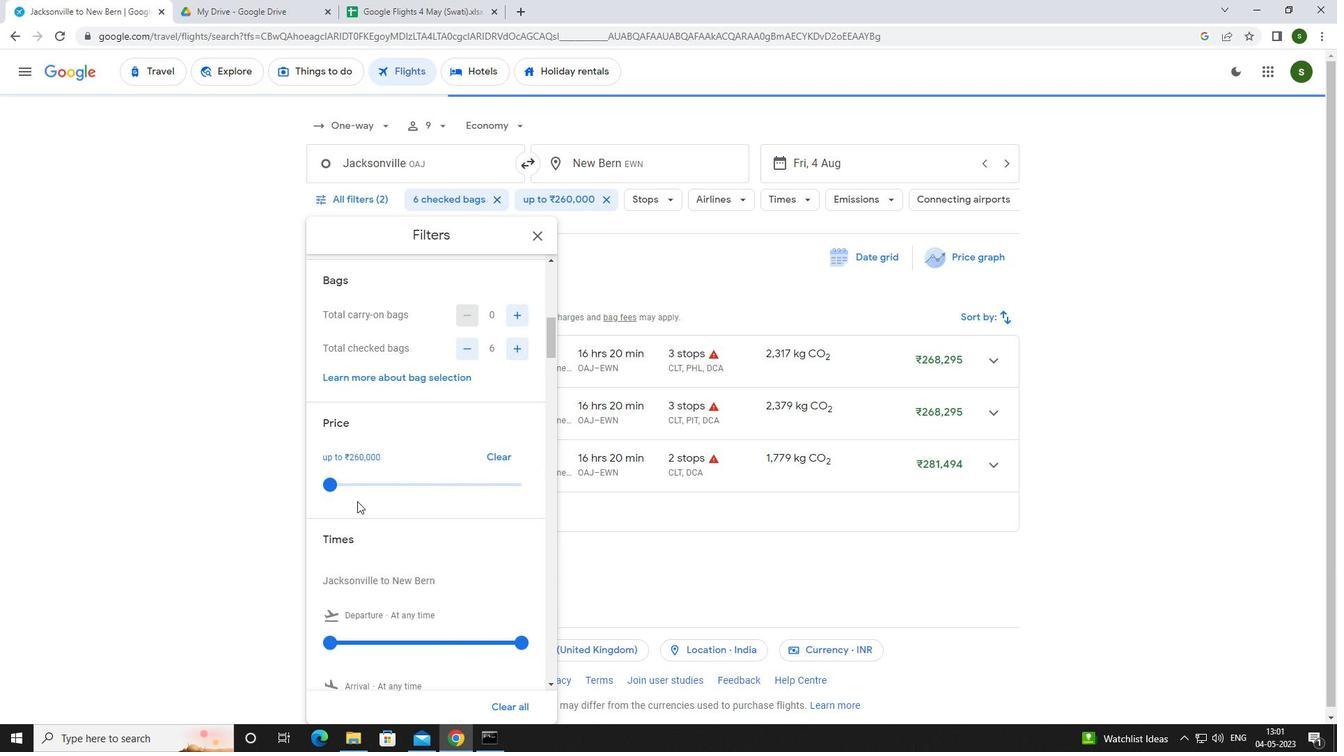 
Action: Mouse scrolled (357, 500) with delta (0, 0)
Screenshot: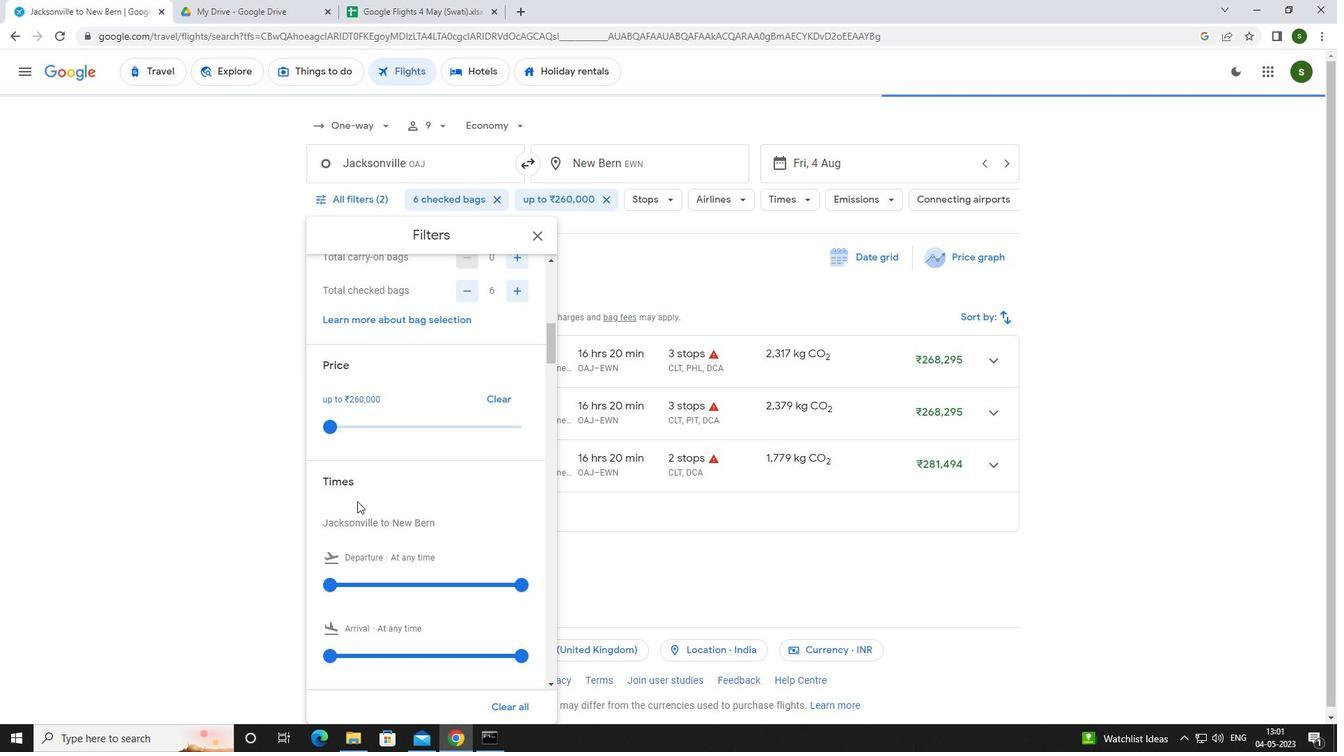 
Action: Mouse moved to (338, 509)
Screenshot: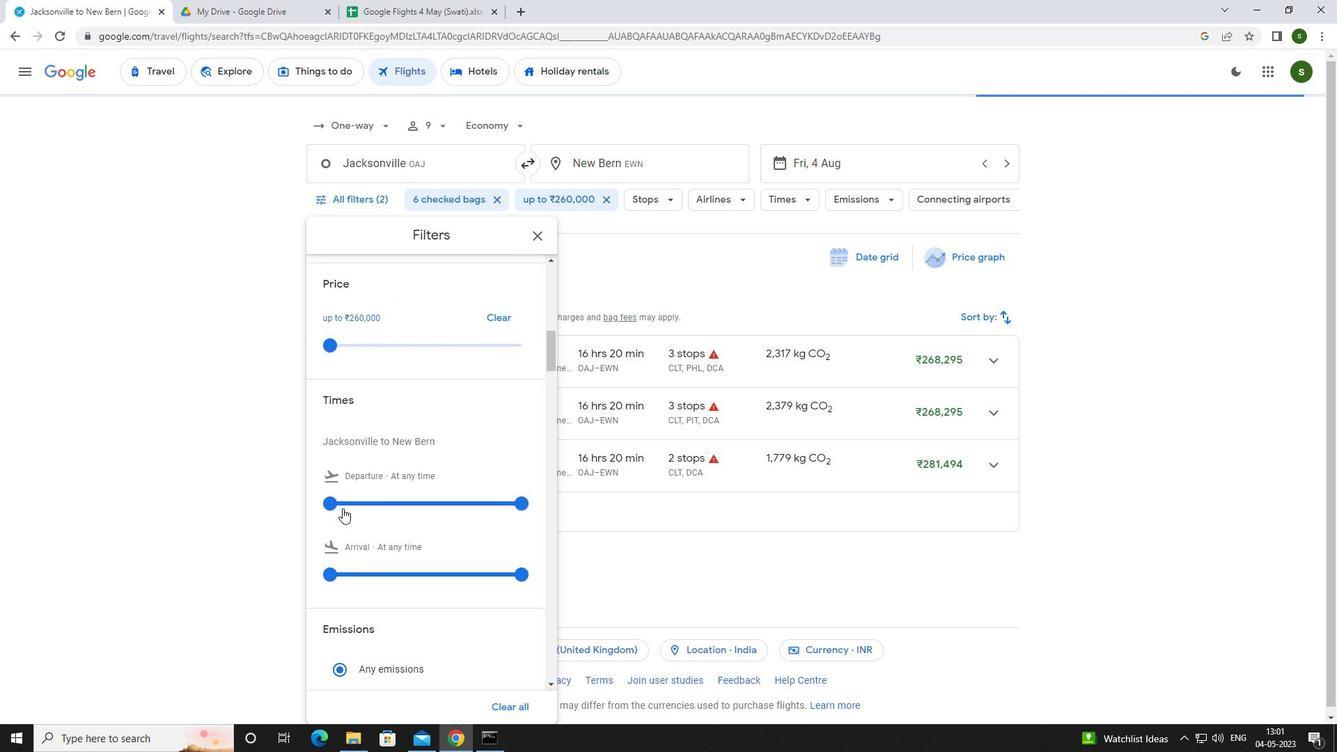 
Action: Mouse pressed left at (338, 509)
Screenshot: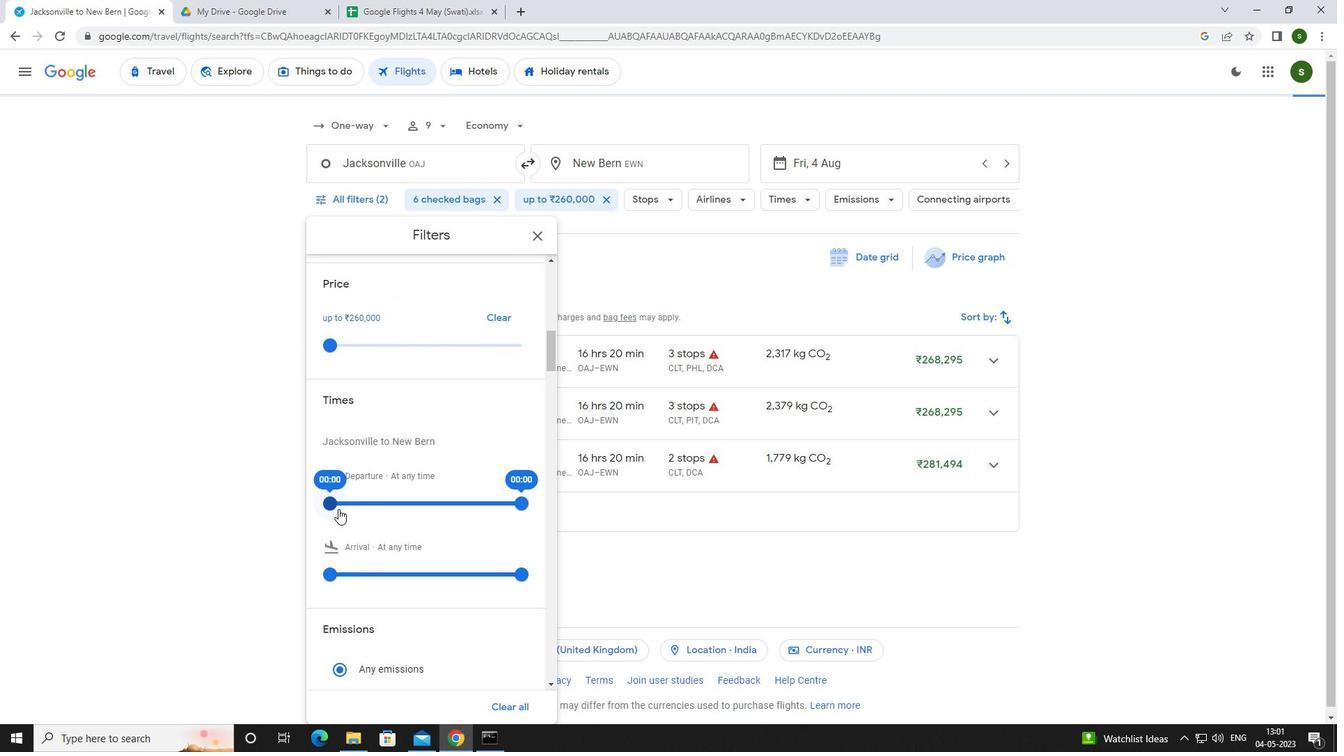 
Action: Mouse moved to (605, 555)
Screenshot: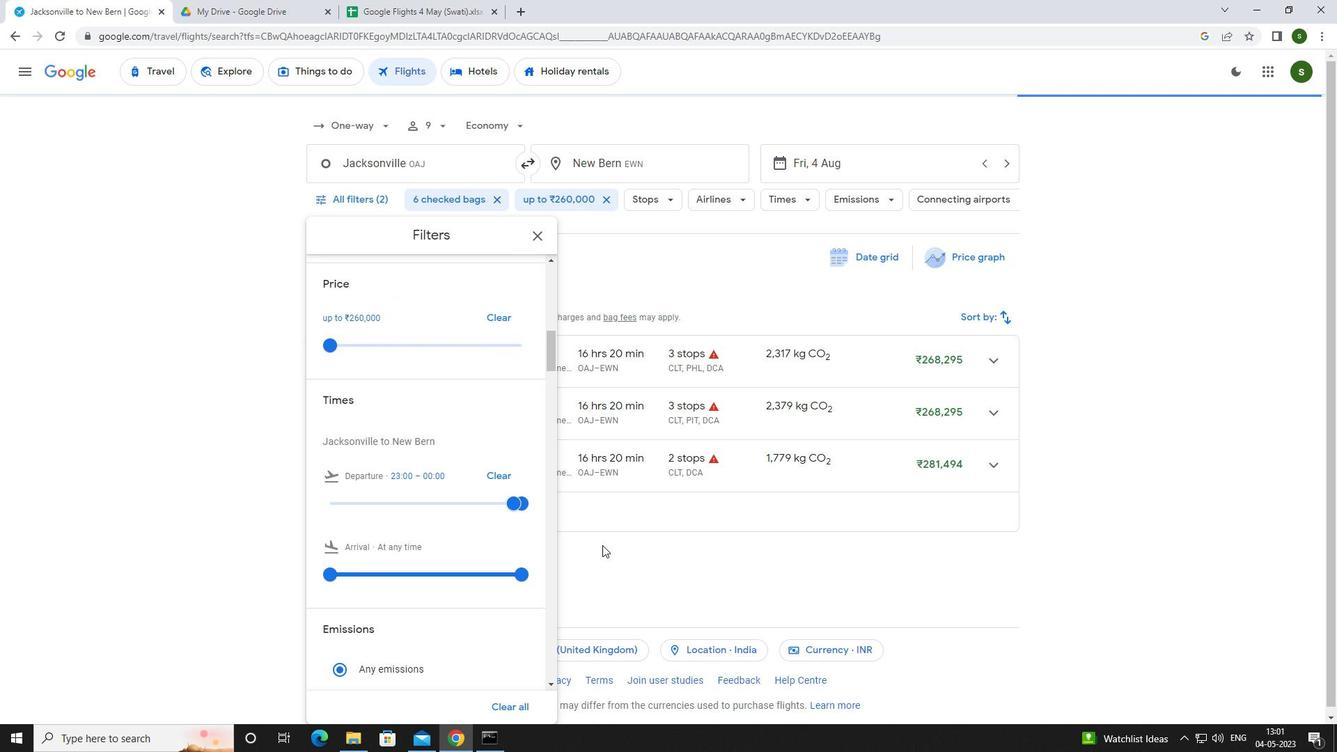 
Action: Mouse pressed left at (605, 555)
Screenshot: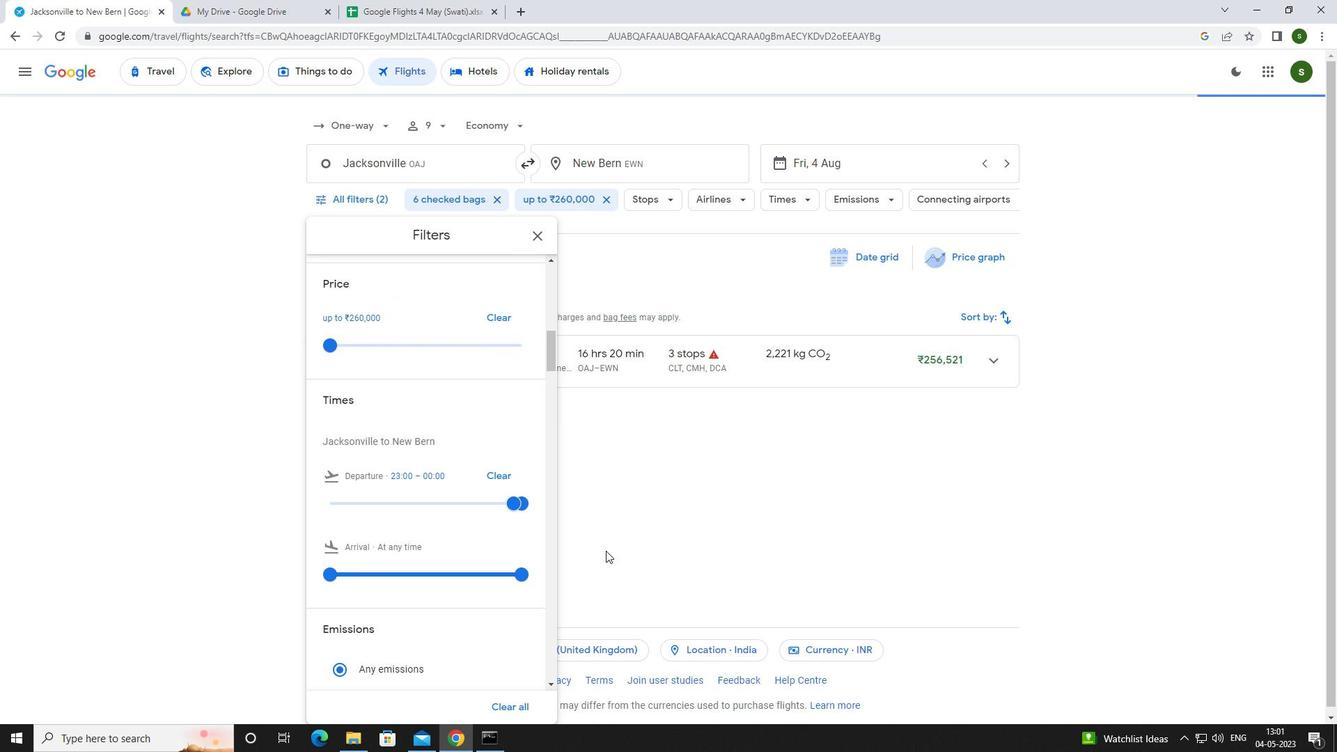
